 Task: Find connections with filter location Sint-Pieters-Leeuw with filter topic #Investingwith filter profile language German with filter current company GO FIRST with filter school DMI College of Engineering with filter industry Internet Publishing with filter service category Virtual Assistance with filter keywords title School Counselor
Action: Mouse moved to (628, 126)
Screenshot: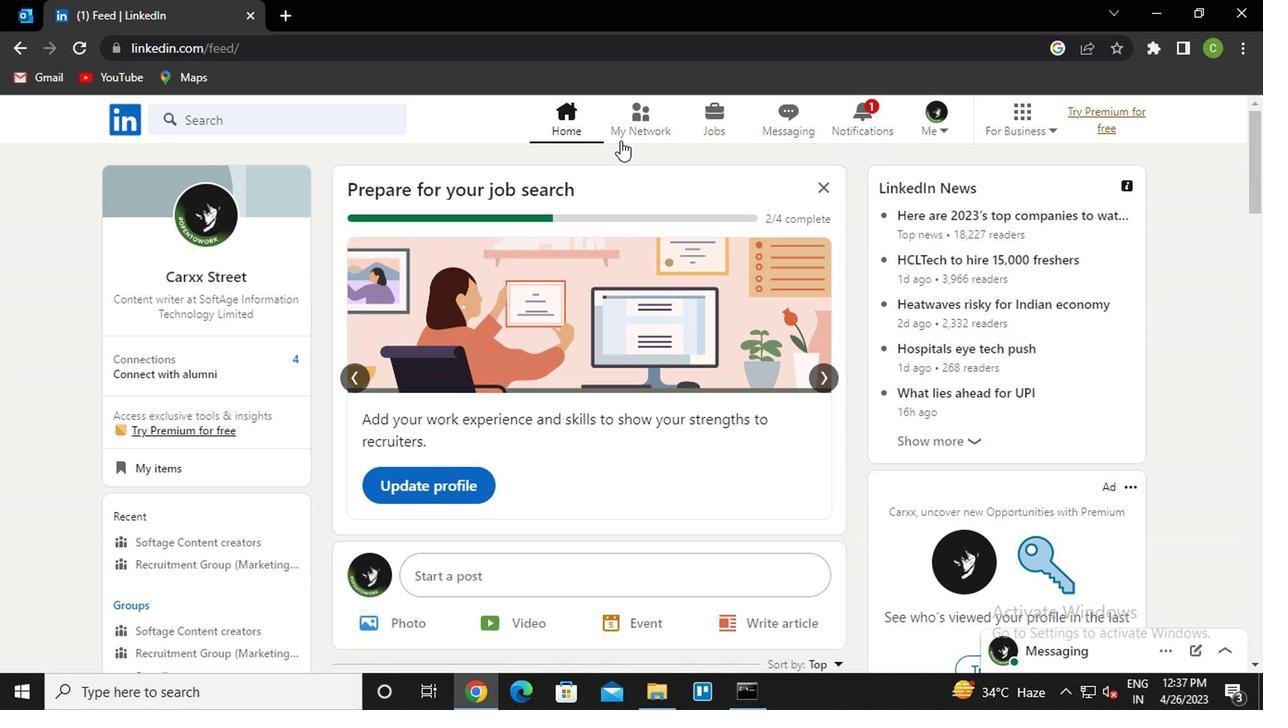 
Action: Mouse pressed left at (628, 126)
Screenshot: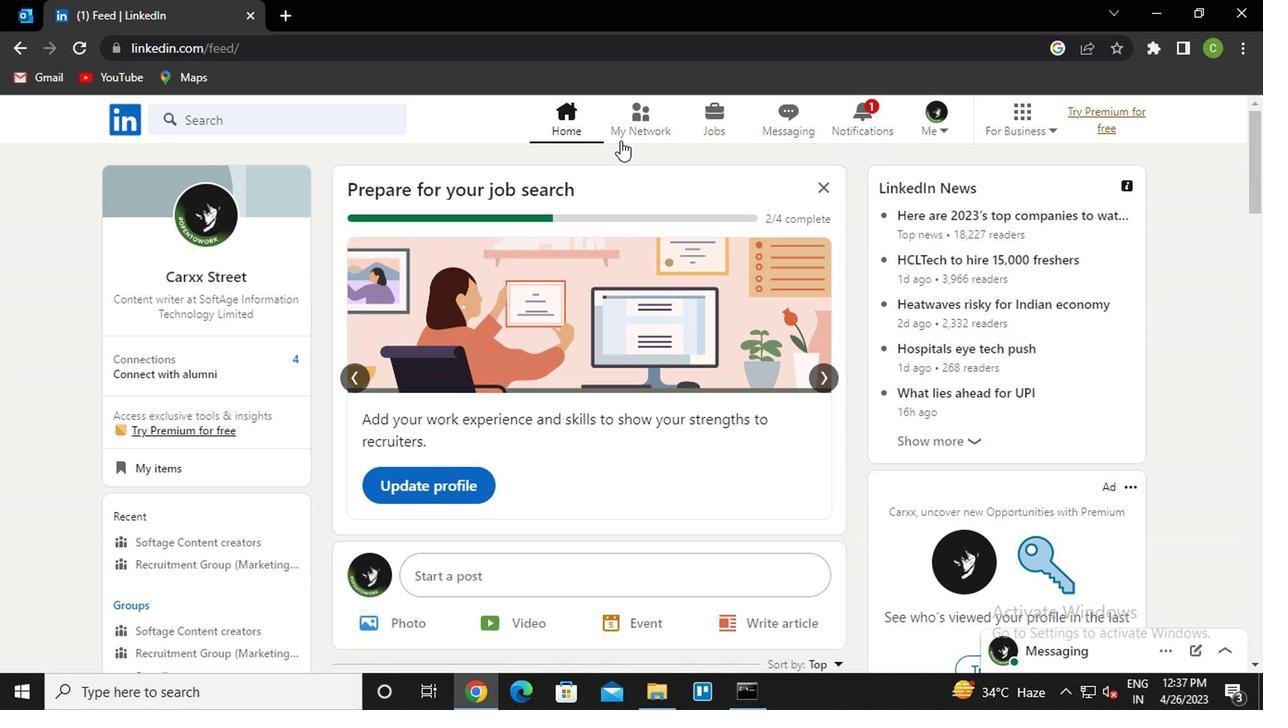 
Action: Mouse moved to (280, 219)
Screenshot: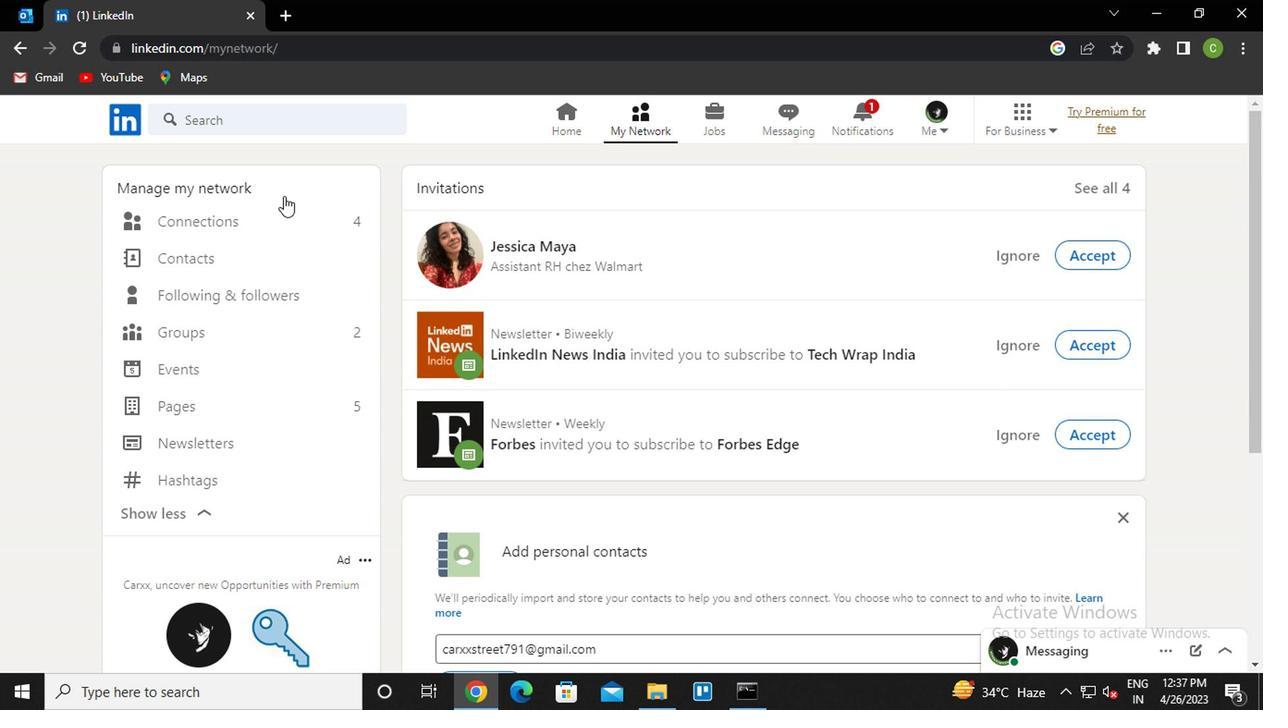 
Action: Mouse pressed left at (280, 219)
Screenshot: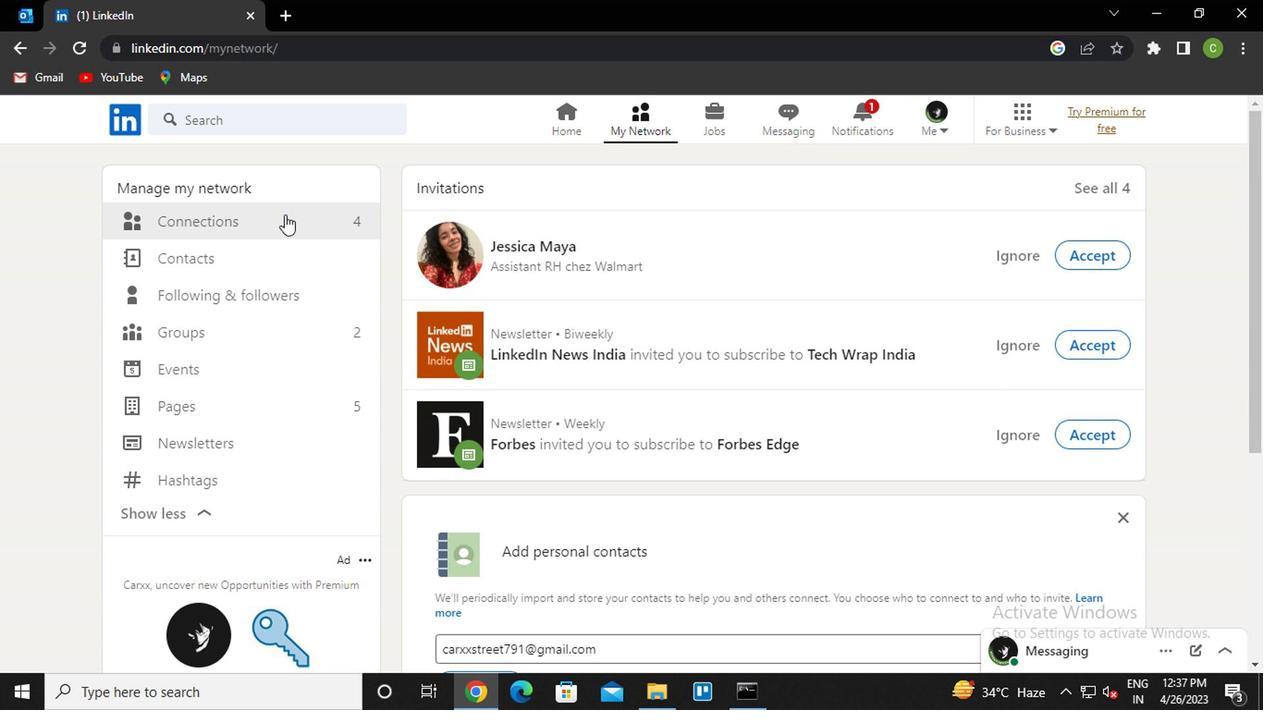
Action: Mouse moved to (752, 224)
Screenshot: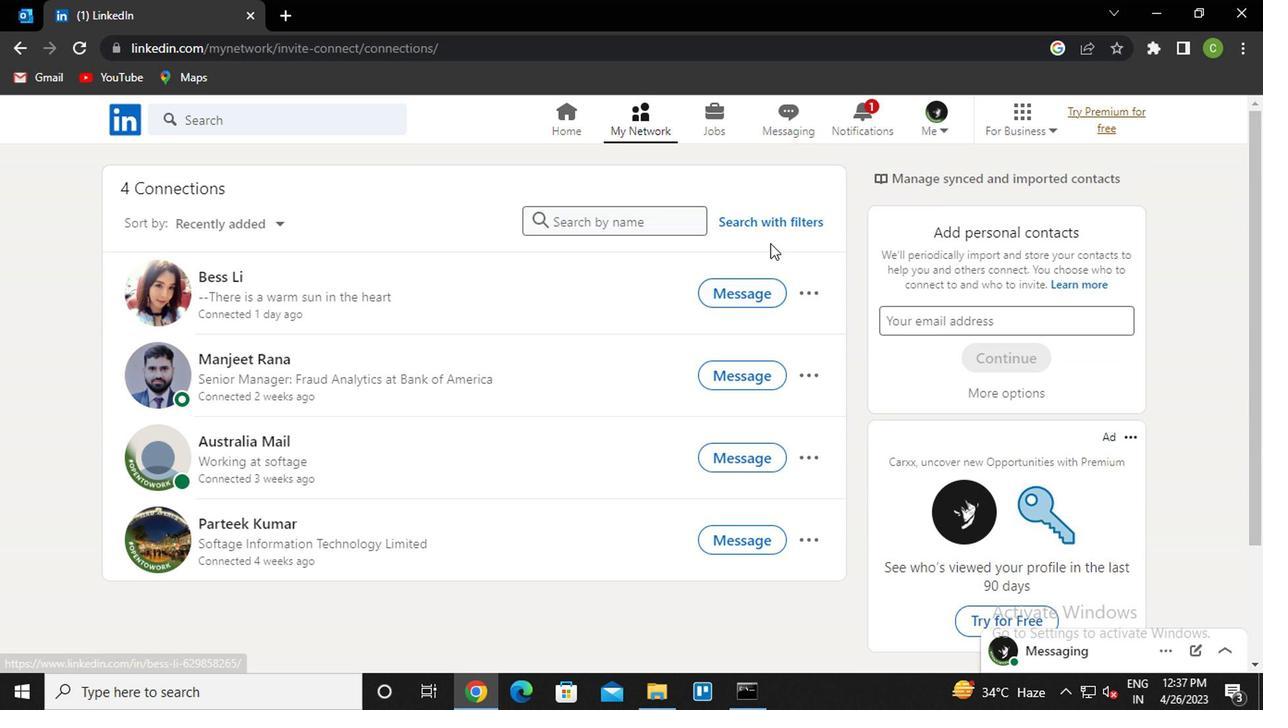 
Action: Mouse pressed left at (752, 224)
Screenshot: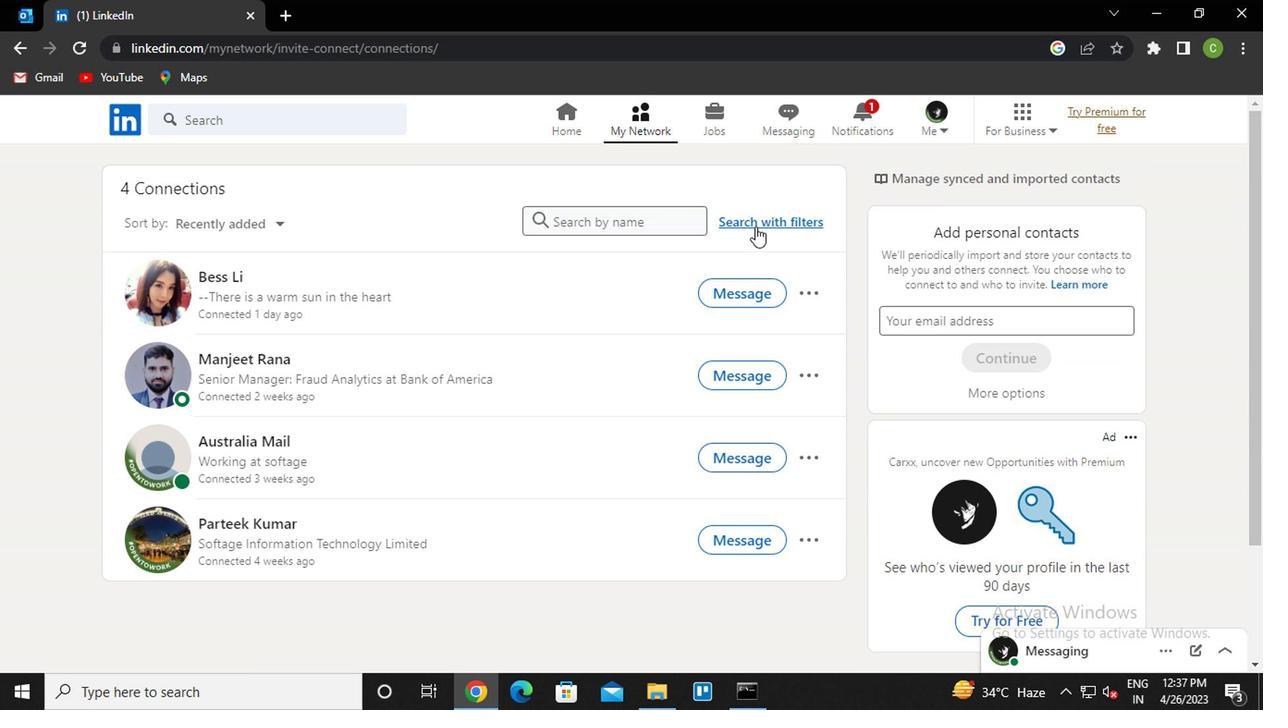 
Action: Mouse moved to (628, 167)
Screenshot: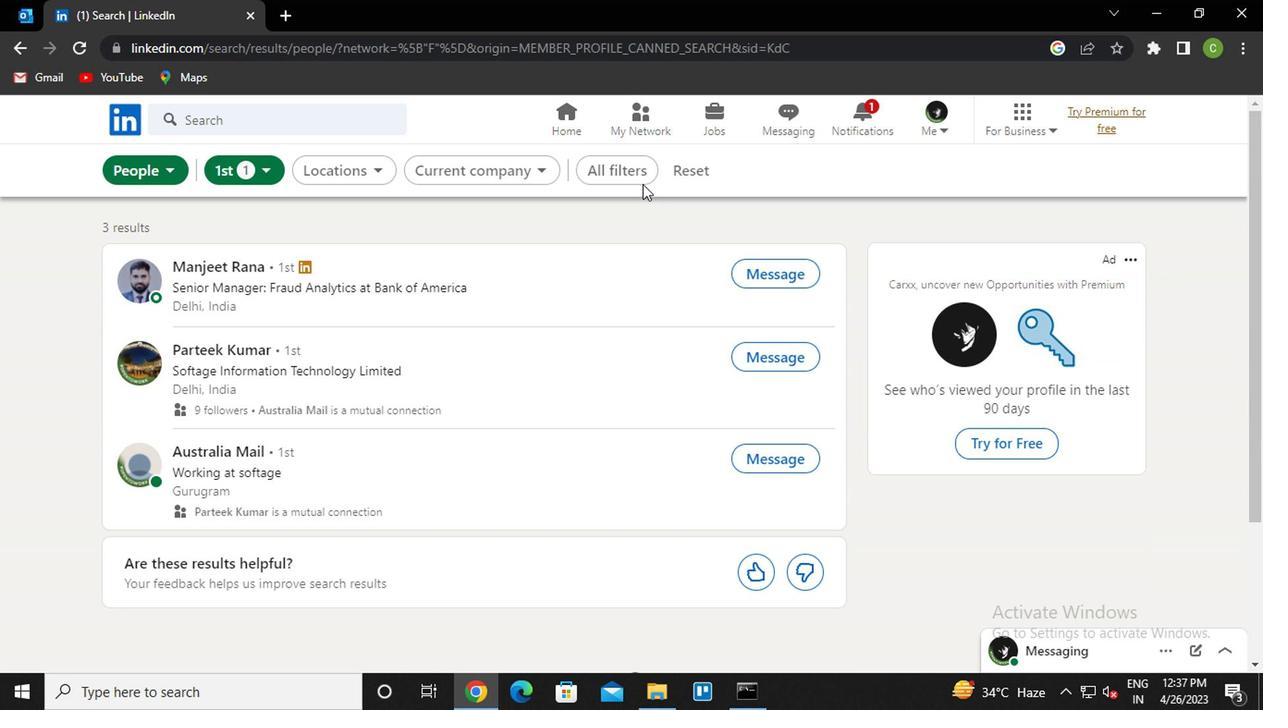
Action: Mouse pressed left at (628, 167)
Screenshot: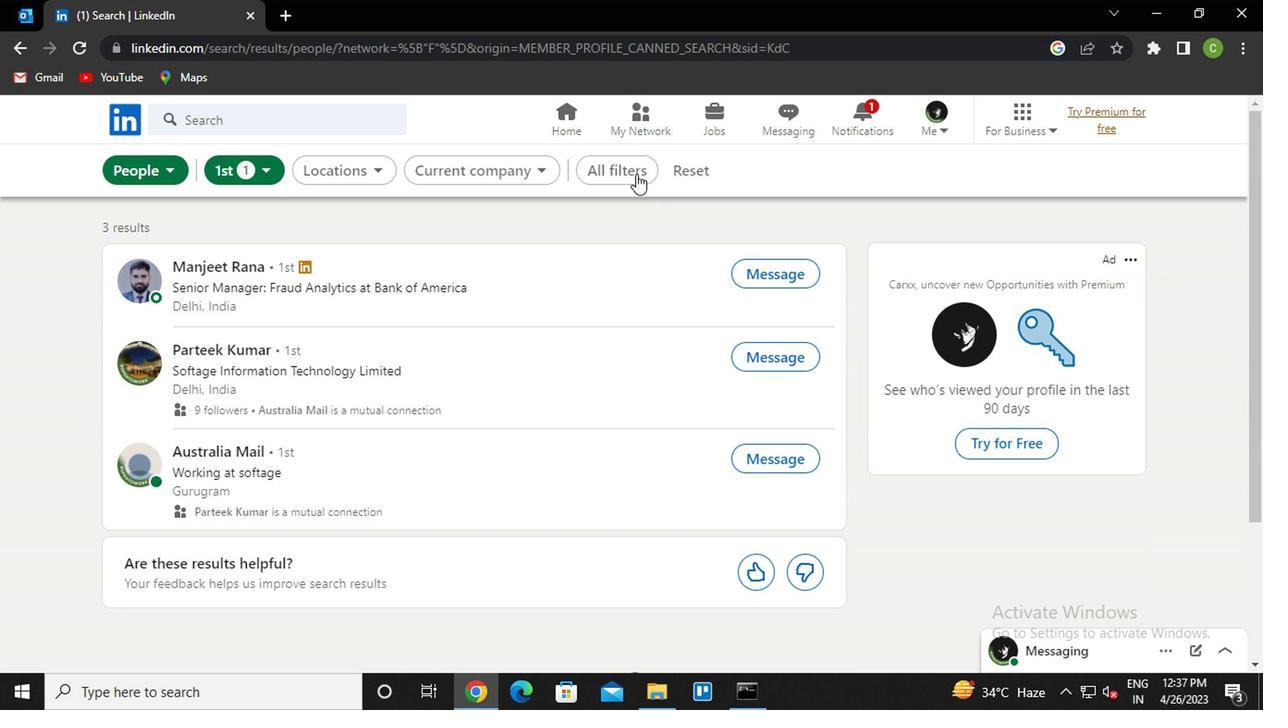 
Action: Mouse moved to (893, 328)
Screenshot: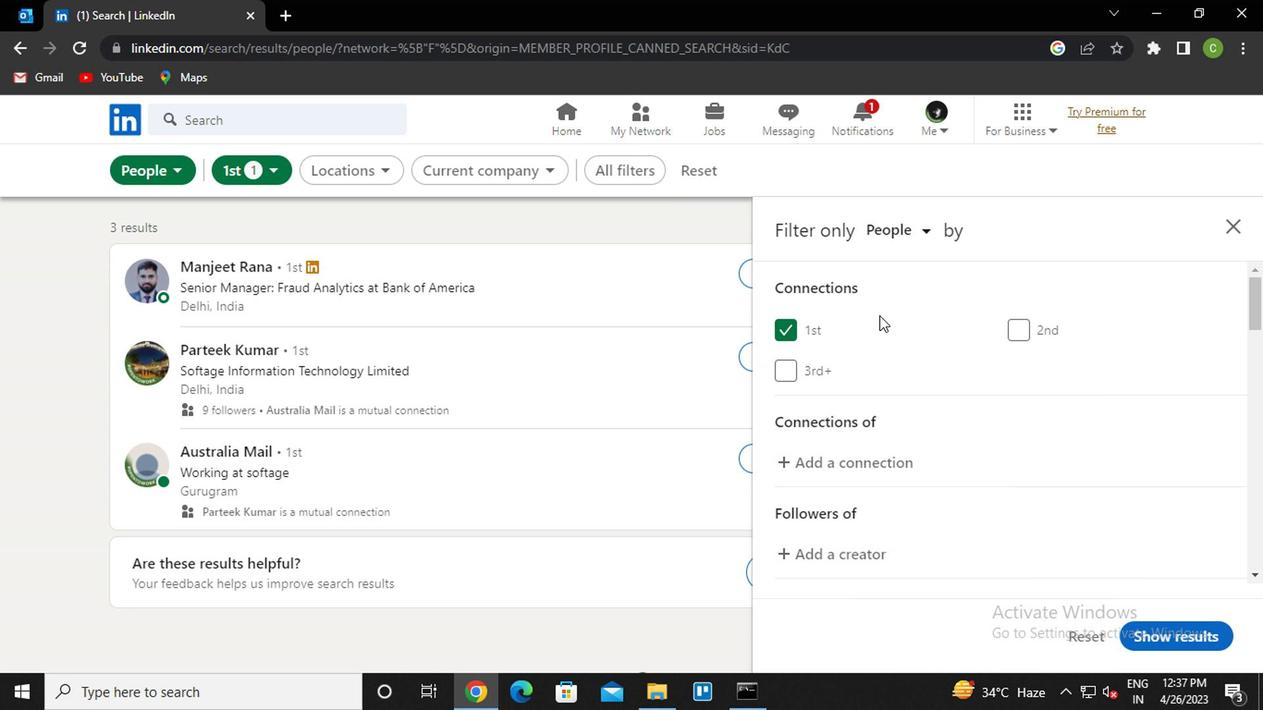 
Action: Mouse scrolled (893, 327) with delta (0, 0)
Screenshot: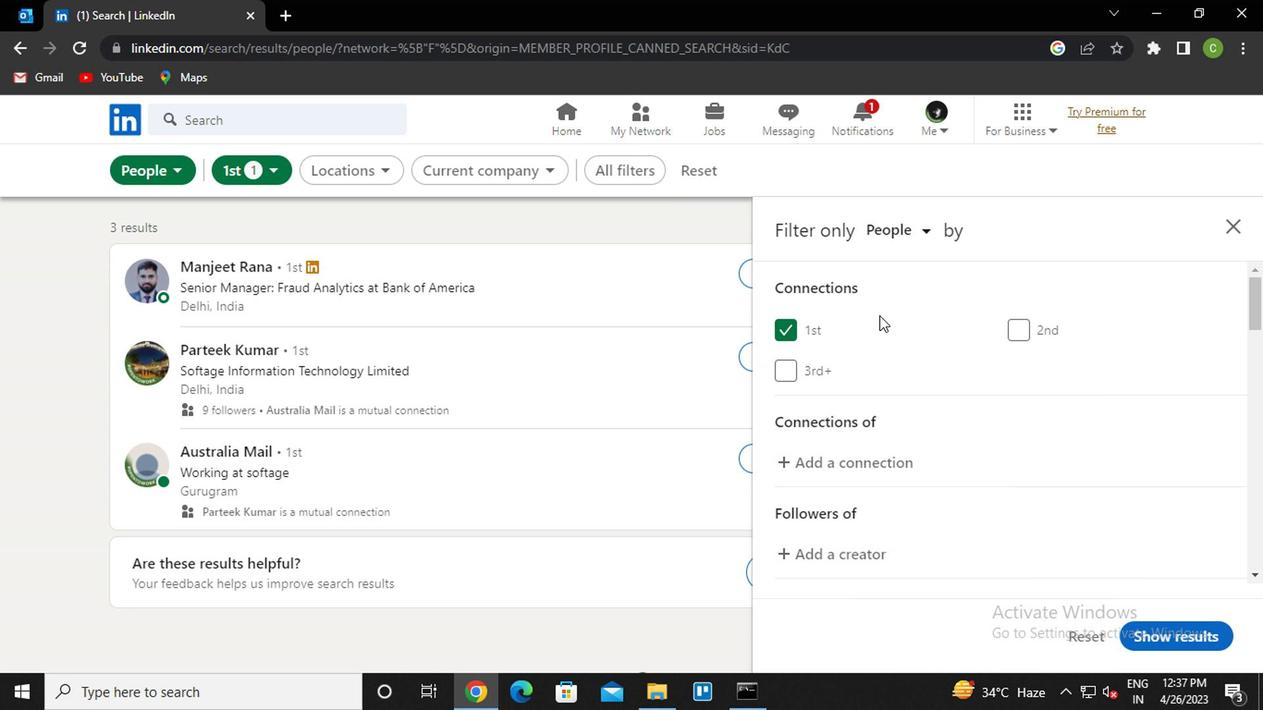
Action: Mouse moved to (903, 341)
Screenshot: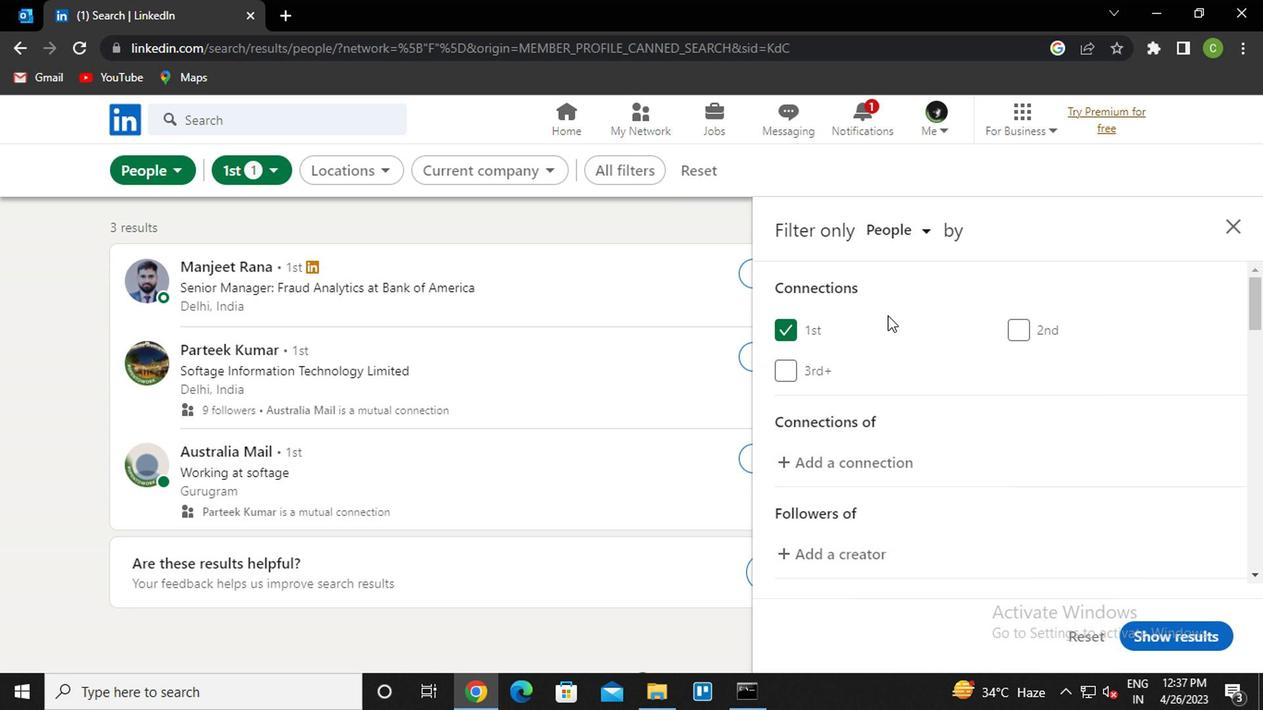 
Action: Mouse scrolled (903, 340) with delta (0, -1)
Screenshot: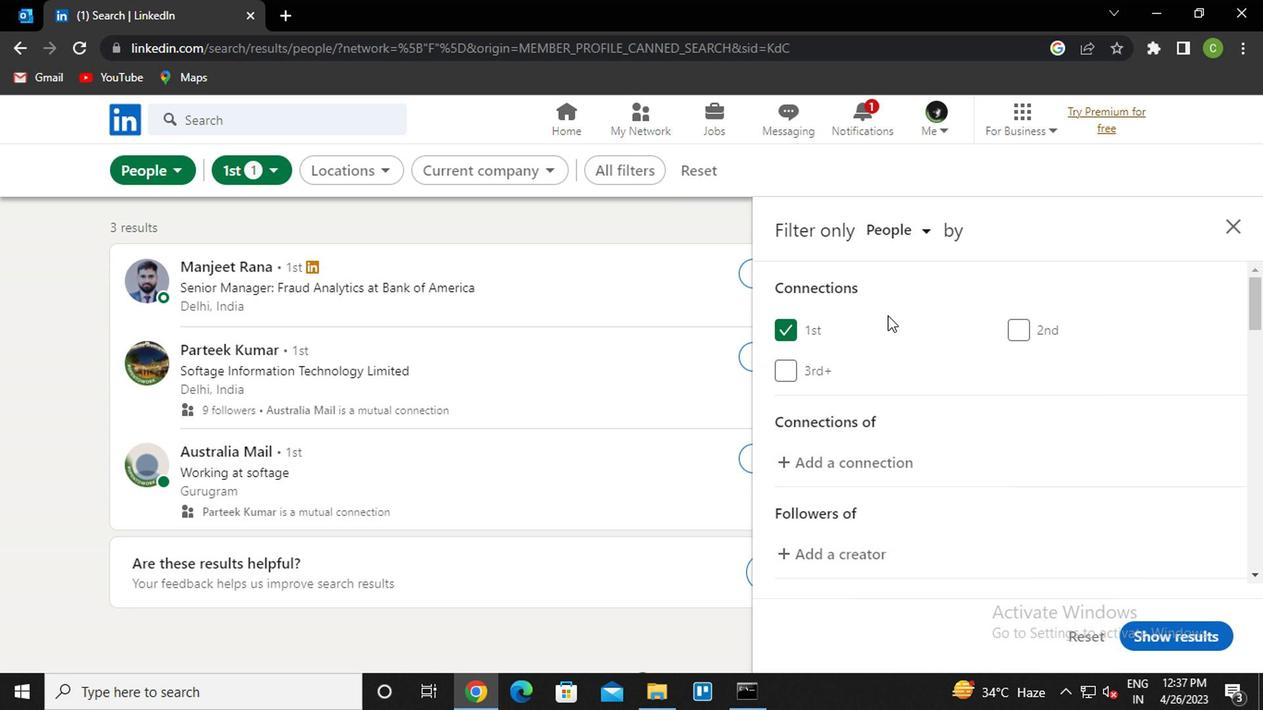 
Action: Mouse moved to (903, 344)
Screenshot: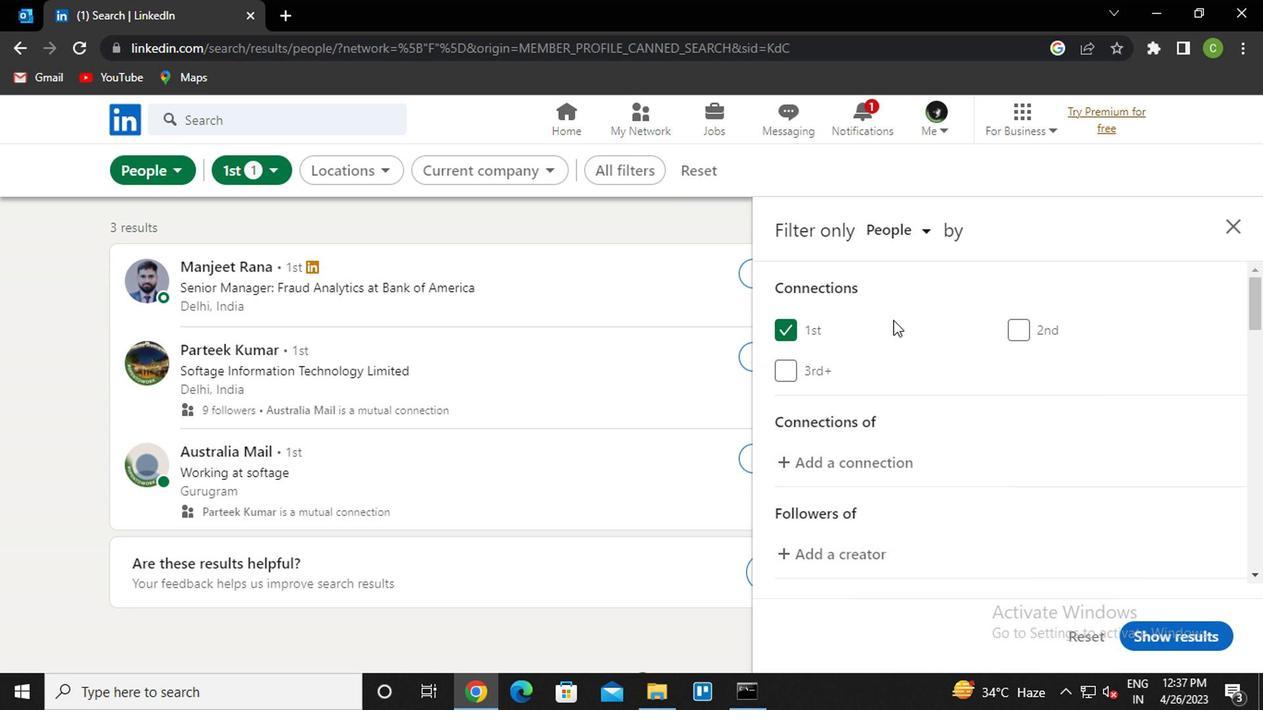 
Action: Mouse scrolled (903, 342) with delta (0, -1)
Screenshot: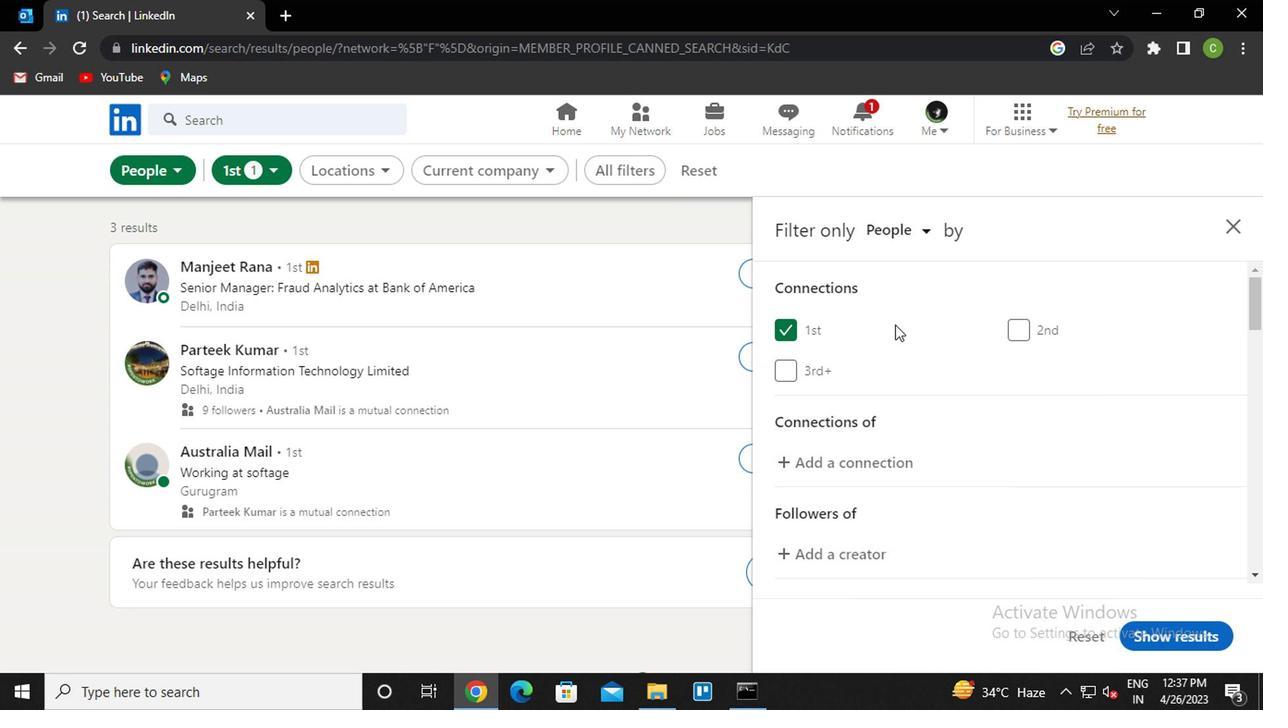 
Action: Mouse scrolled (903, 342) with delta (0, -1)
Screenshot: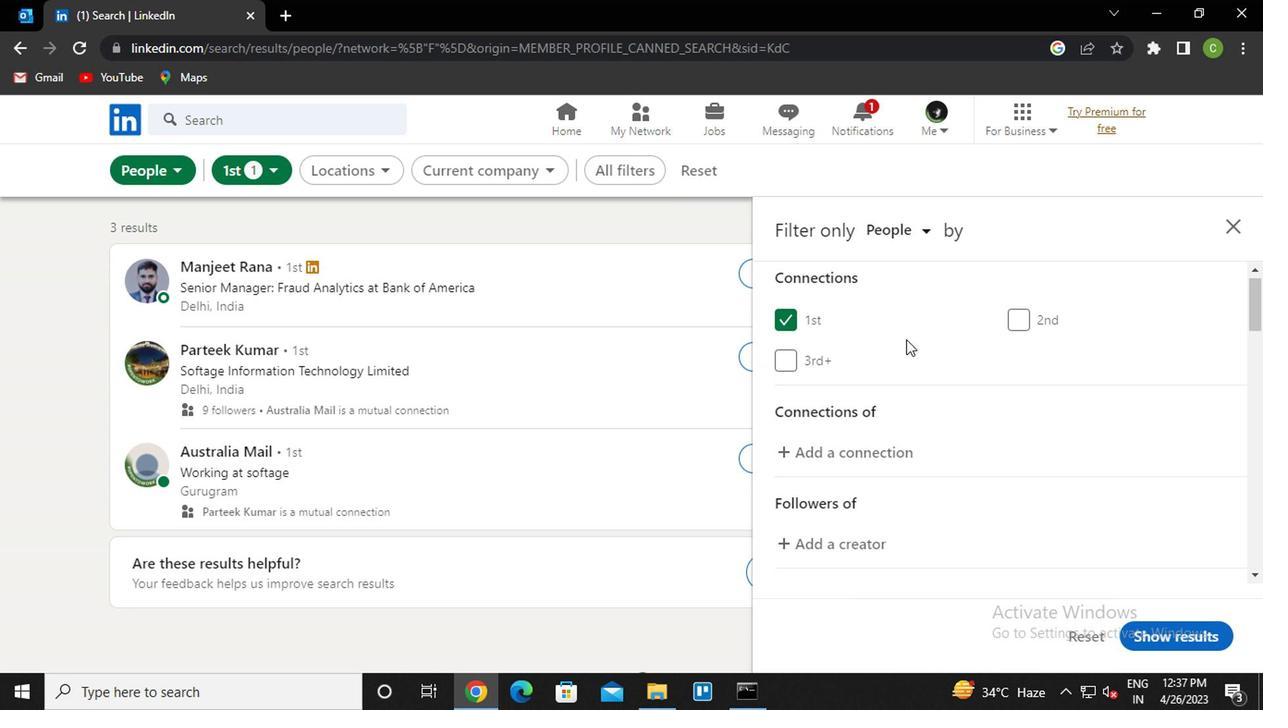 
Action: Mouse moved to (903, 373)
Screenshot: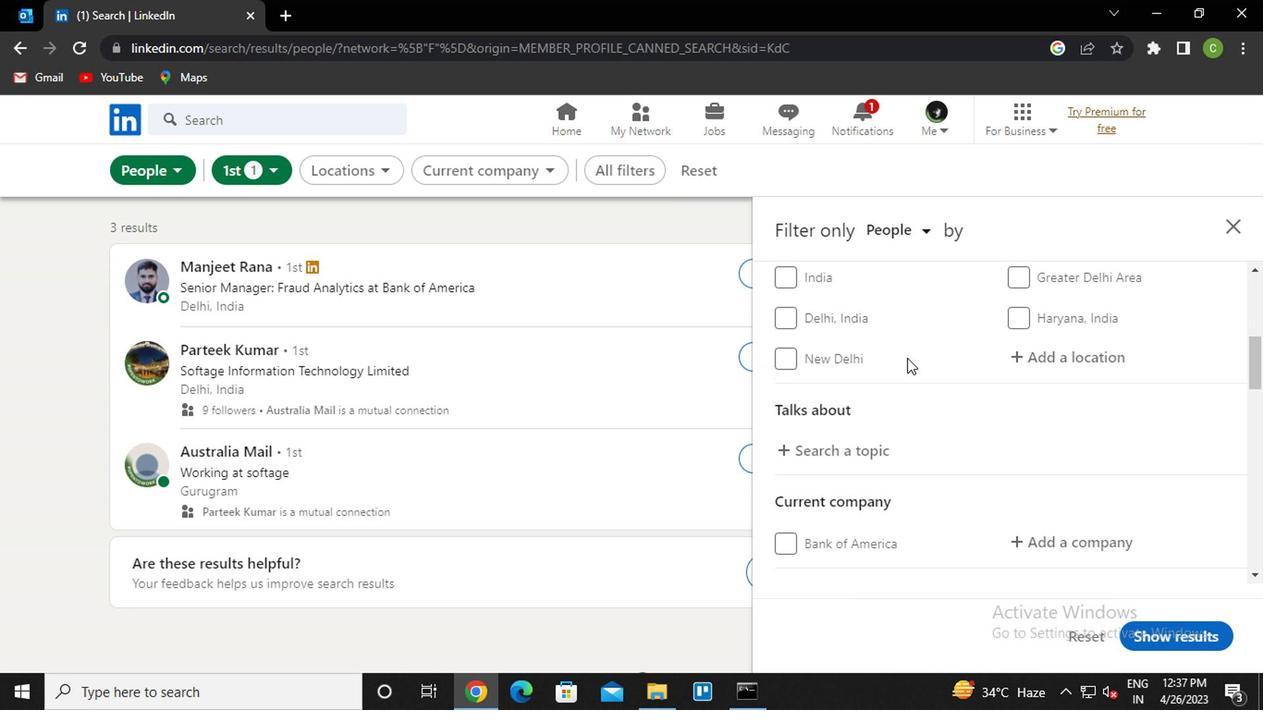 
Action: Mouse scrolled (903, 374) with delta (0, 0)
Screenshot: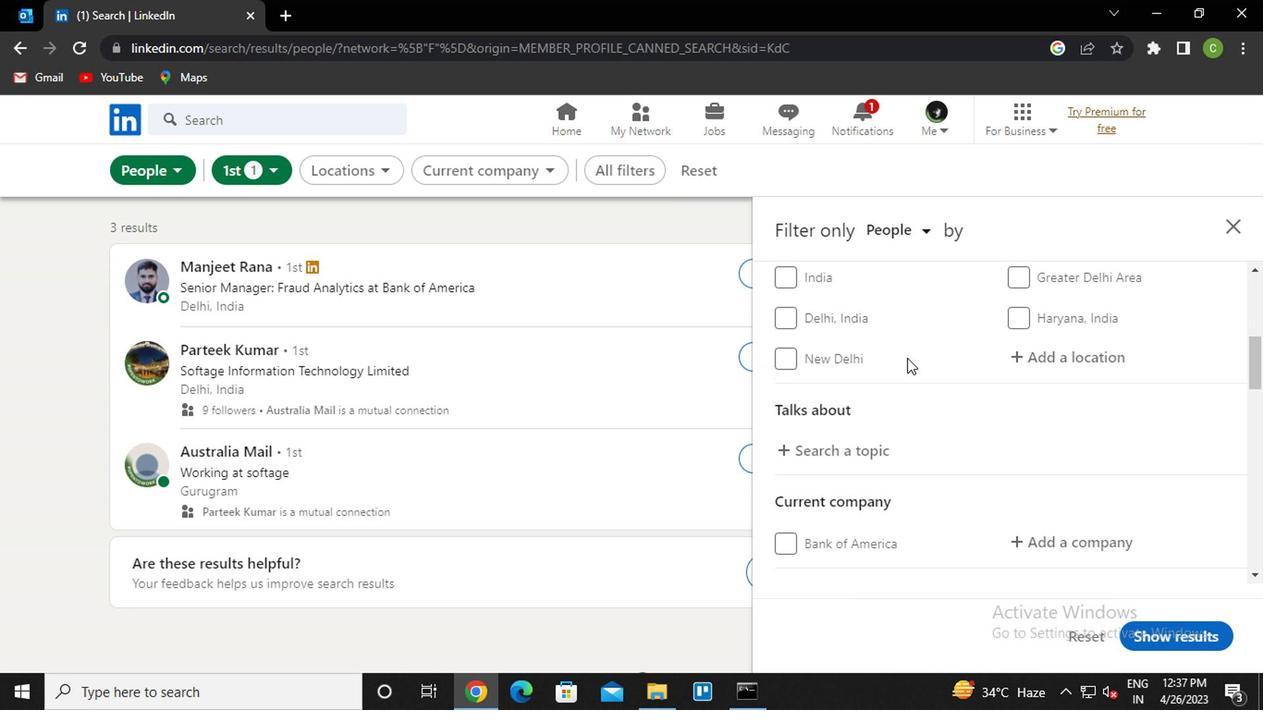 
Action: Mouse moved to (1040, 459)
Screenshot: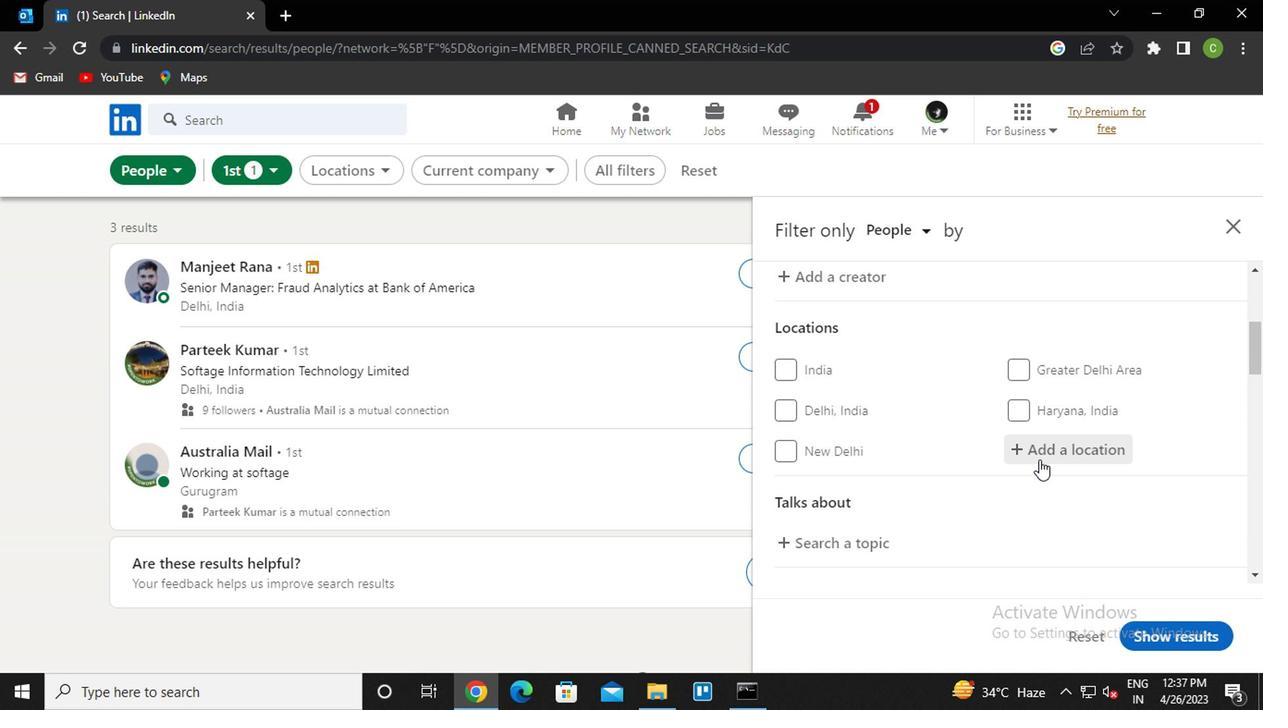 
Action: Mouse pressed left at (1040, 459)
Screenshot: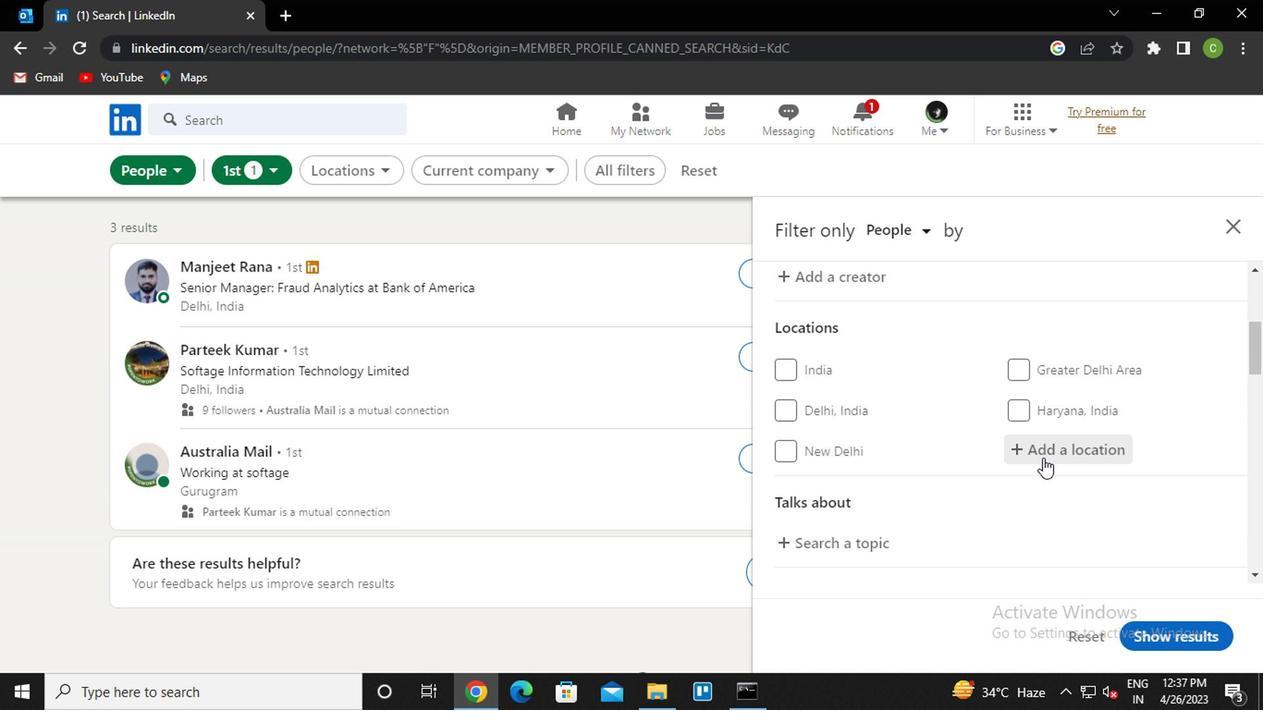 
Action: Key pressed <Key.caps_lock><Key.caps_lock>s<Key.caps_lock>int-<Key.caps_lock>p<Key.caps_lock>ei<Key.backspace><Key.backspace>ie<Key.down><Key.down><Key.enter>
Screenshot: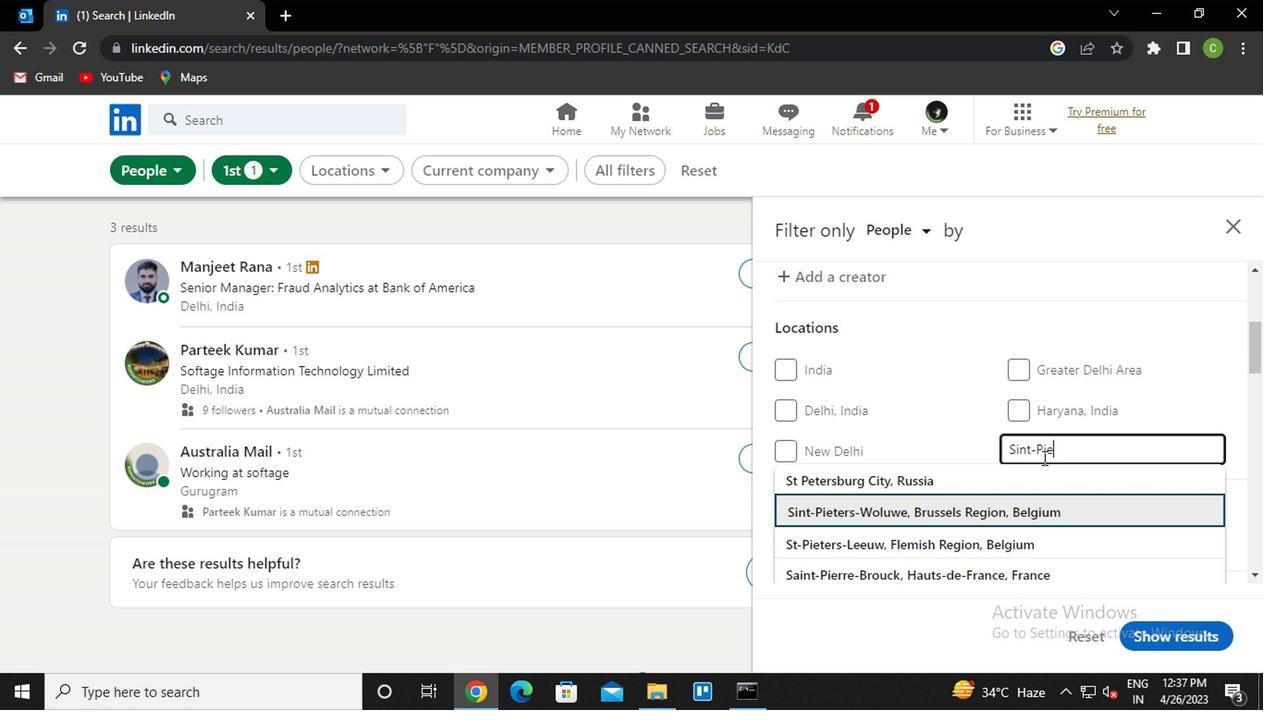 
Action: Mouse moved to (1098, 393)
Screenshot: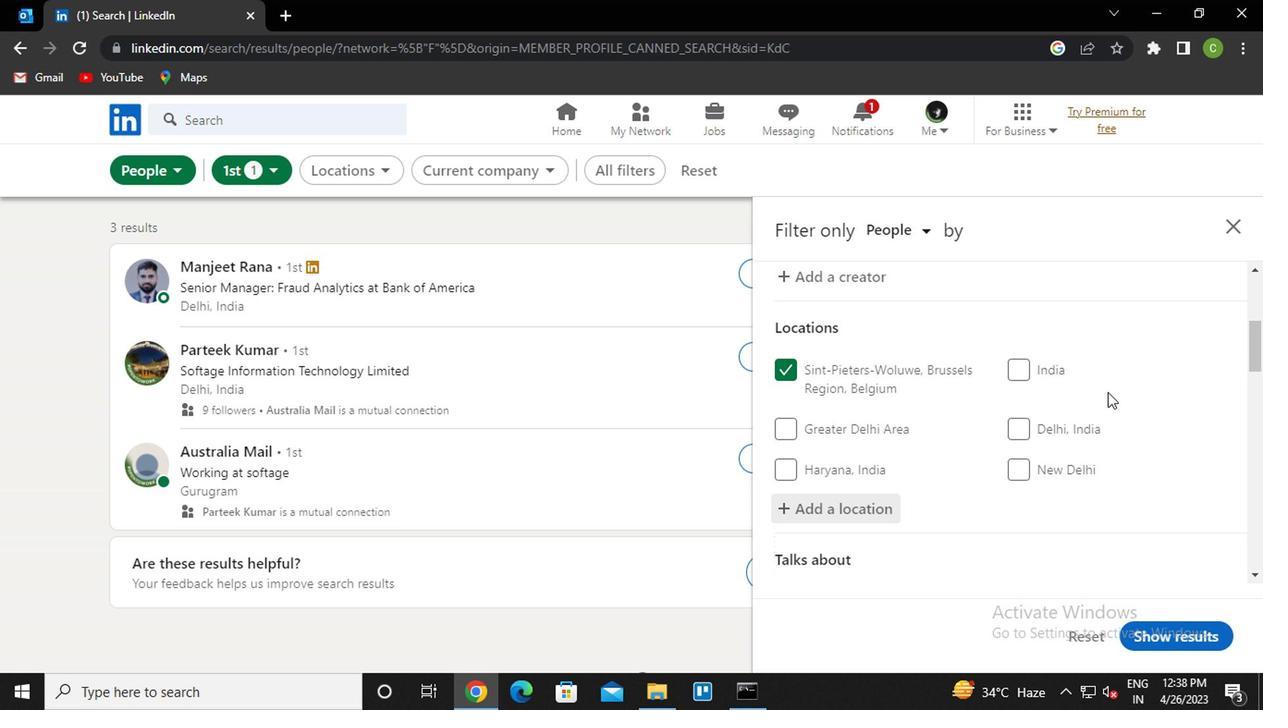 
Action: Mouse scrolled (1098, 392) with delta (0, 0)
Screenshot: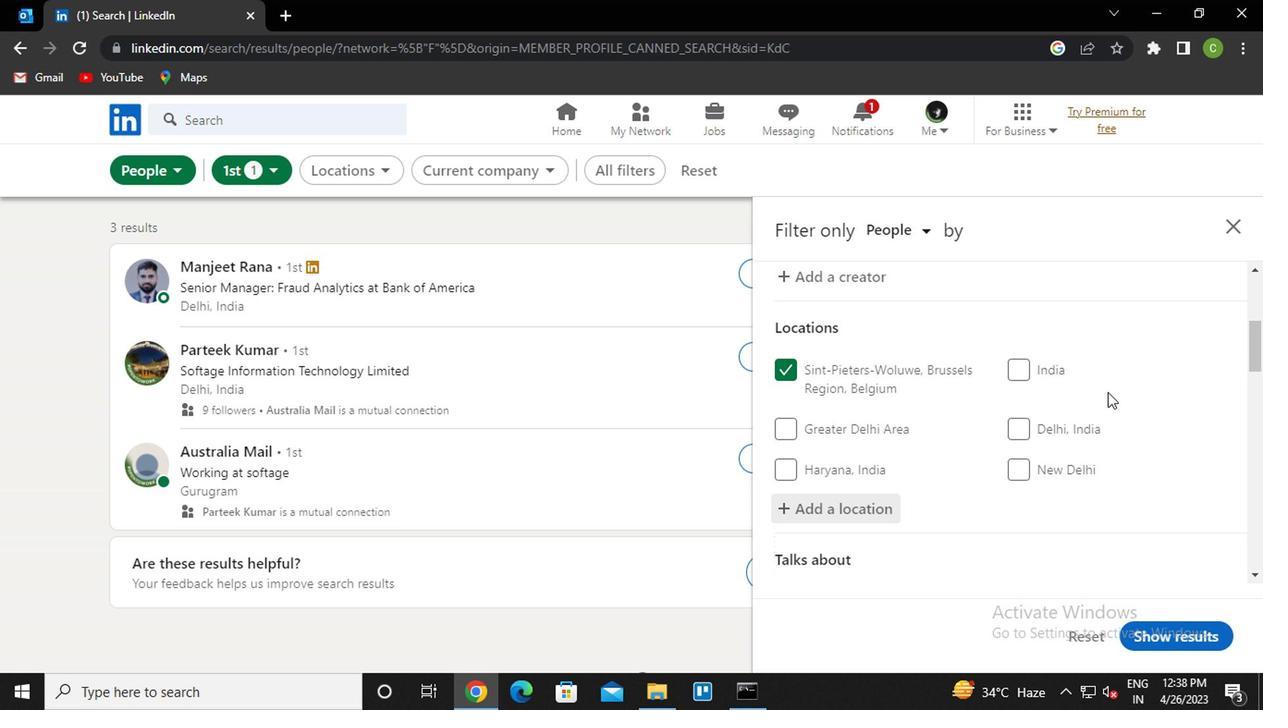 
Action: Mouse moved to (862, 418)
Screenshot: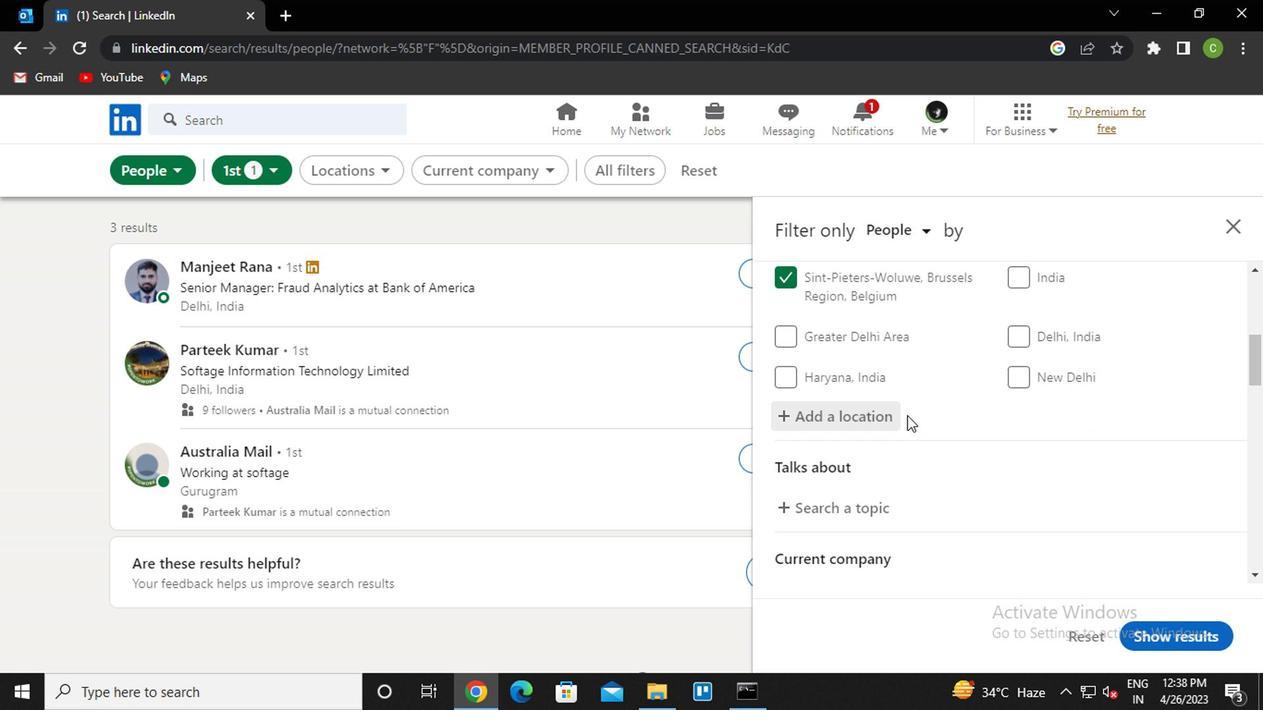 
Action: Mouse pressed left at (862, 418)
Screenshot: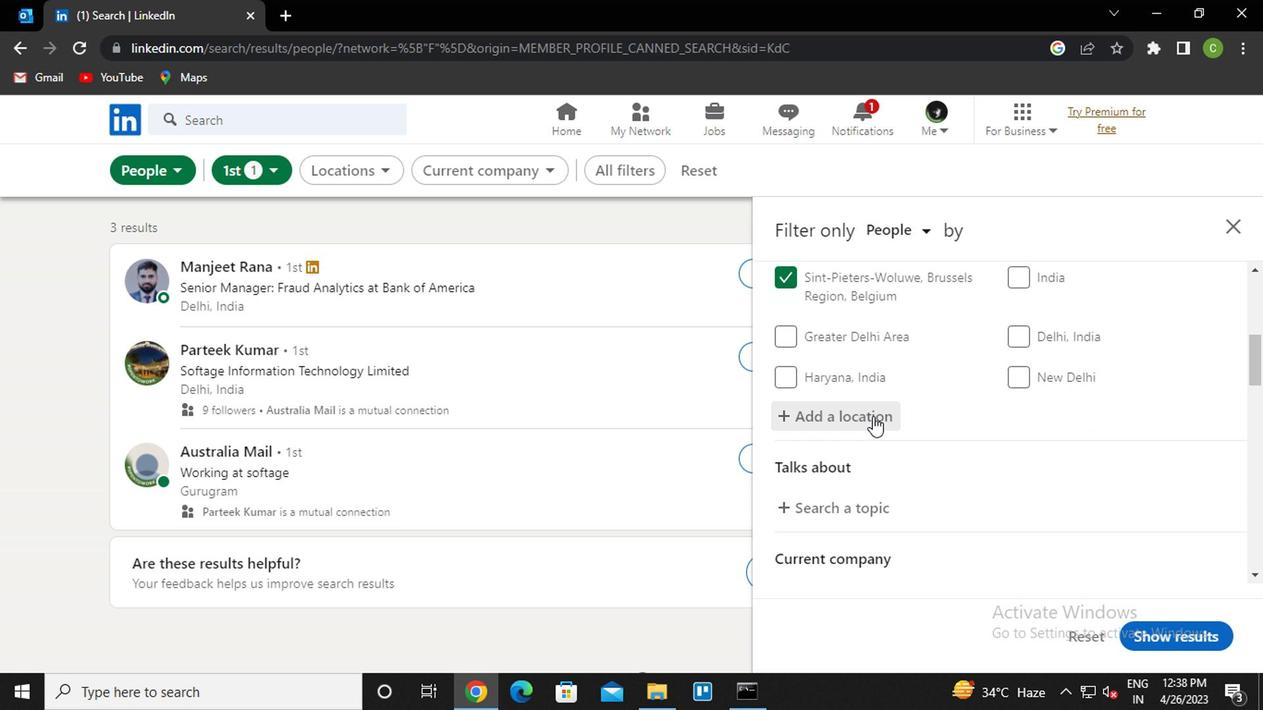
Action: Key pressed <Key.caps_lock>i<Key.caps_lock>nvest
Screenshot: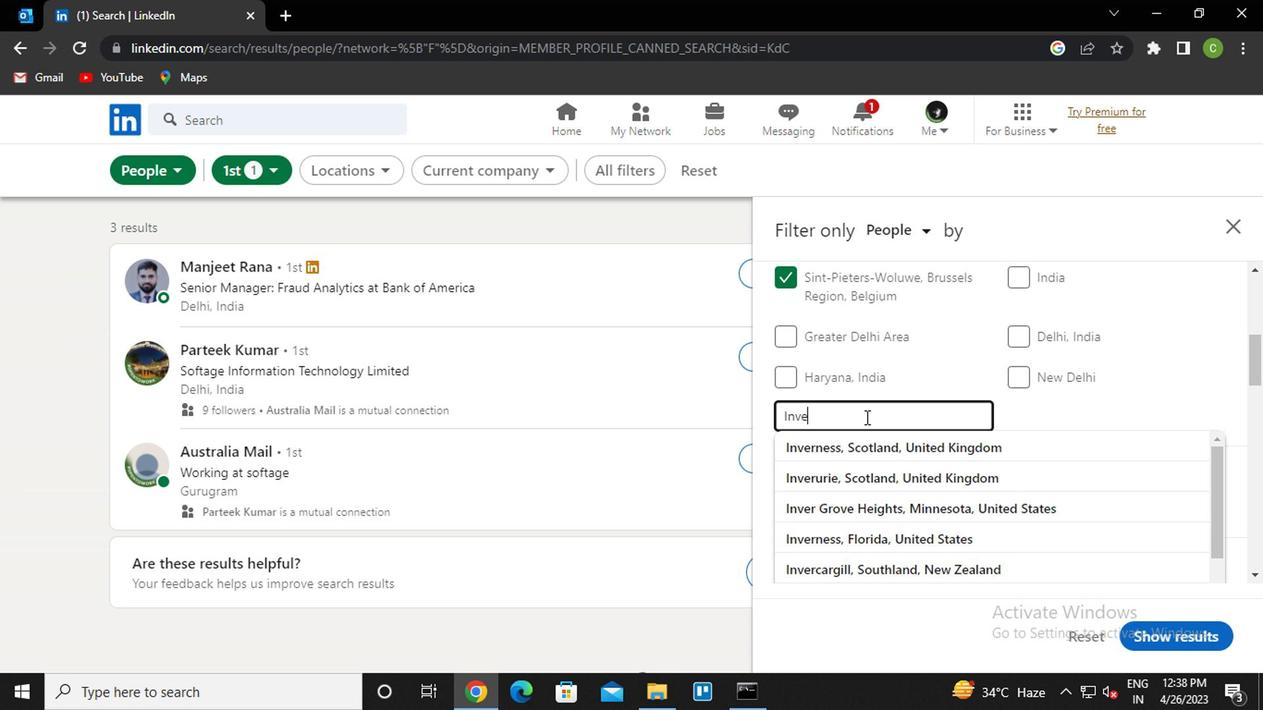 
Action: Mouse moved to (970, 454)
Screenshot: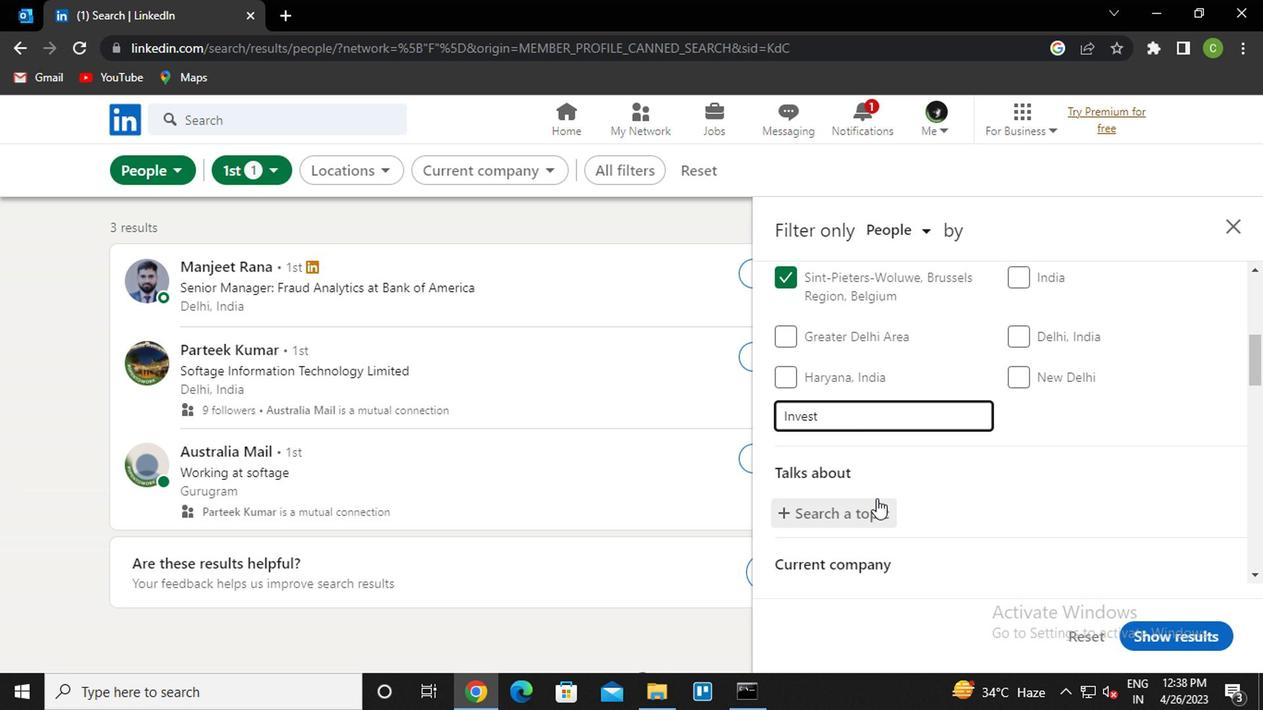 
Action: Mouse pressed left at (970, 454)
Screenshot: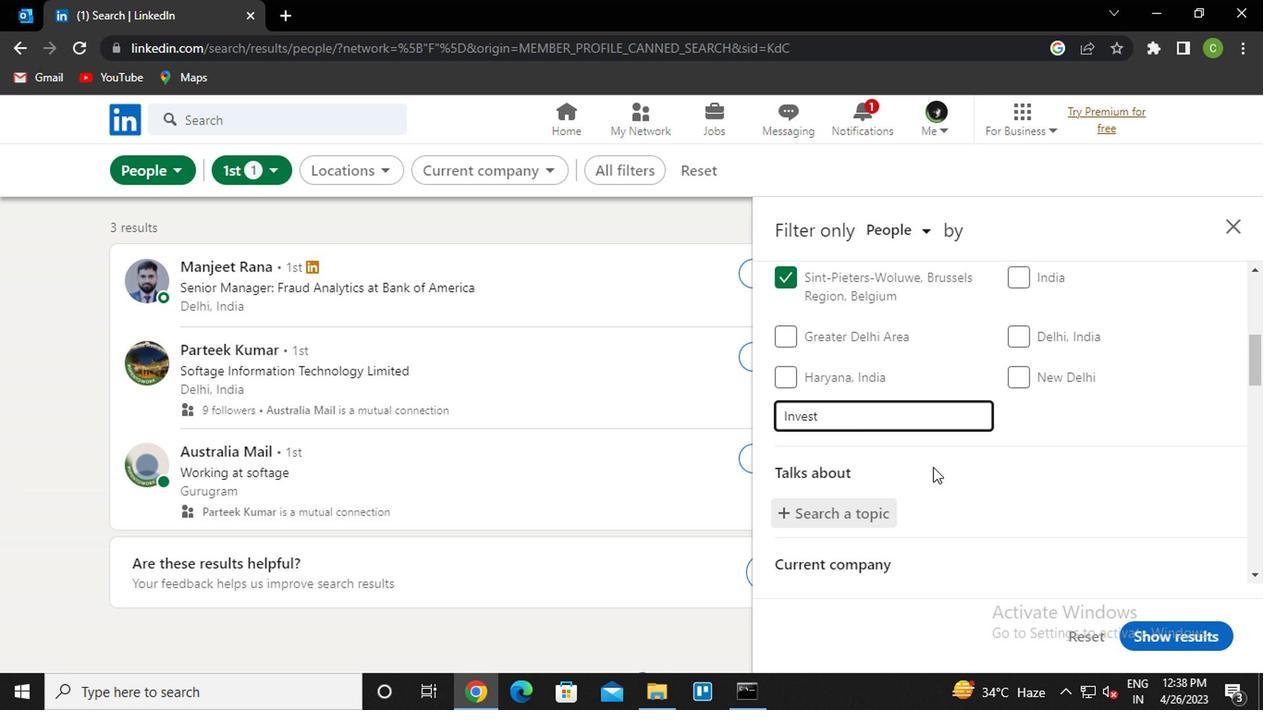 
Action: Mouse moved to (985, 467)
Screenshot: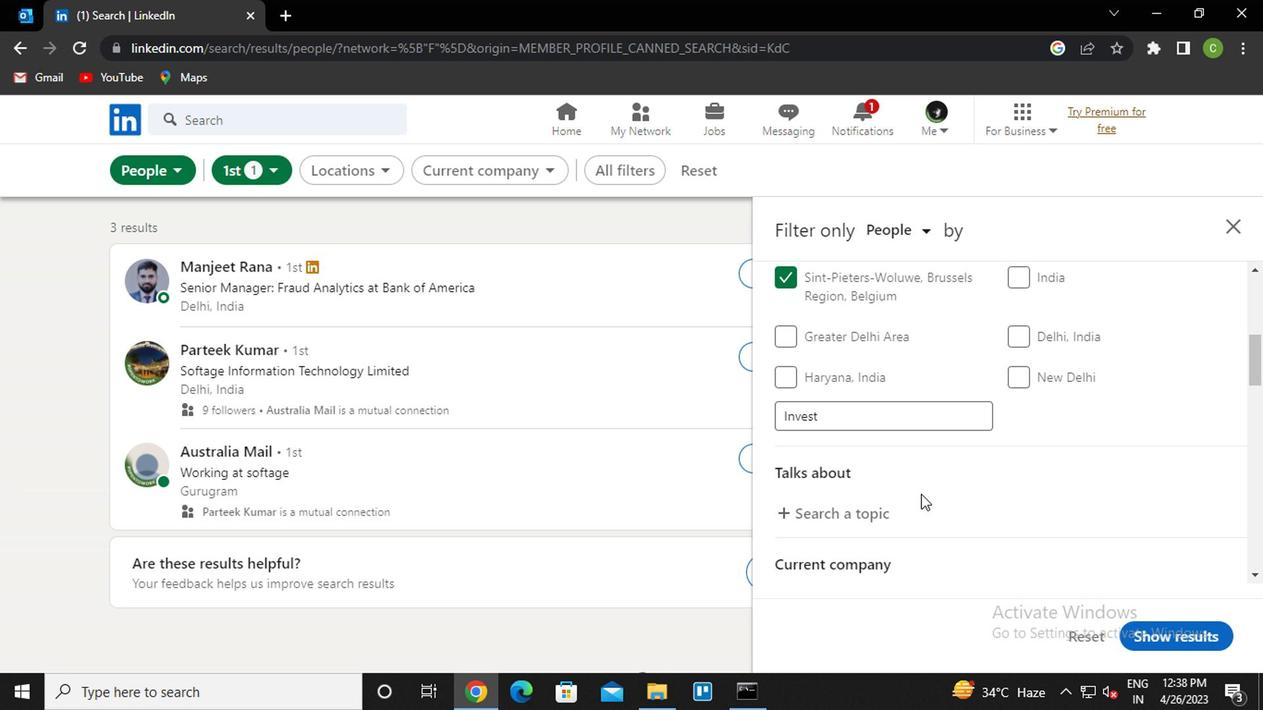 
Action: Mouse pressed left at (985, 467)
Screenshot: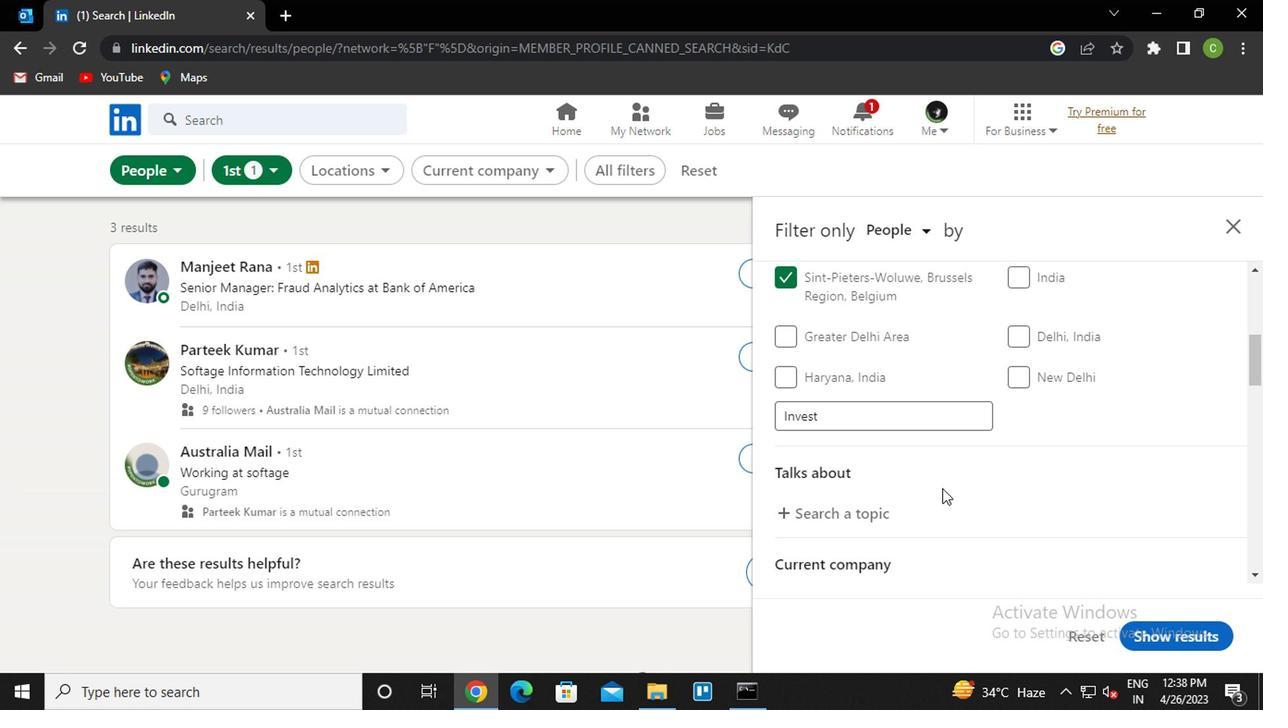 
Action: Mouse moved to (1007, 458)
Screenshot: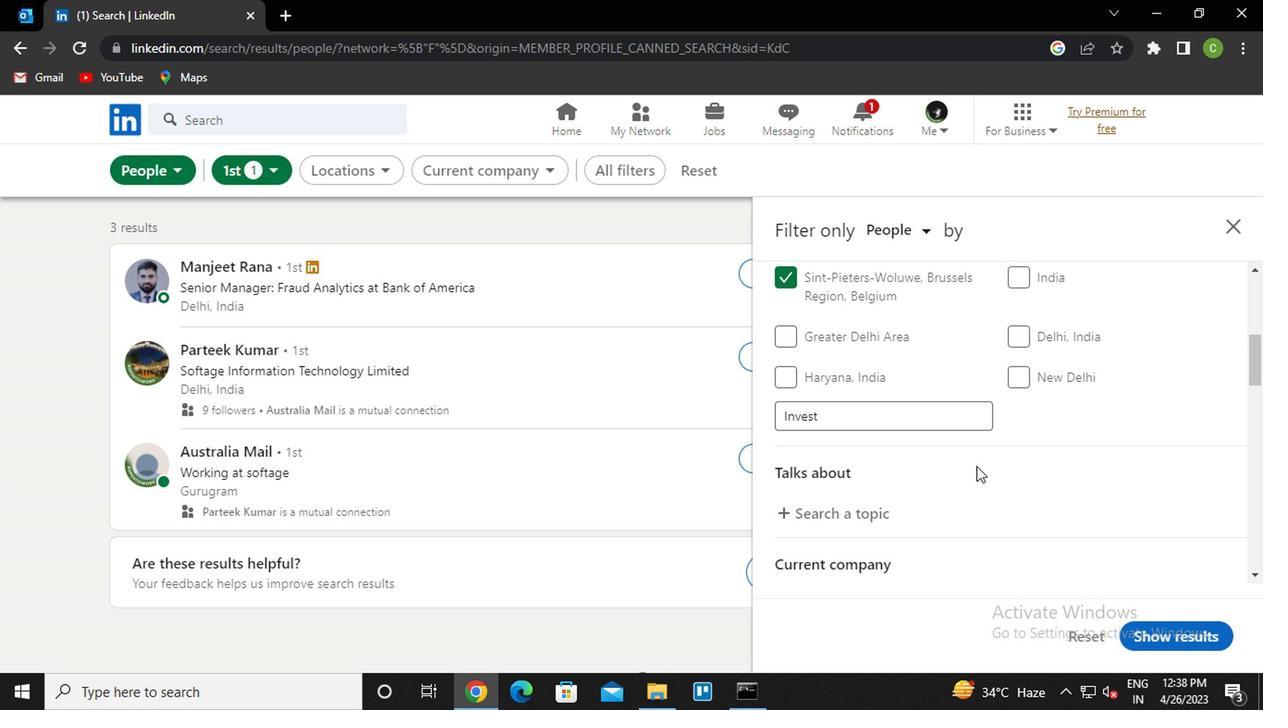 
Action: Mouse pressed left at (1007, 458)
Screenshot: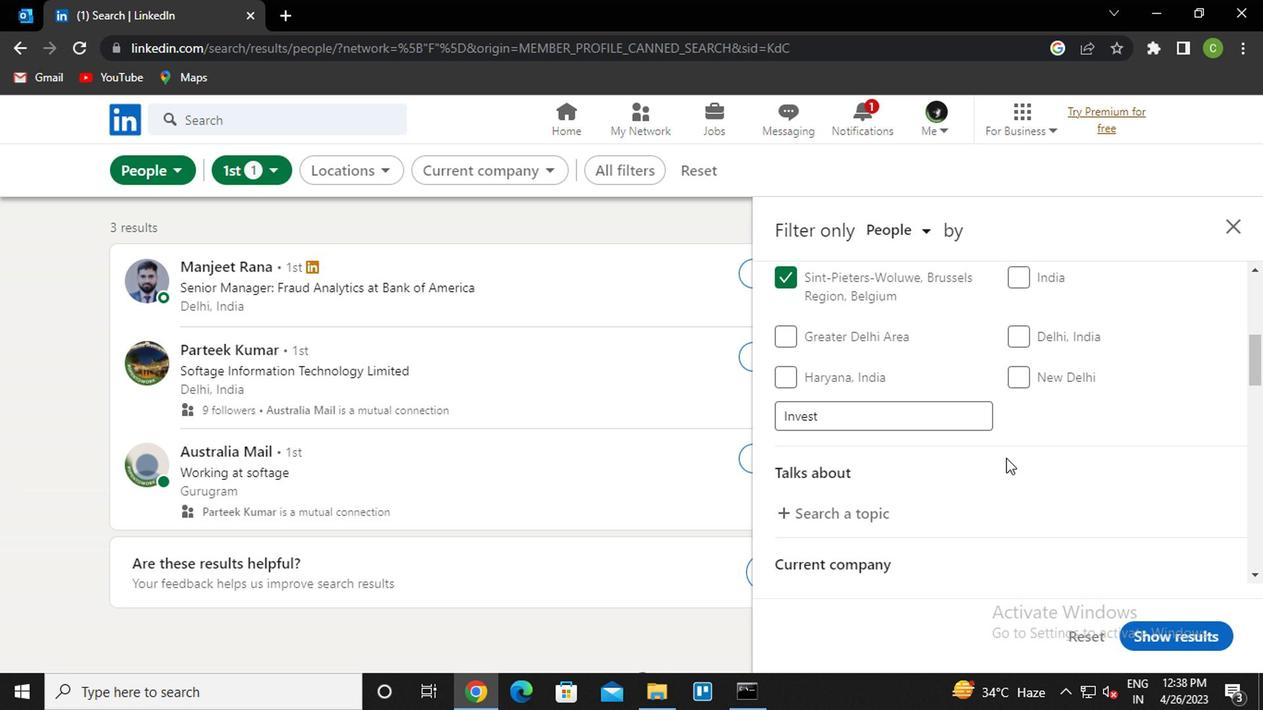 
Action: Mouse moved to (861, 508)
Screenshot: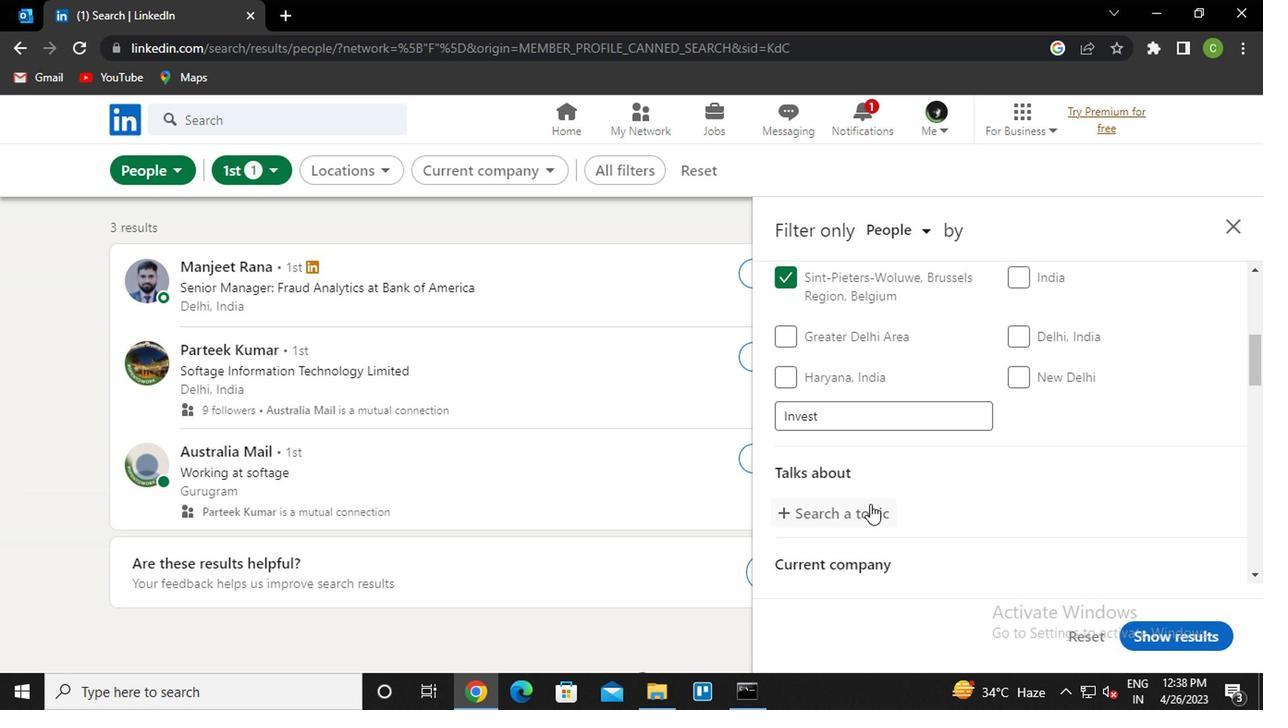 
Action: Mouse pressed left at (861, 508)
Screenshot: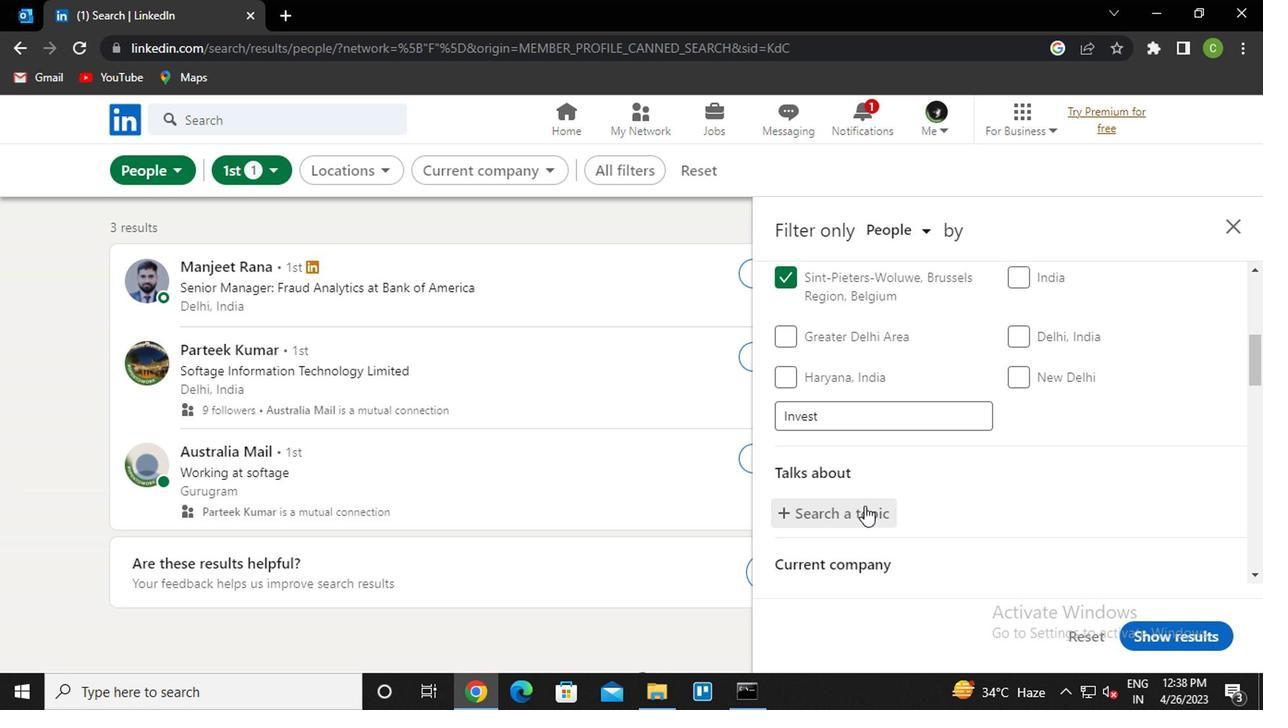 
Action: Key pressed <Key.caps_lock>i<Key.caps_lock>nvest<Key.down><Key.enter>
Screenshot: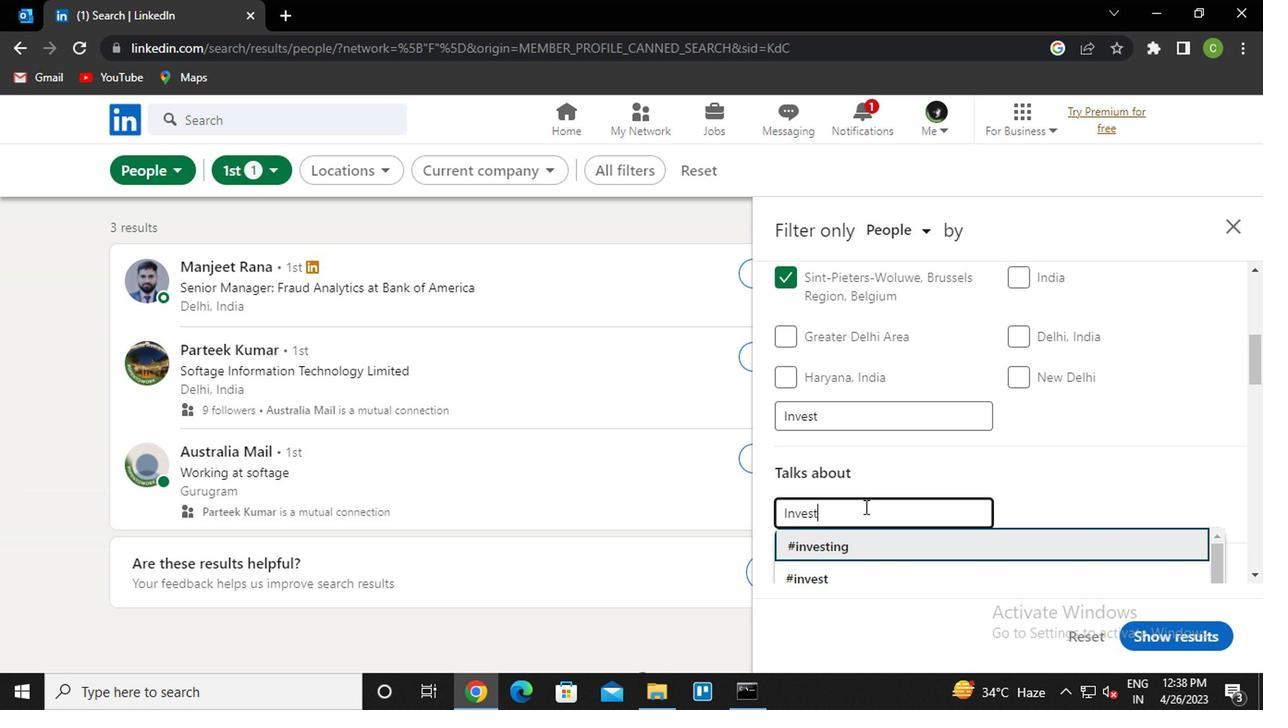 
Action: Mouse moved to (897, 505)
Screenshot: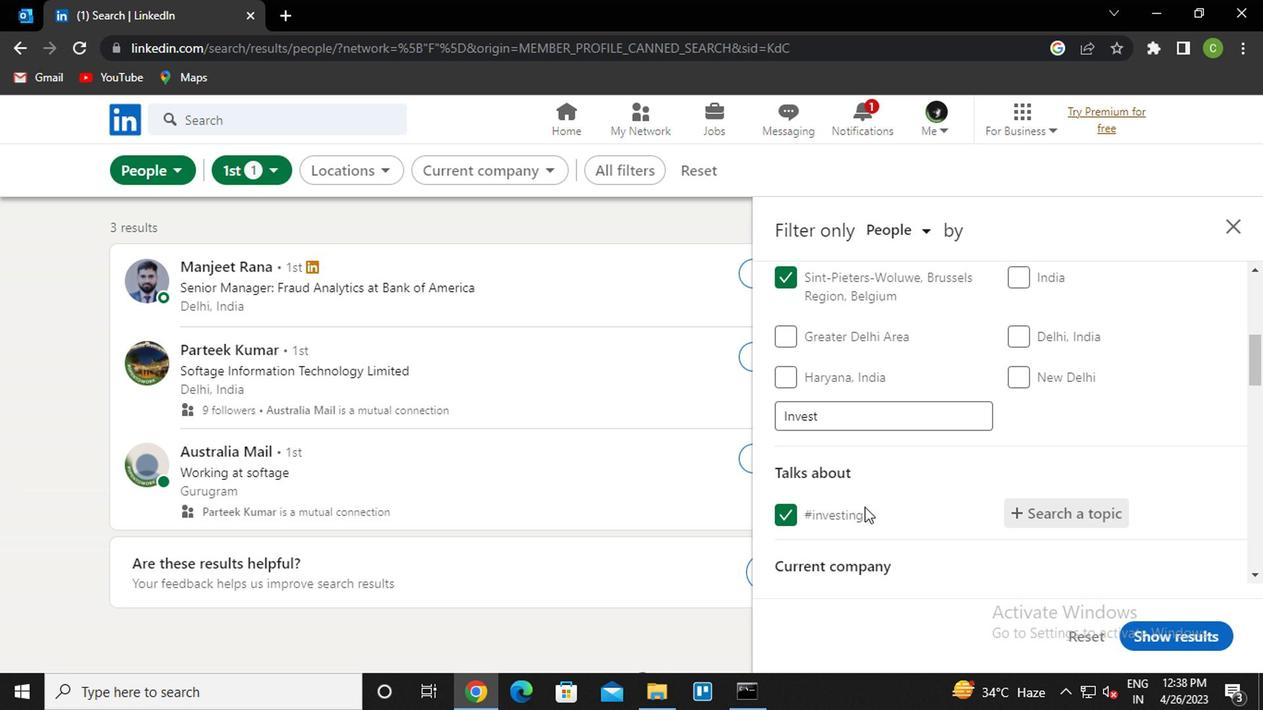 
Action: Mouse scrolled (897, 504) with delta (0, -1)
Screenshot: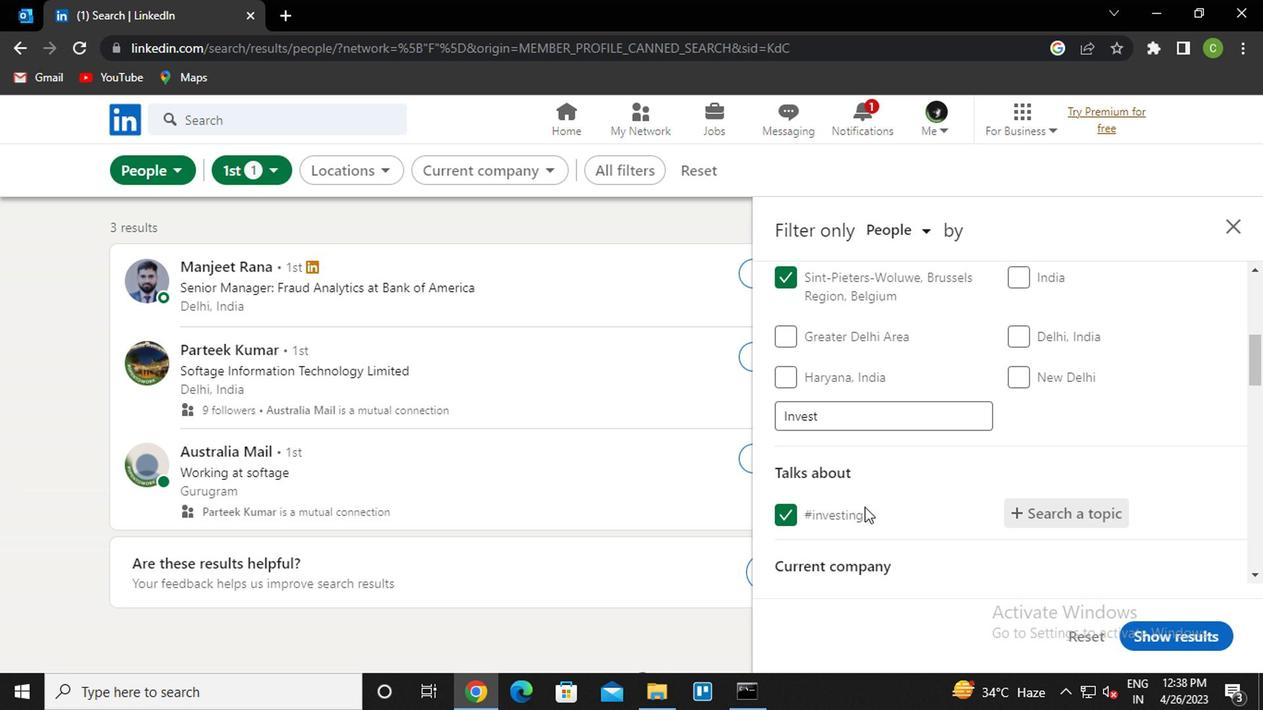 
Action: Mouse moved to (924, 495)
Screenshot: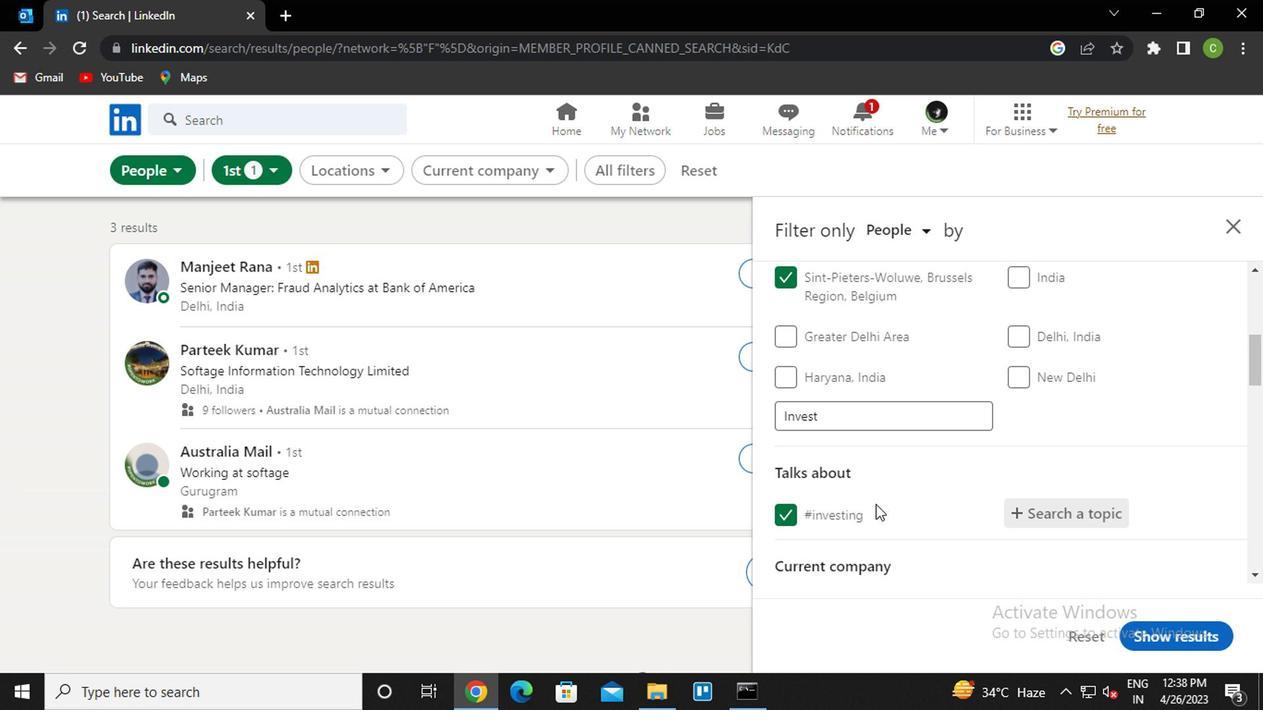 
Action: Mouse scrolled (924, 494) with delta (0, 0)
Screenshot: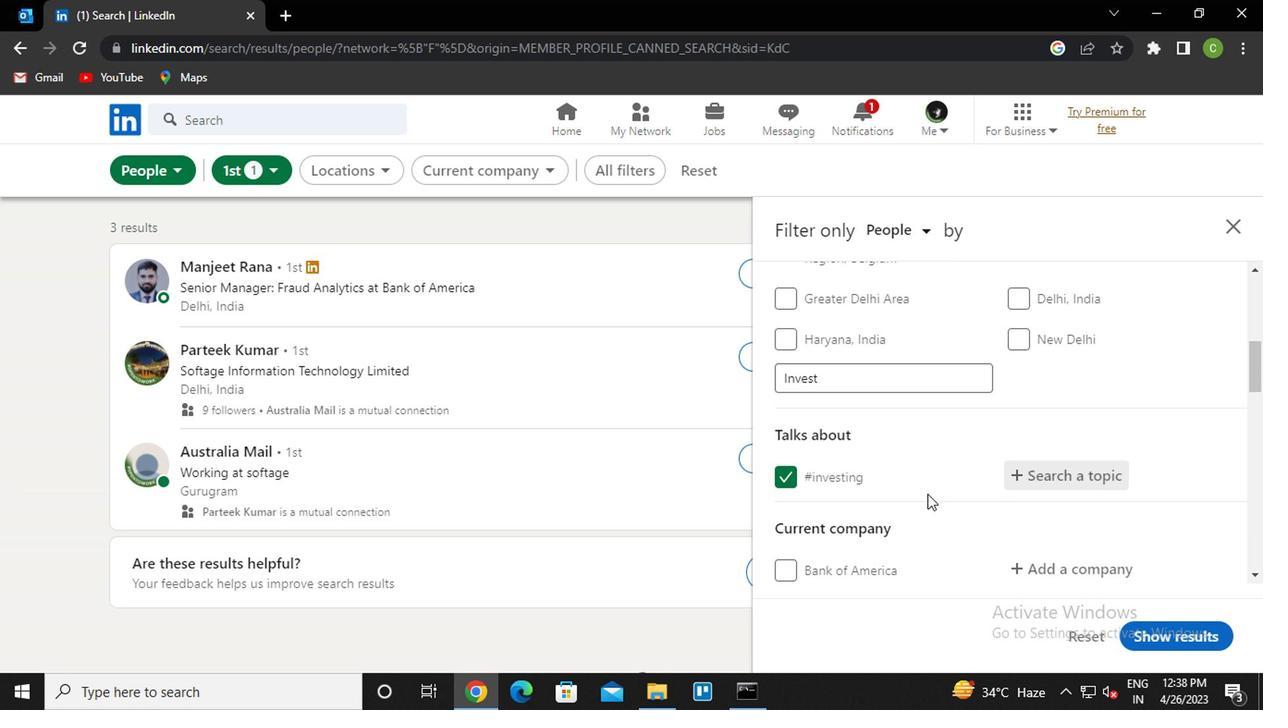 
Action: Mouse moved to (918, 484)
Screenshot: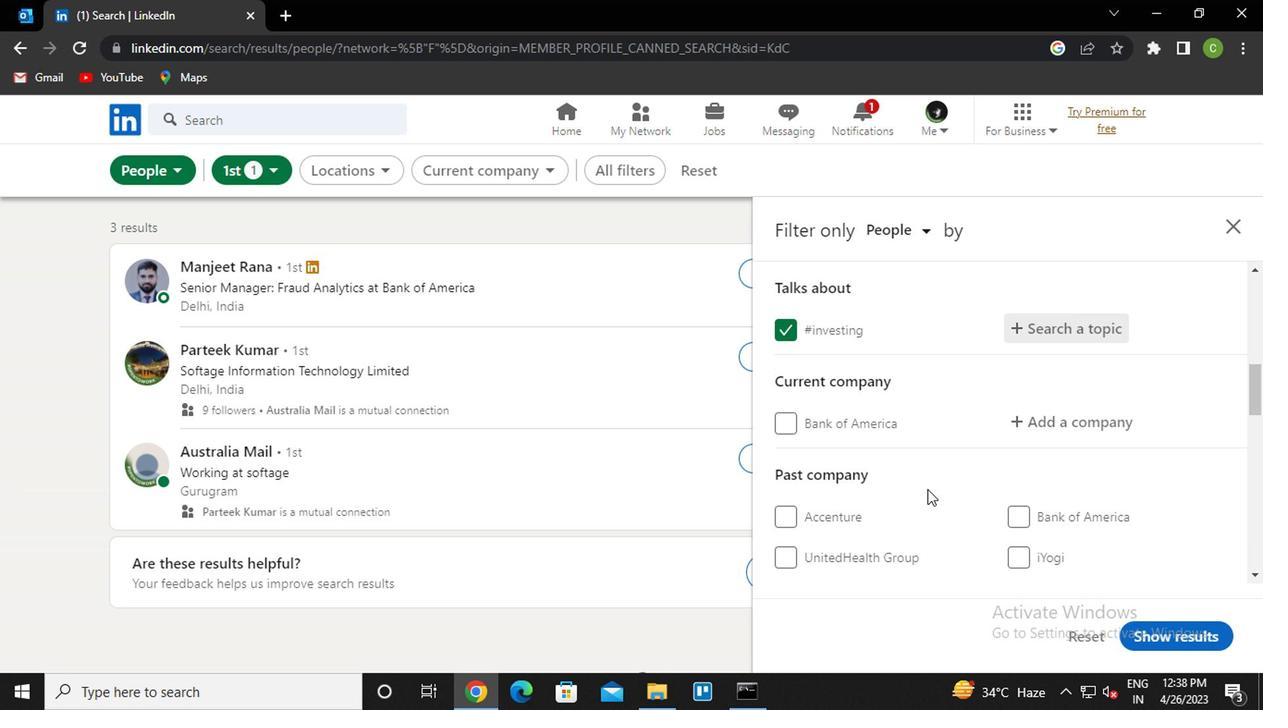 
Action: Mouse scrolled (918, 483) with delta (0, -1)
Screenshot: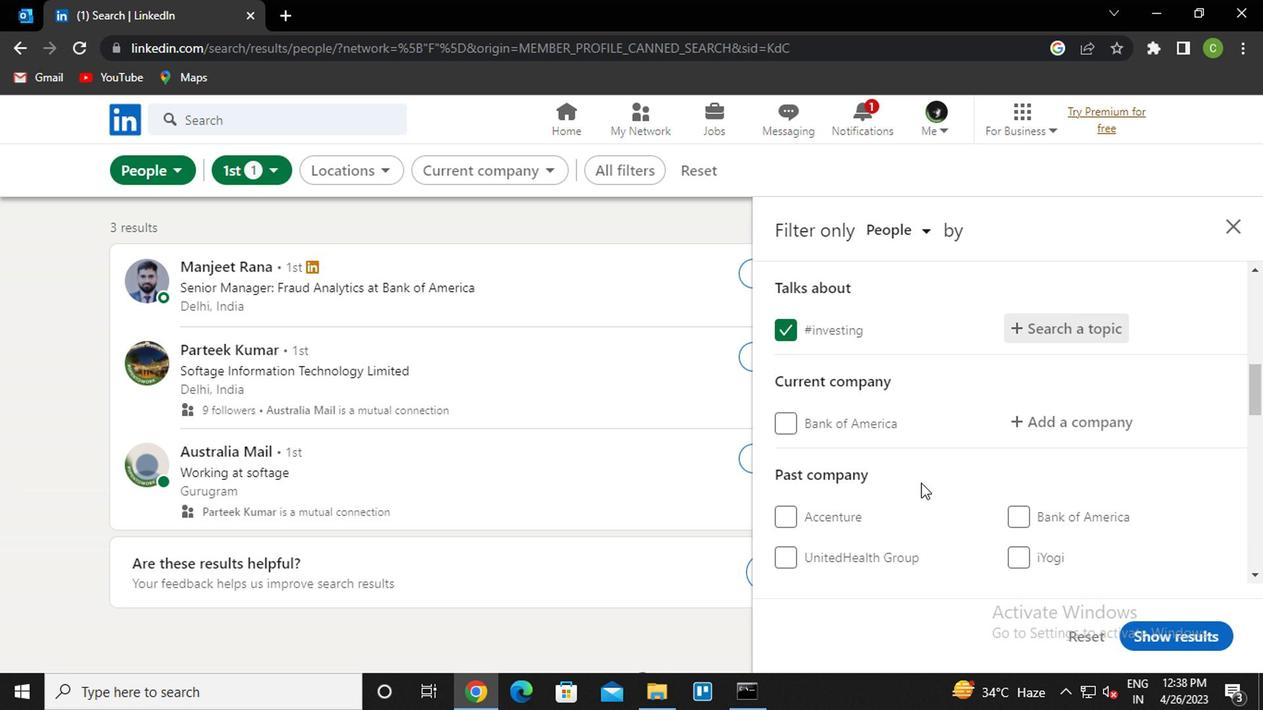 
Action: Mouse moved to (1050, 324)
Screenshot: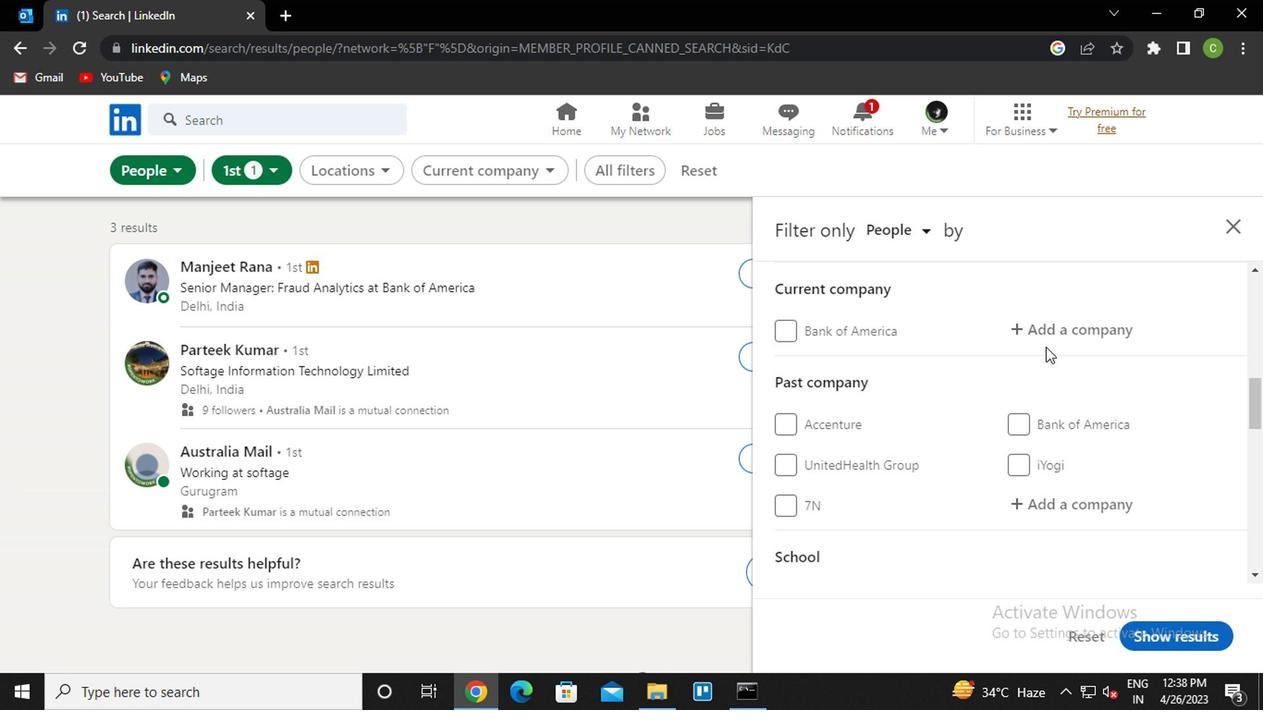 
Action: Mouse pressed left at (1050, 324)
Screenshot: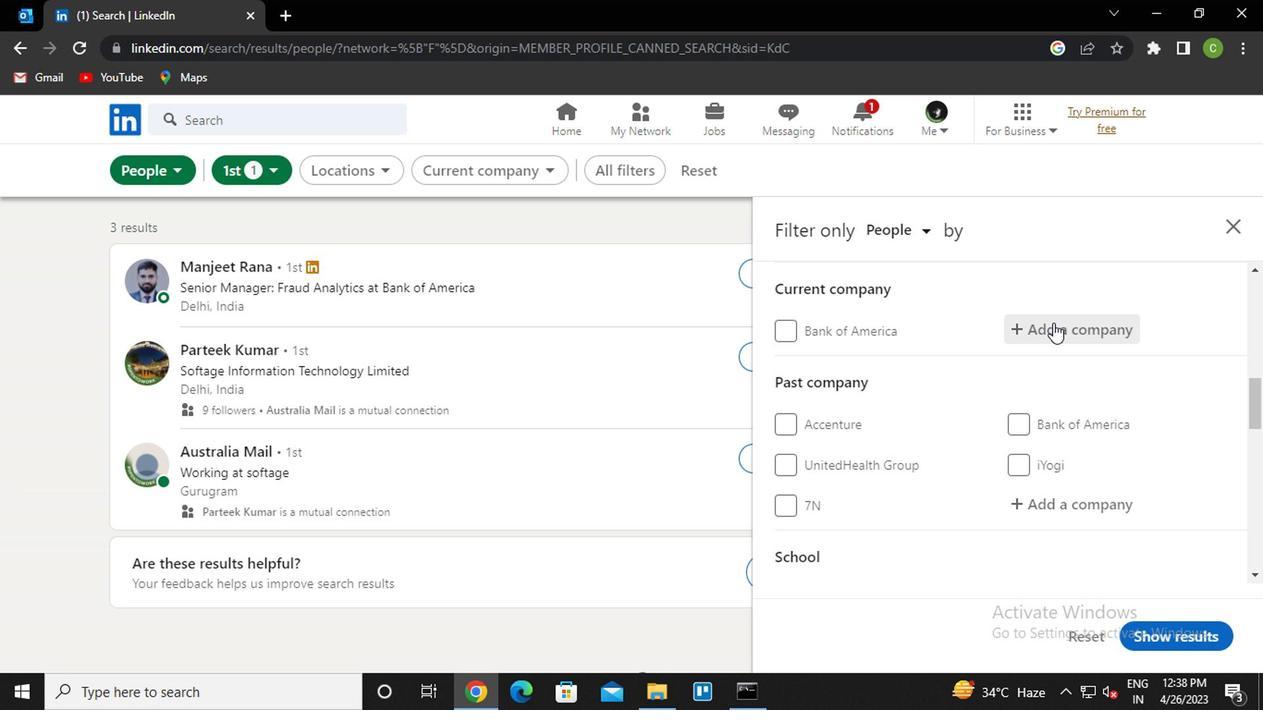 
Action: Key pressed <Key.caps_lock>s<Key.caps_lock>eagull<Key.backspace><Key.backspace><Key.backspace><Key.backspace><Key.backspace><Key.backspace><Key.backspace><Key.backspace><Key.caps_lock>g<Key.caps_lock>o<Key.space>first<Key.down><Key.enter>
Screenshot: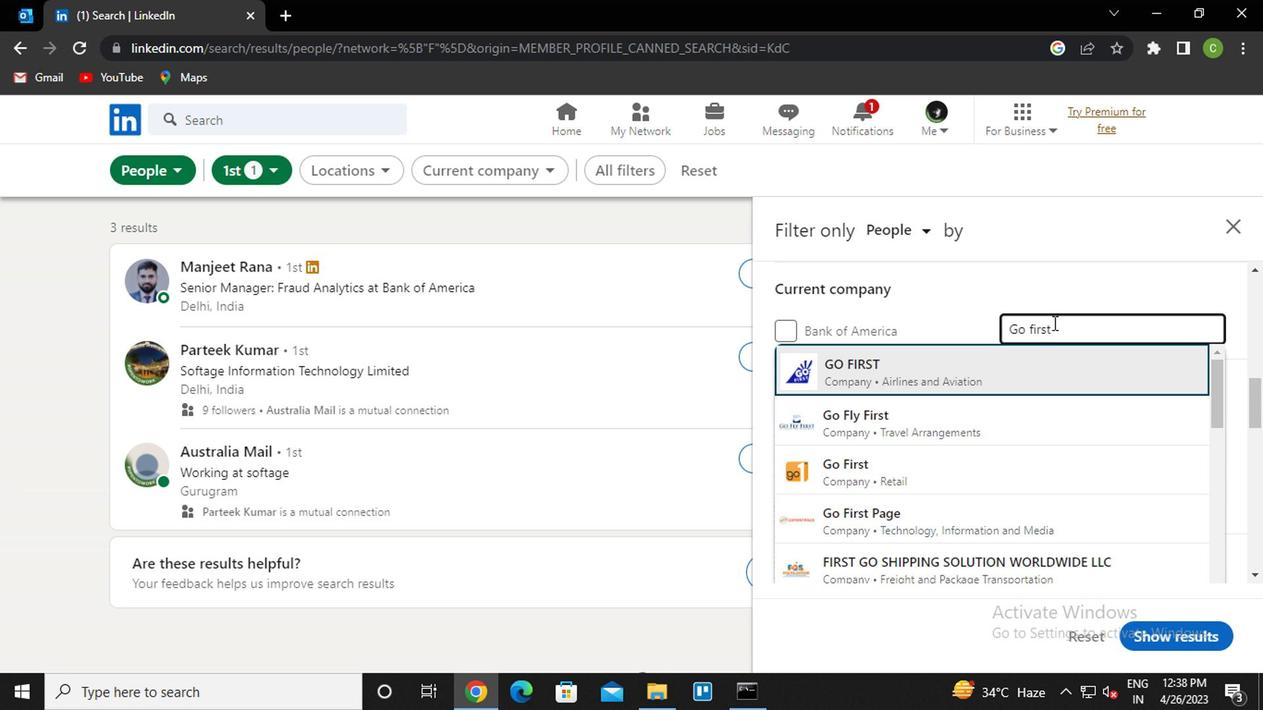 
Action: Mouse moved to (1050, 324)
Screenshot: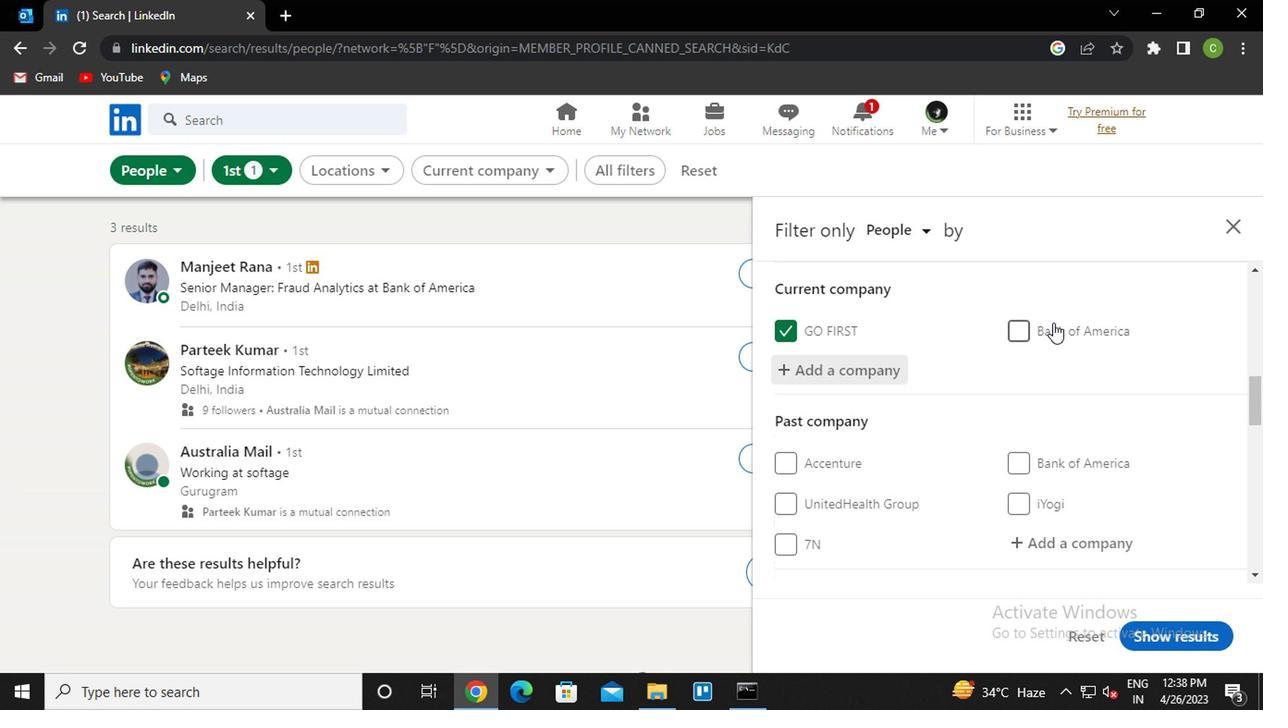 
Action: Mouse scrolled (1050, 323) with delta (0, 0)
Screenshot: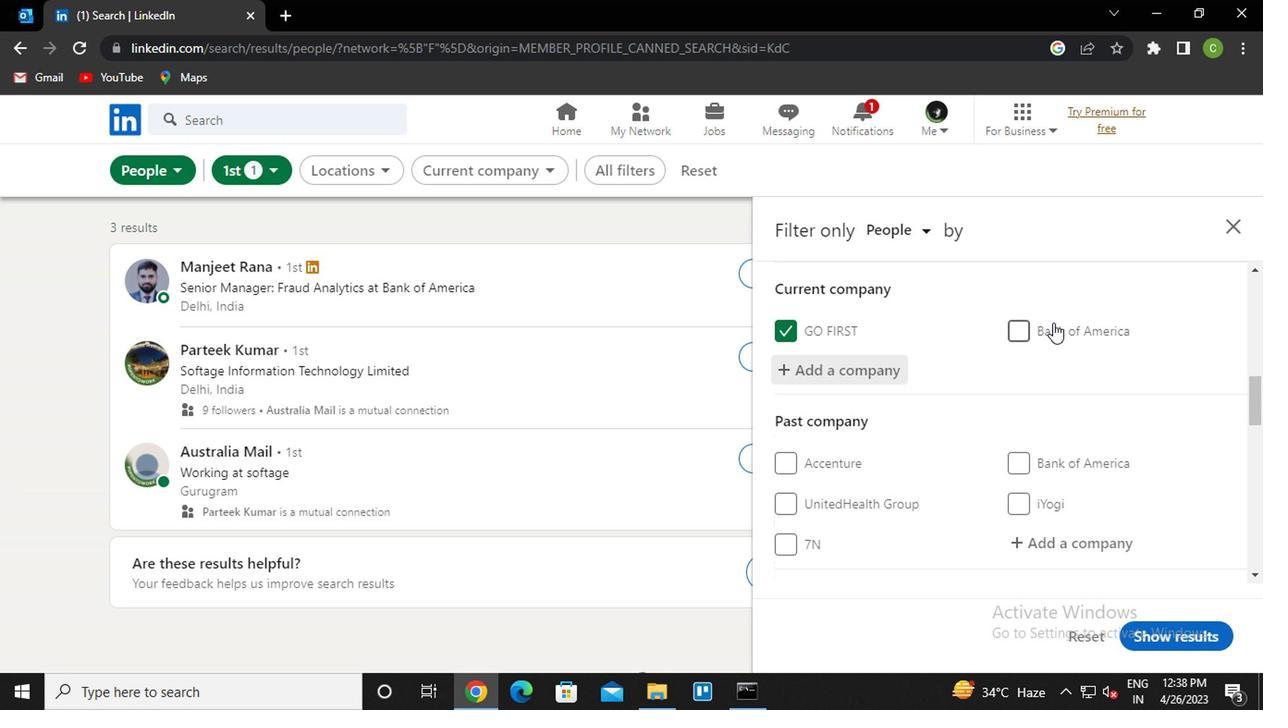
Action: Mouse moved to (1050, 324)
Screenshot: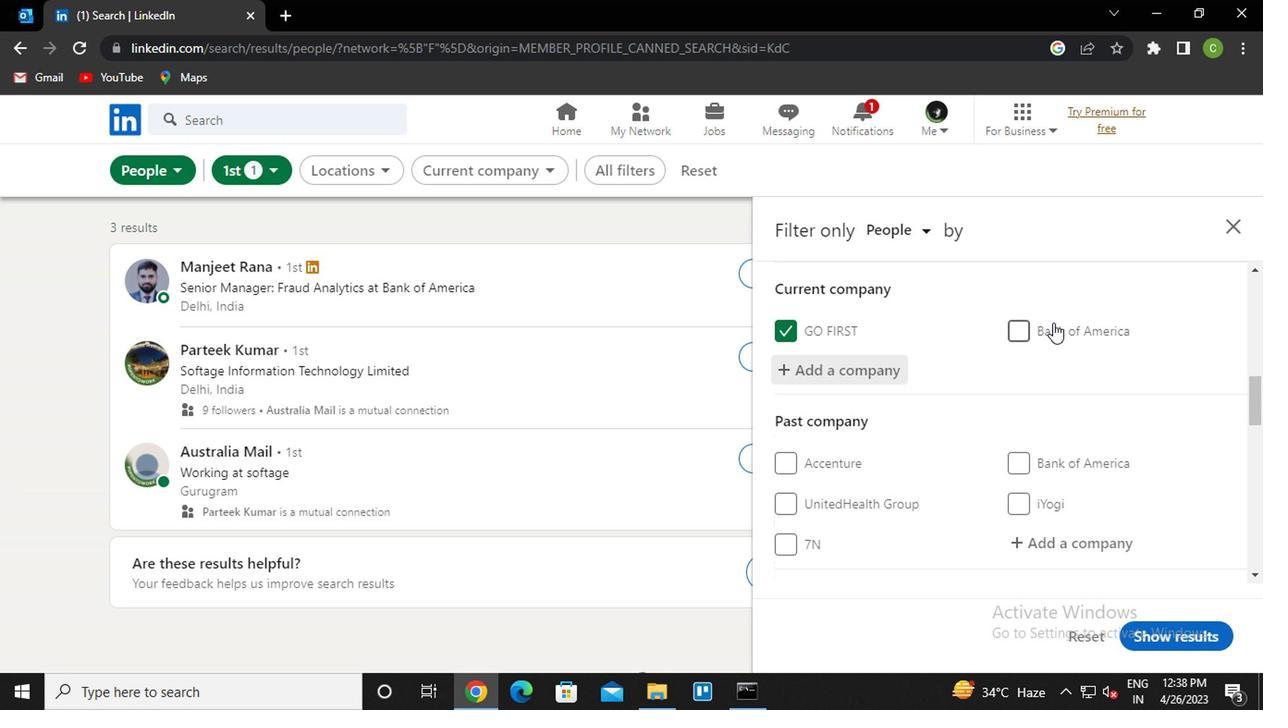 
Action: Mouse scrolled (1050, 323) with delta (0, 0)
Screenshot: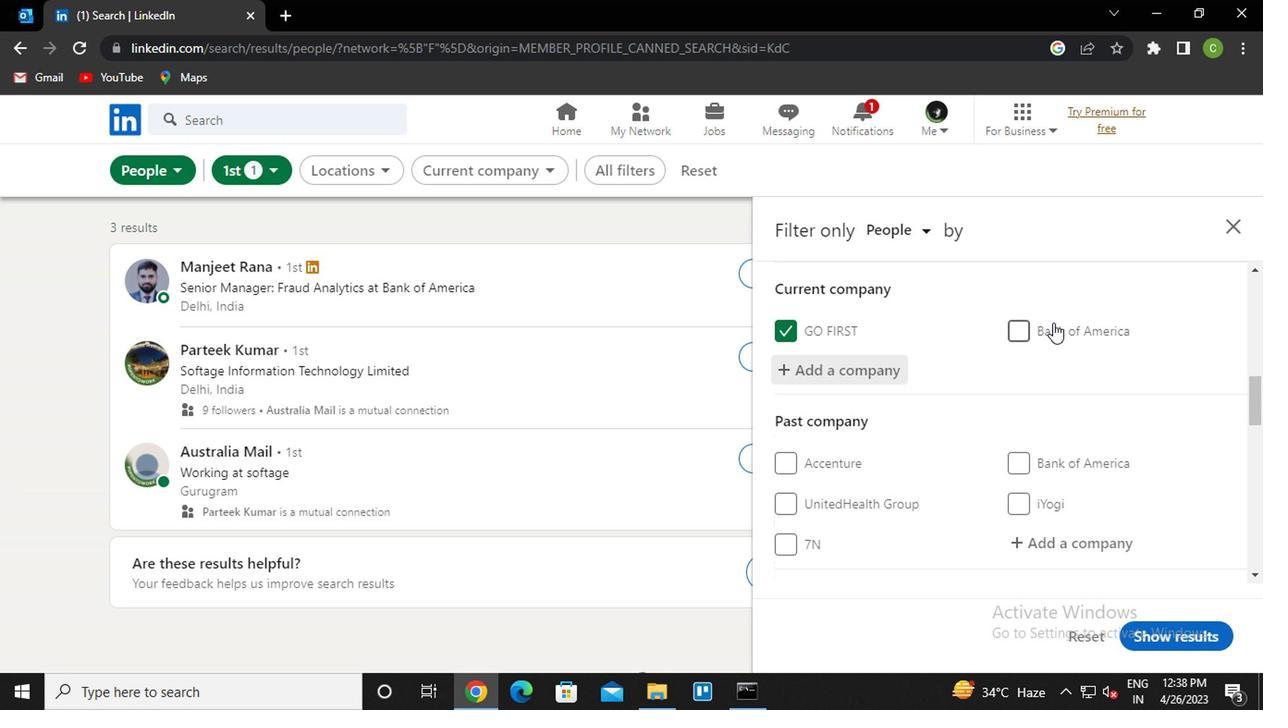 
Action: Mouse scrolled (1050, 323) with delta (0, 0)
Screenshot: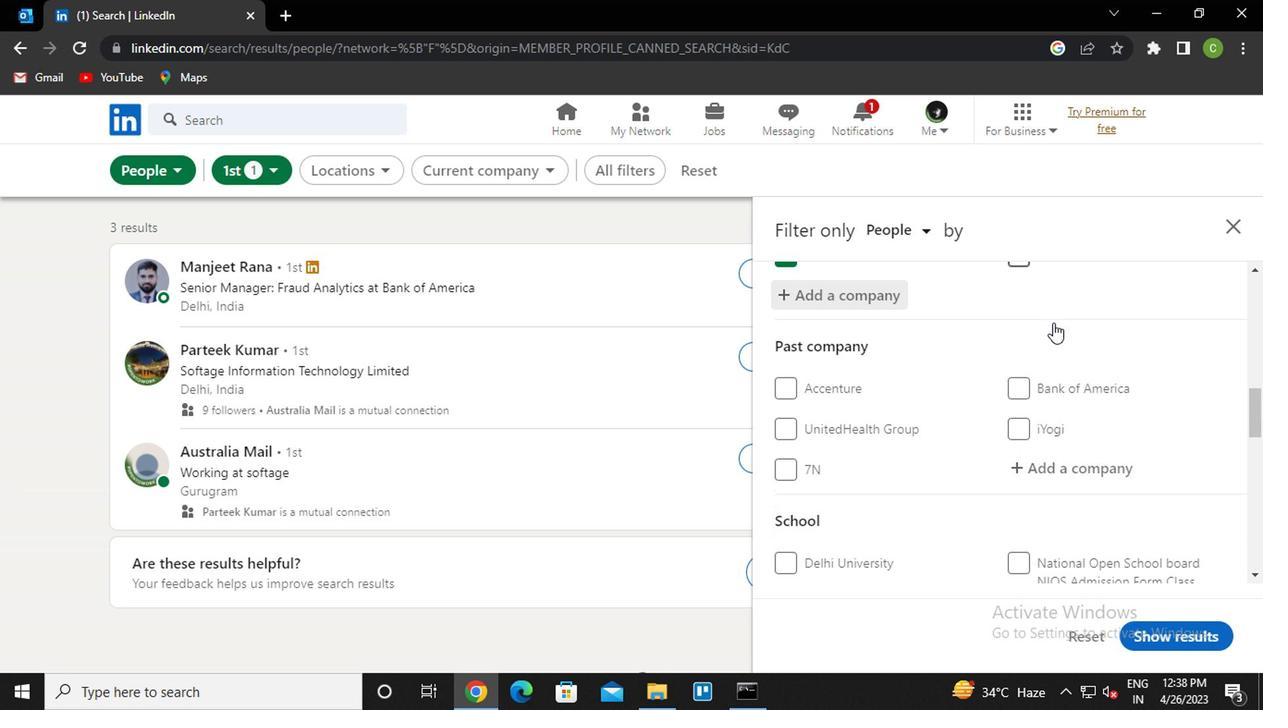 
Action: Mouse moved to (866, 493)
Screenshot: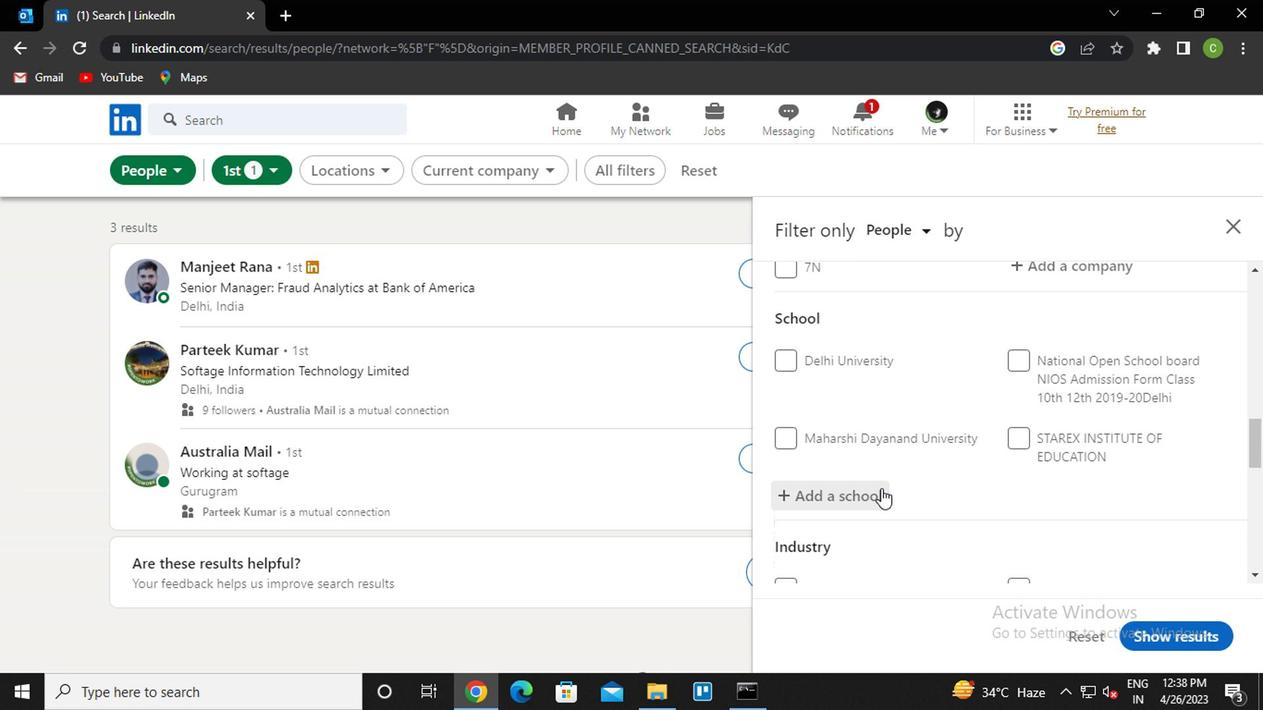 
Action: Mouse pressed left at (866, 493)
Screenshot: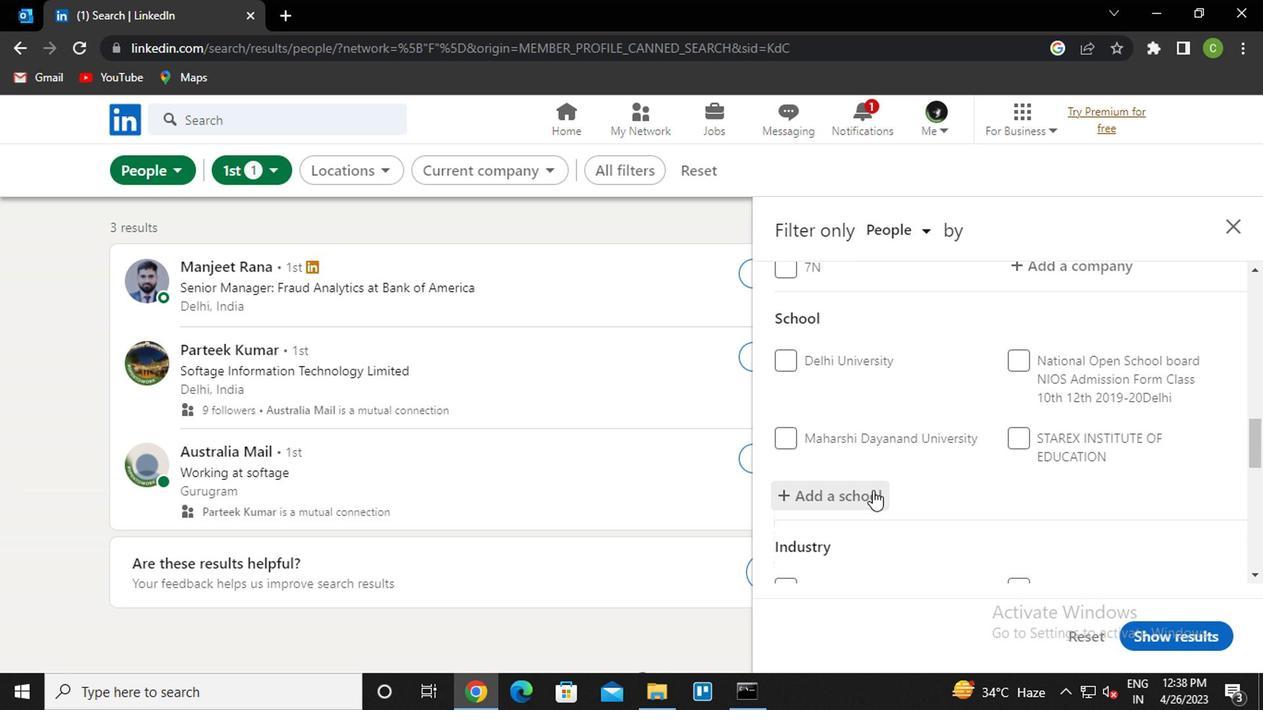 
Action: Key pressed <Key.caps_lock>dmi<Key.space>c<Key.caps_lock>oll<Key.down><Key.enter>
Screenshot: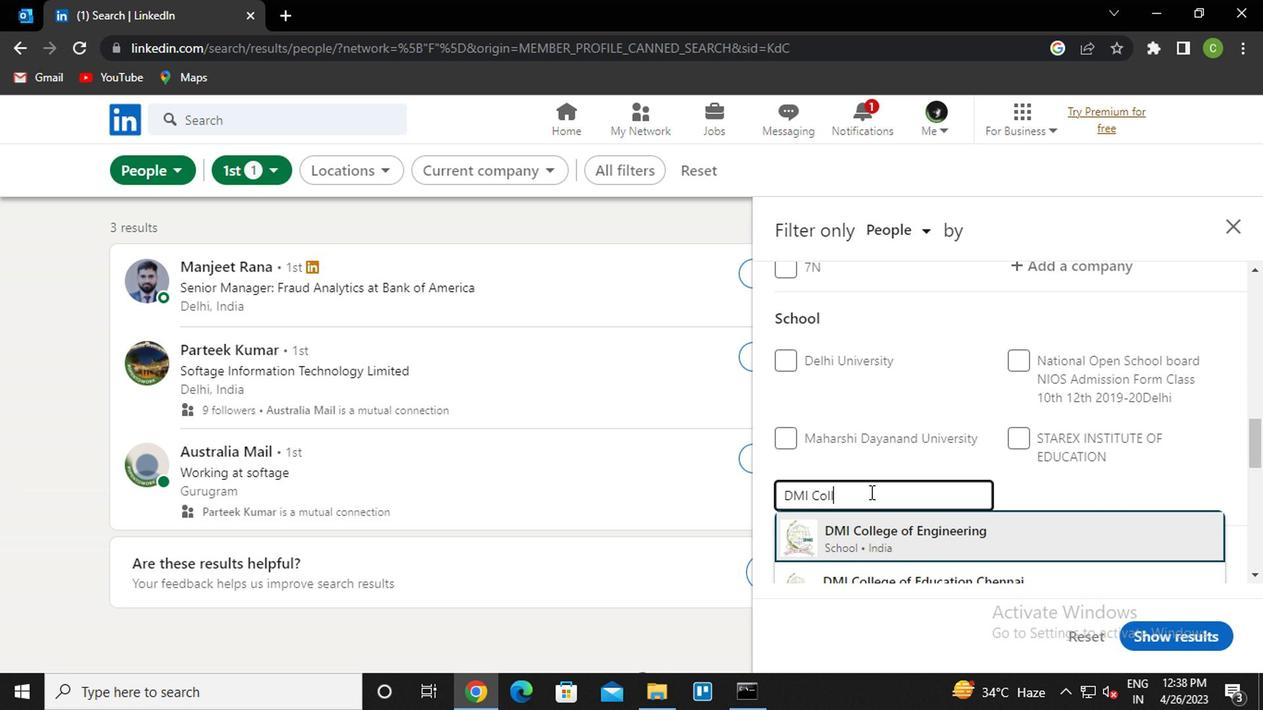 
Action: Mouse moved to (952, 470)
Screenshot: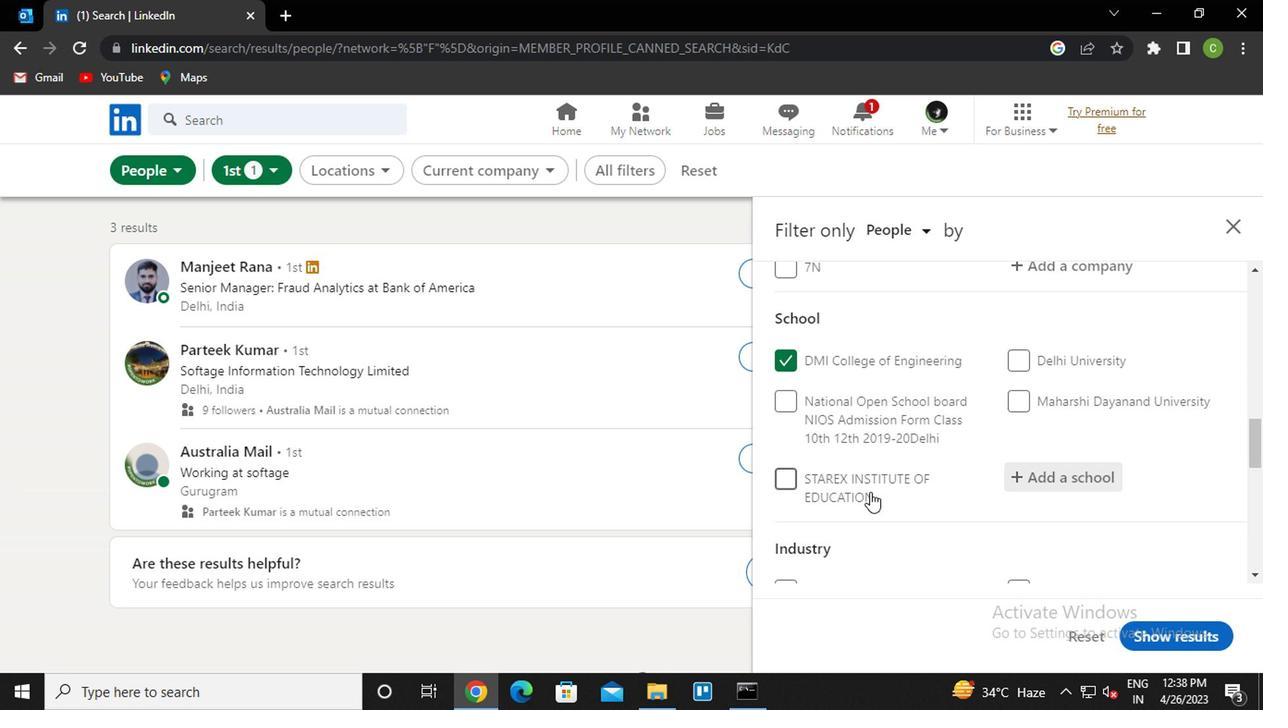 
Action: Mouse scrolled (952, 469) with delta (0, -1)
Screenshot: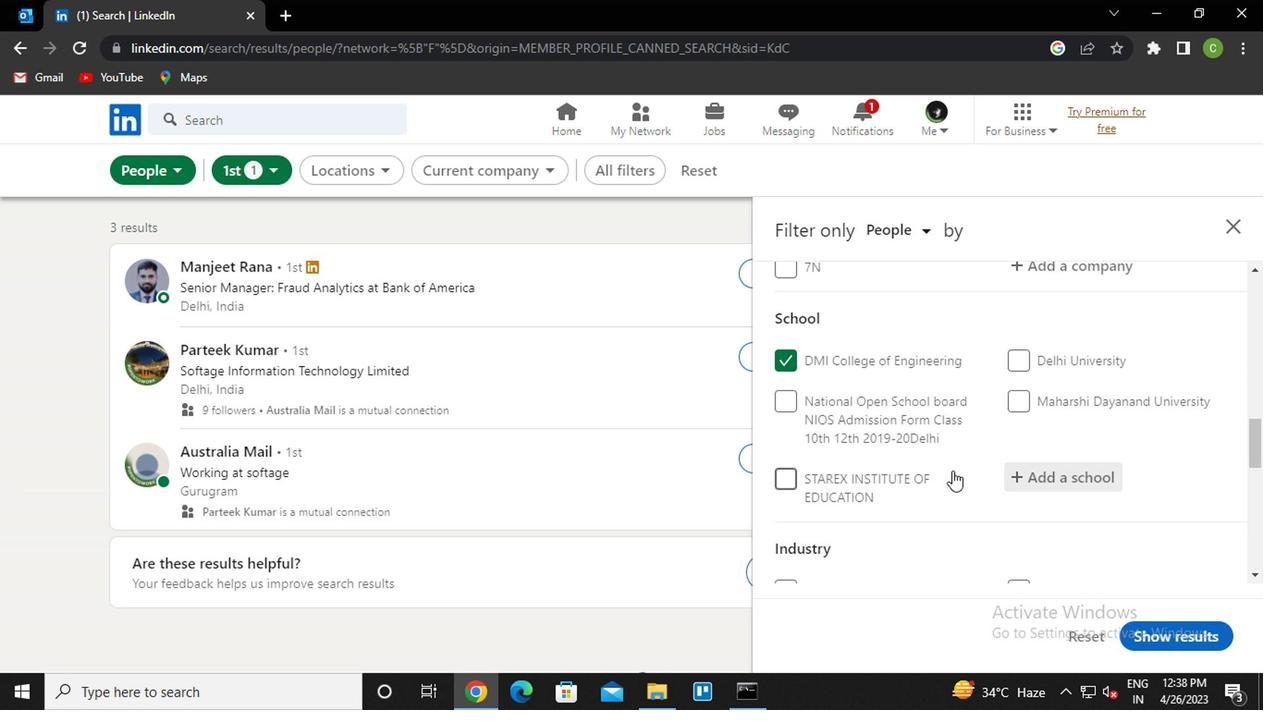 
Action: Mouse moved to (952, 469)
Screenshot: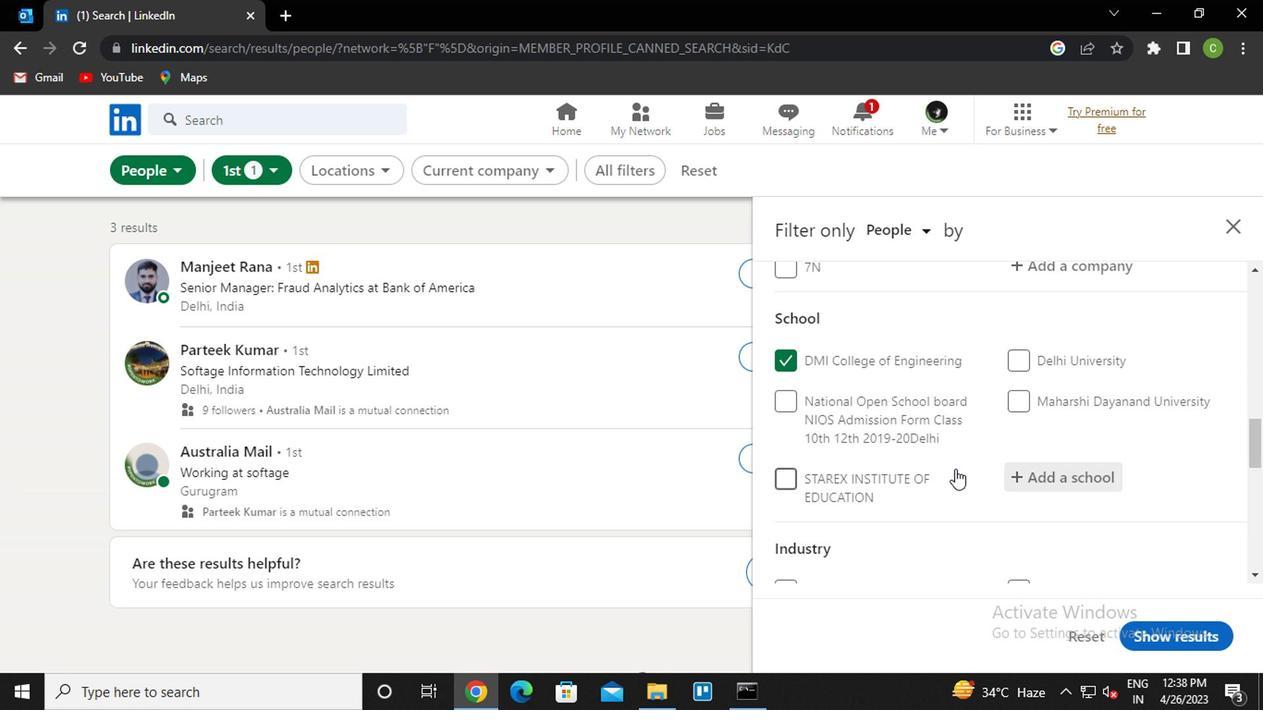 
Action: Mouse scrolled (952, 468) with delta (0, 0)
Screenshot: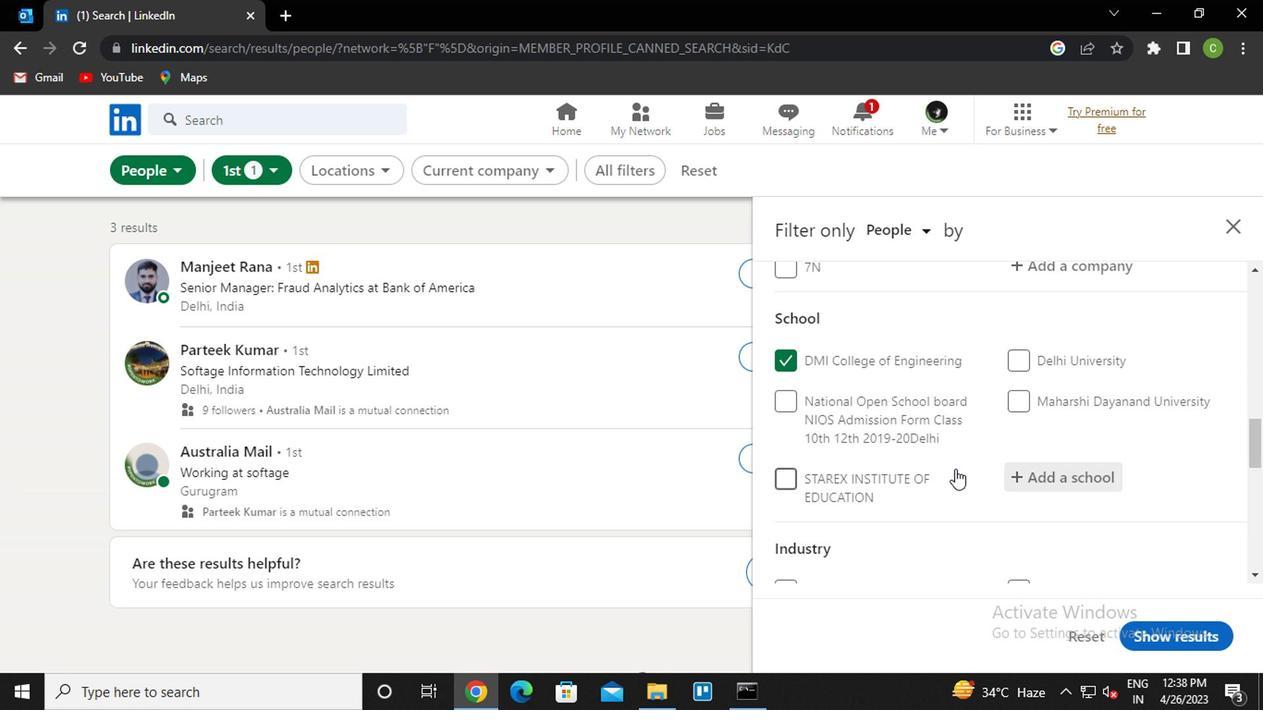 
Action: Mouse moved to (955, 467)
Screenshot: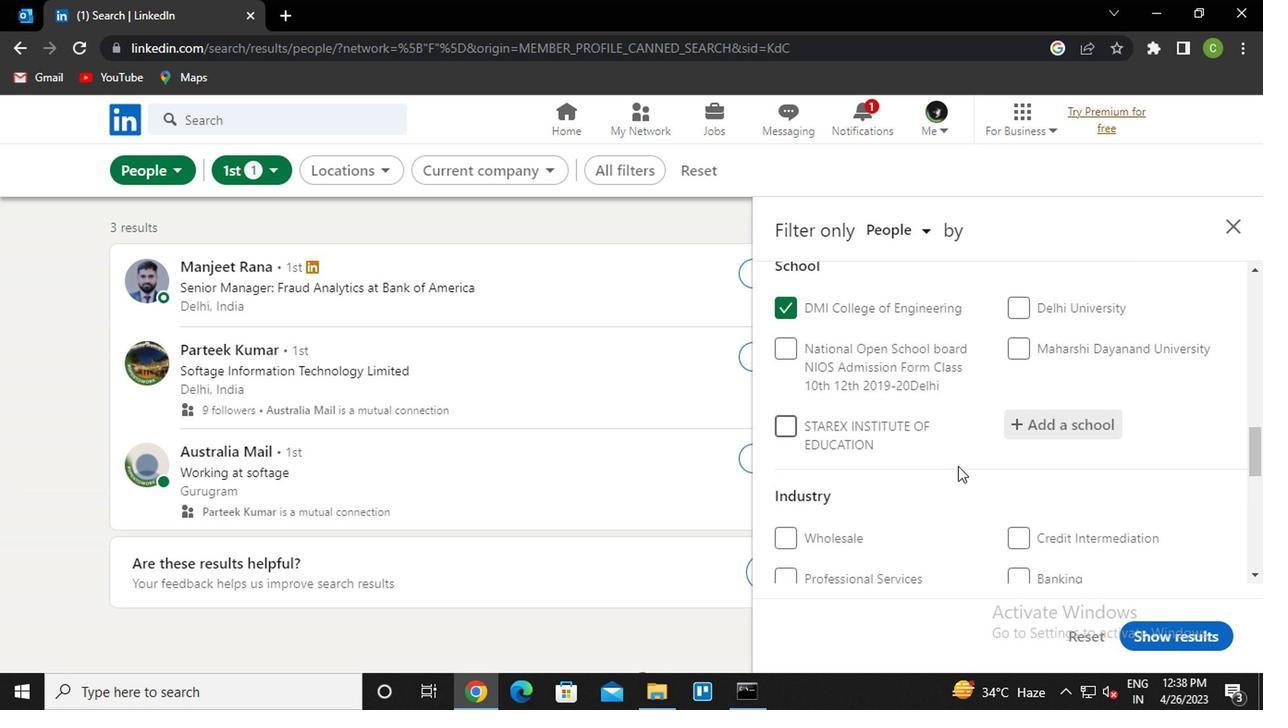 
Action: Mouse scrolled (955, 466) with delta (0, 0)
Screenshot: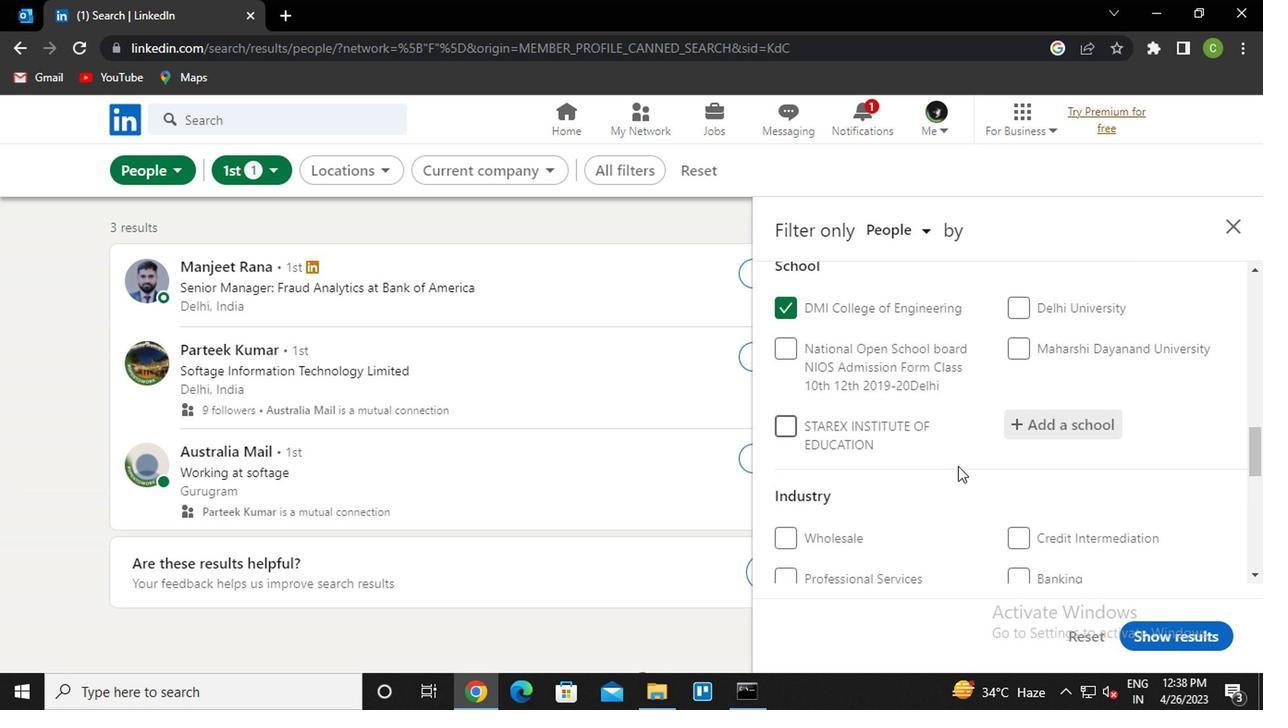 
Action: Mouse moved to (1049, 397)
Screenshot: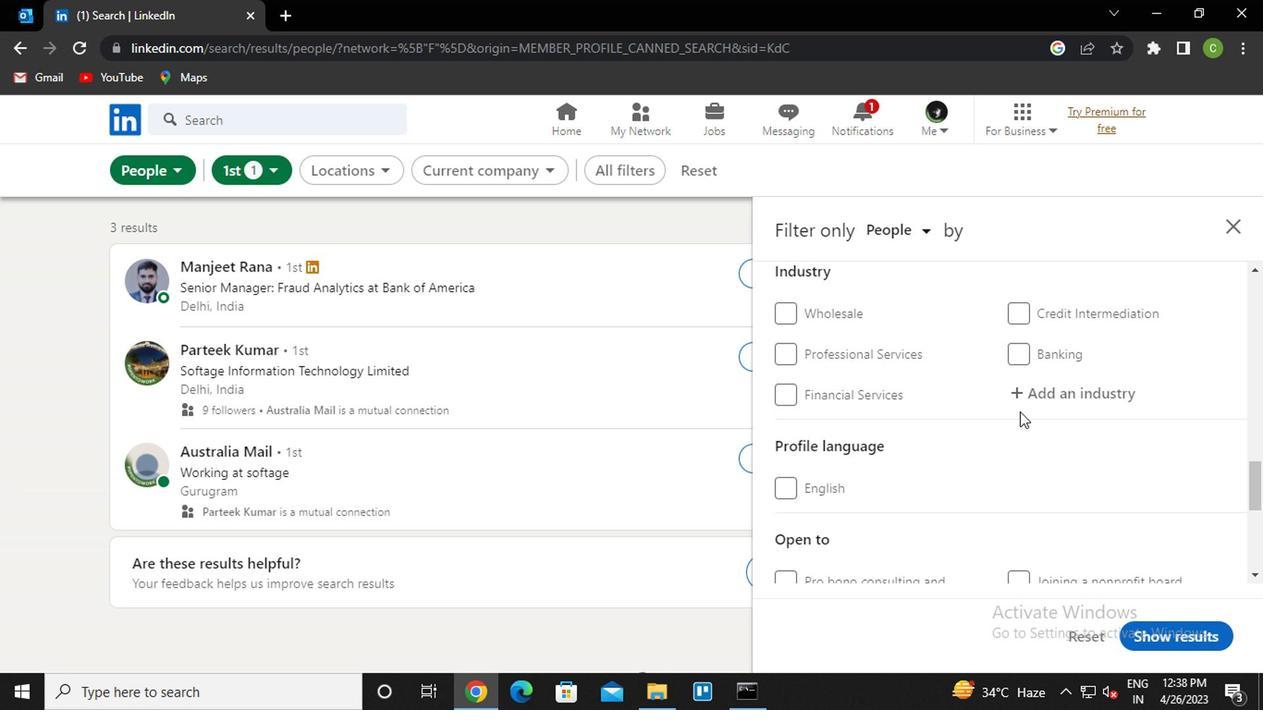 
Action: Mouse pressed left at (1049, 397)
Screenshot: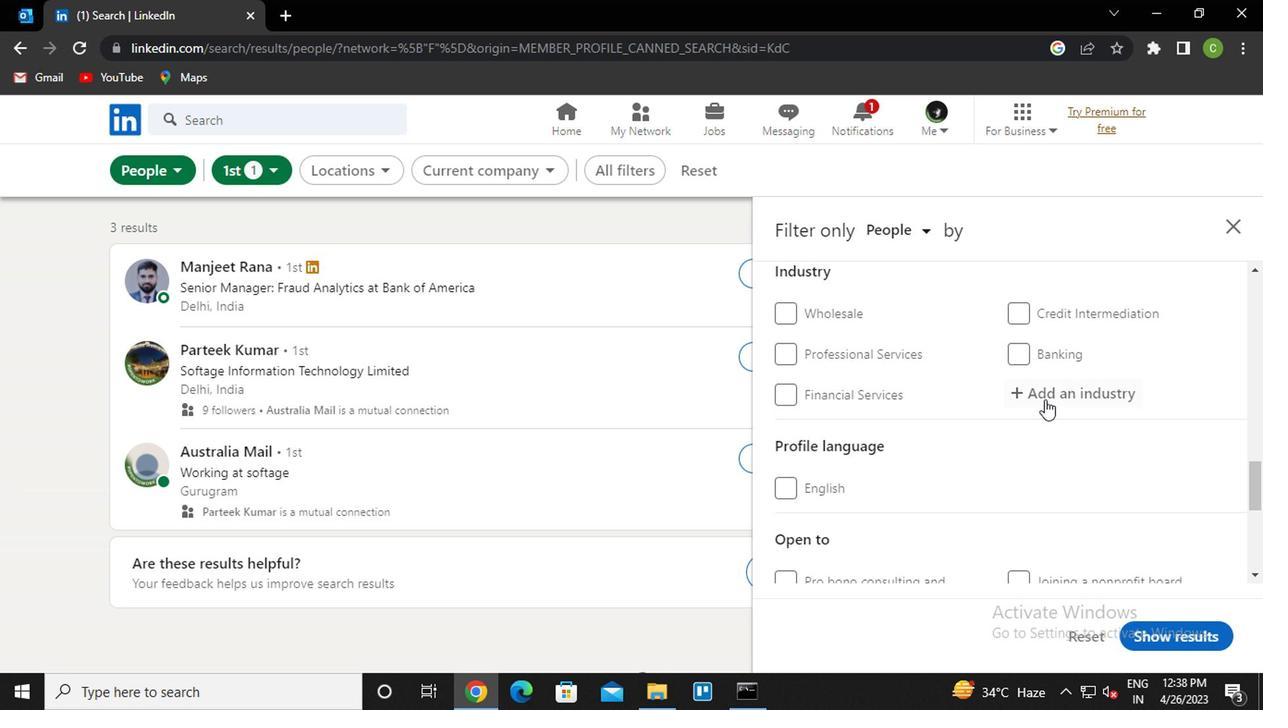
Action: Key pressed <Key.caps_lock>i<Key.caps_lock>Nternet<Key.down><Key.down><Key.enter>
Screenshot: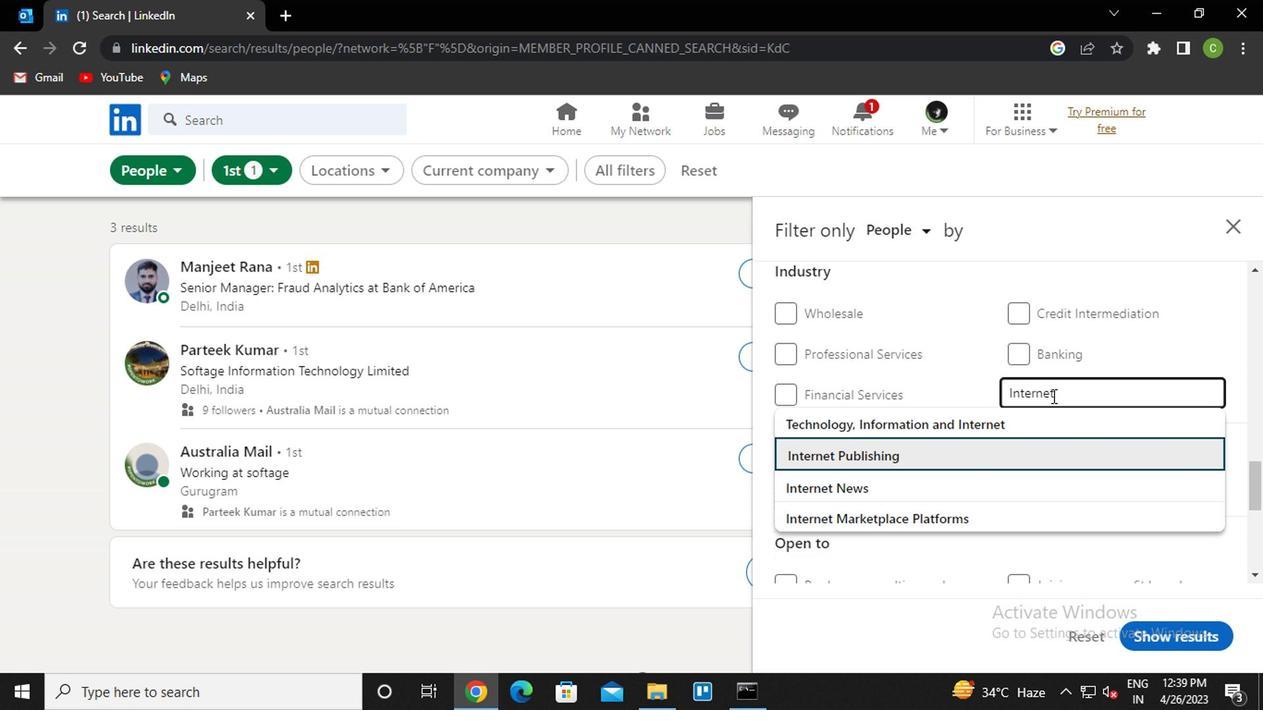 
Action: Mouse moved to (1092, 441)
Screenshot: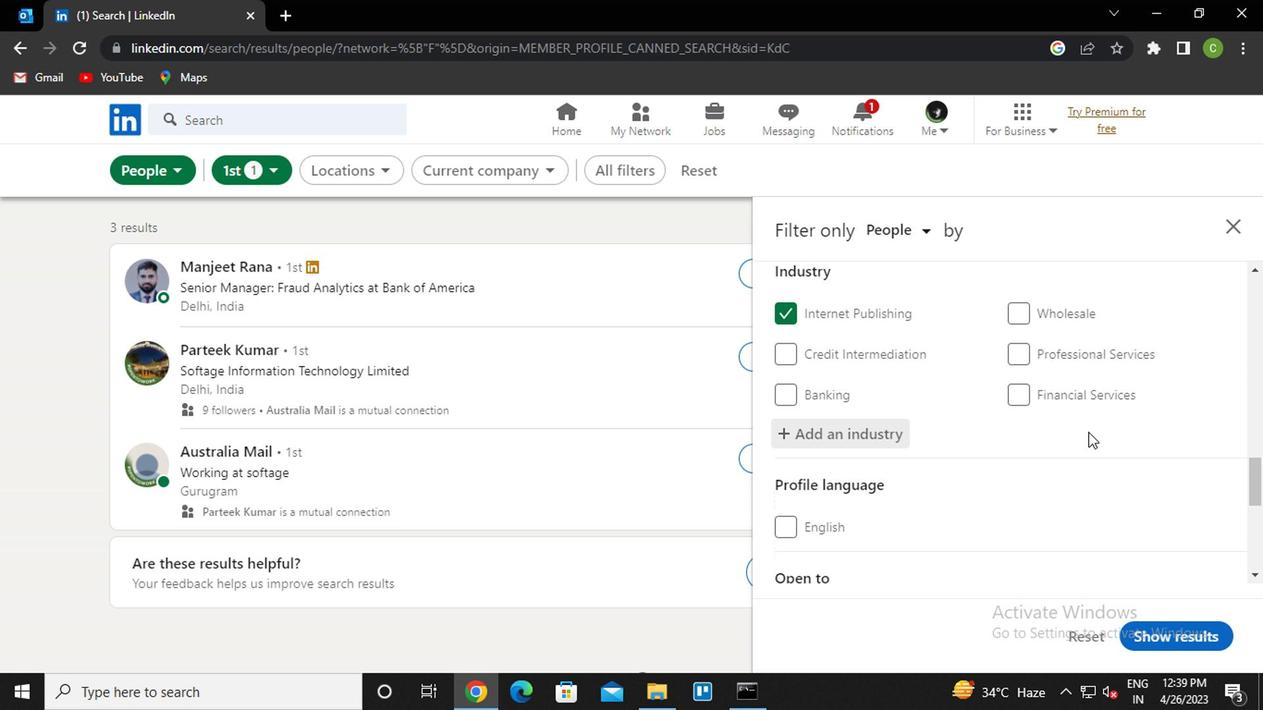 
Action: Mouse scrolled (1092, 441) with delta (0, 0)
Screenshot: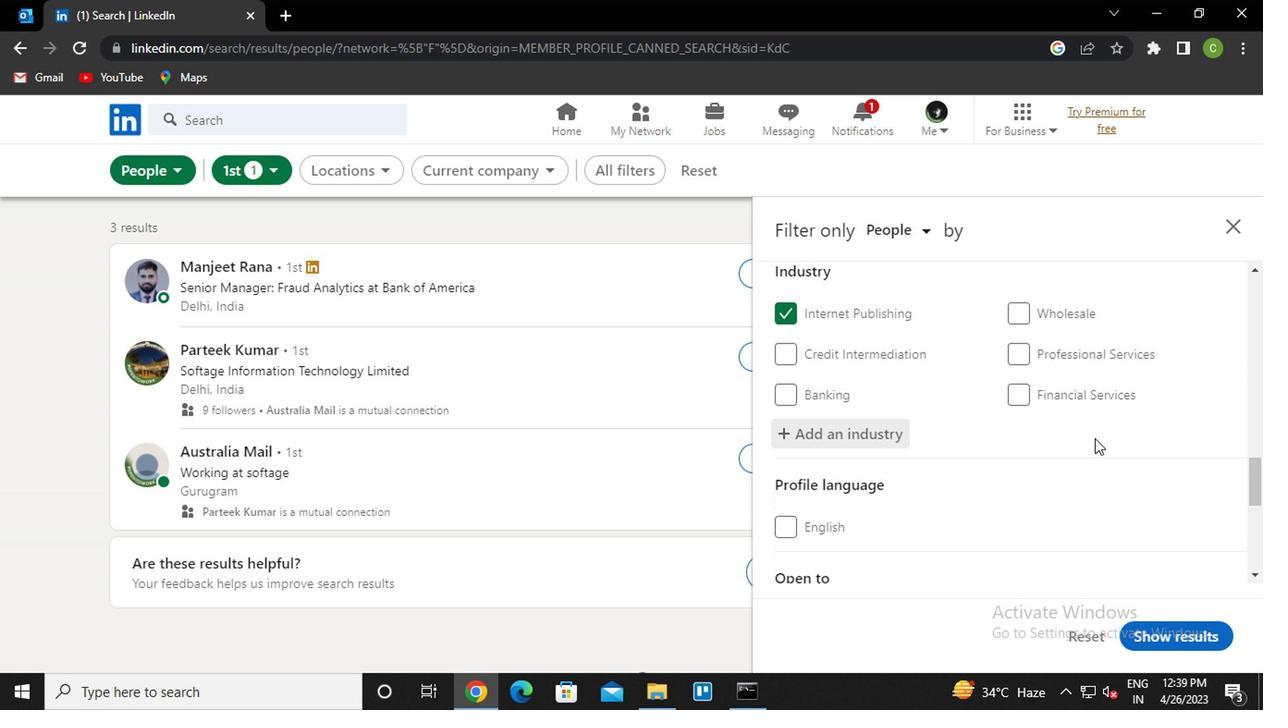
Action: Mouse moved to (1084, 445)
Screenshot: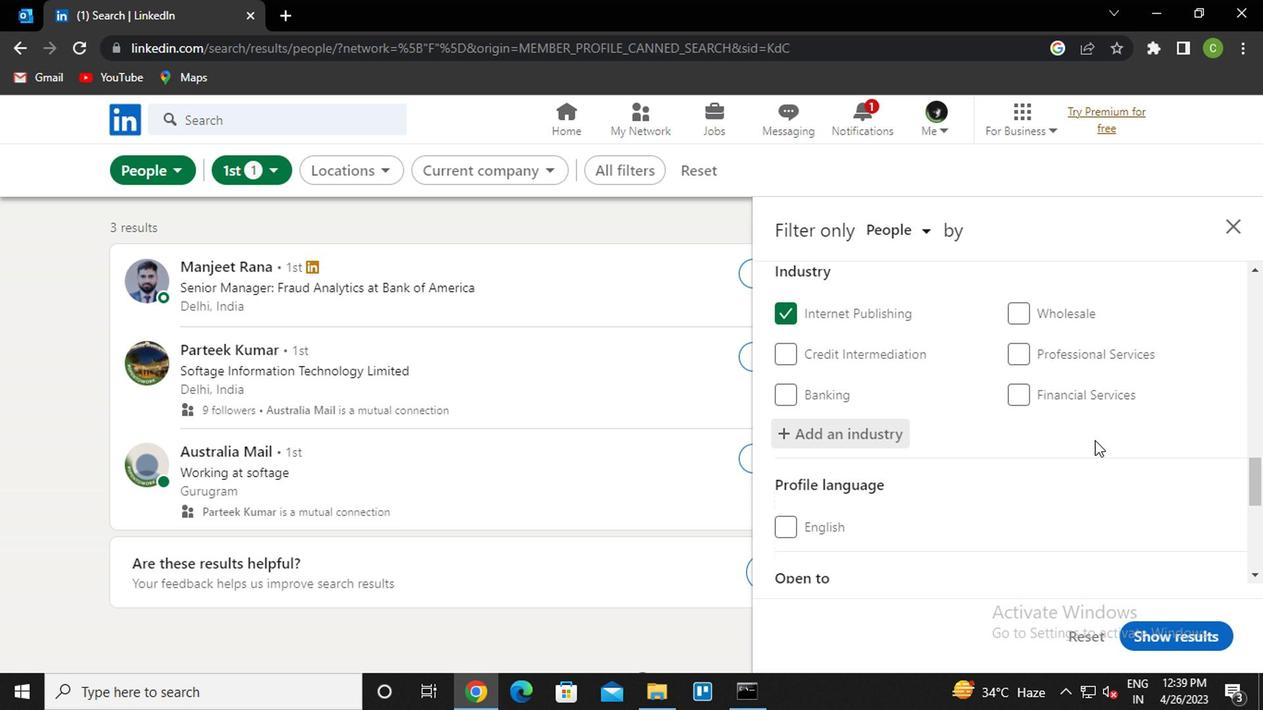 
Action: Mouse scrolled (1084, 444) with delta (0, -1)
Screenshot: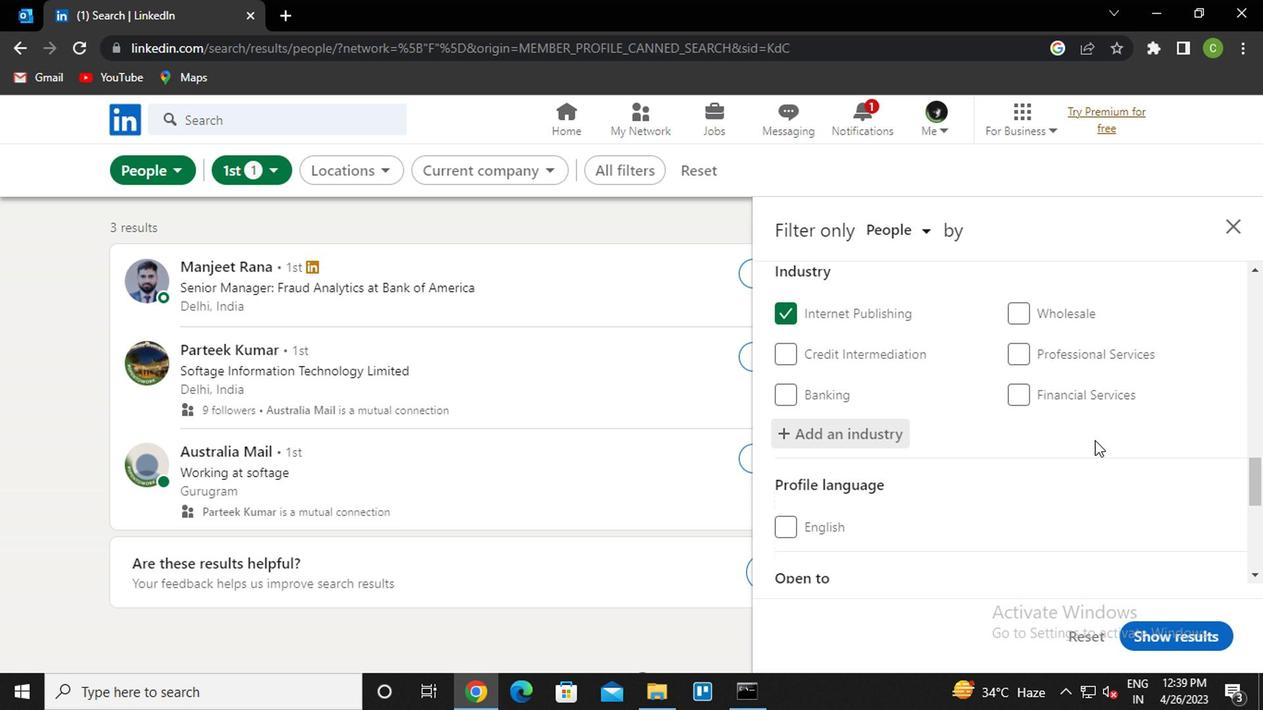 
Action: Mouse moved to (1066, 443)
Screenshot: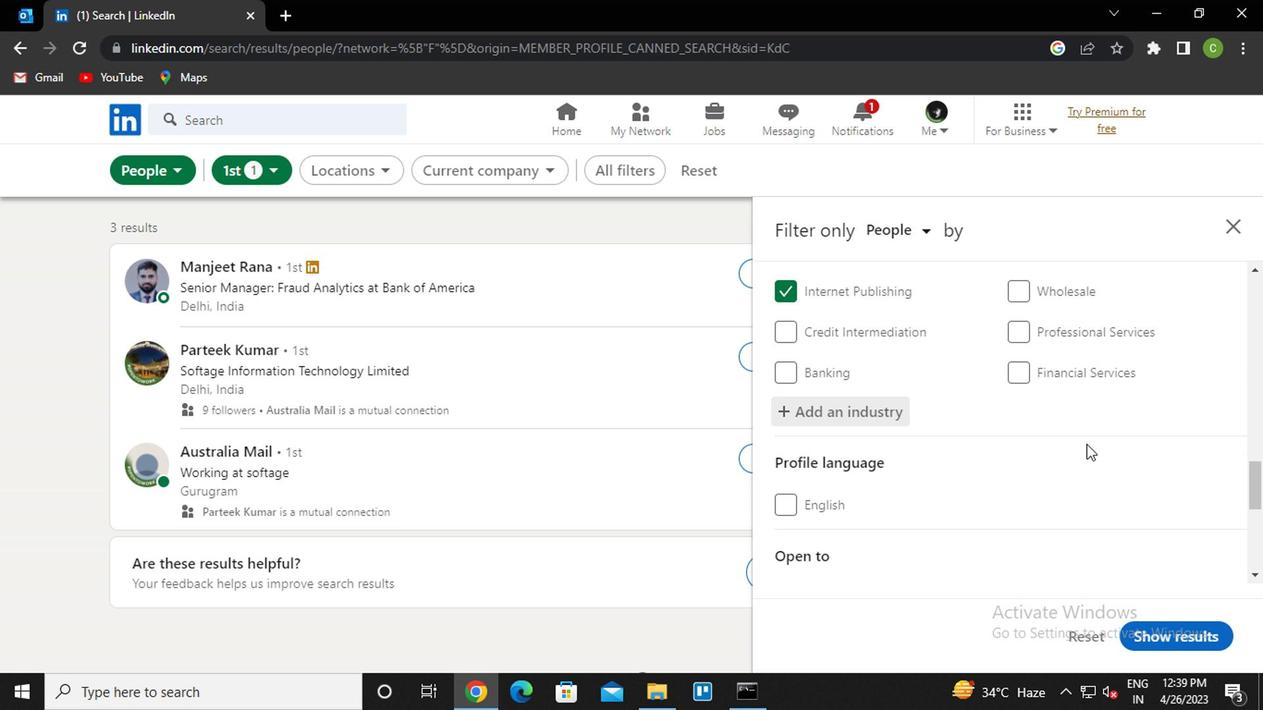 
Action: Mouse scrolled (1066, 441) with delta (0, -1)
Screenshot: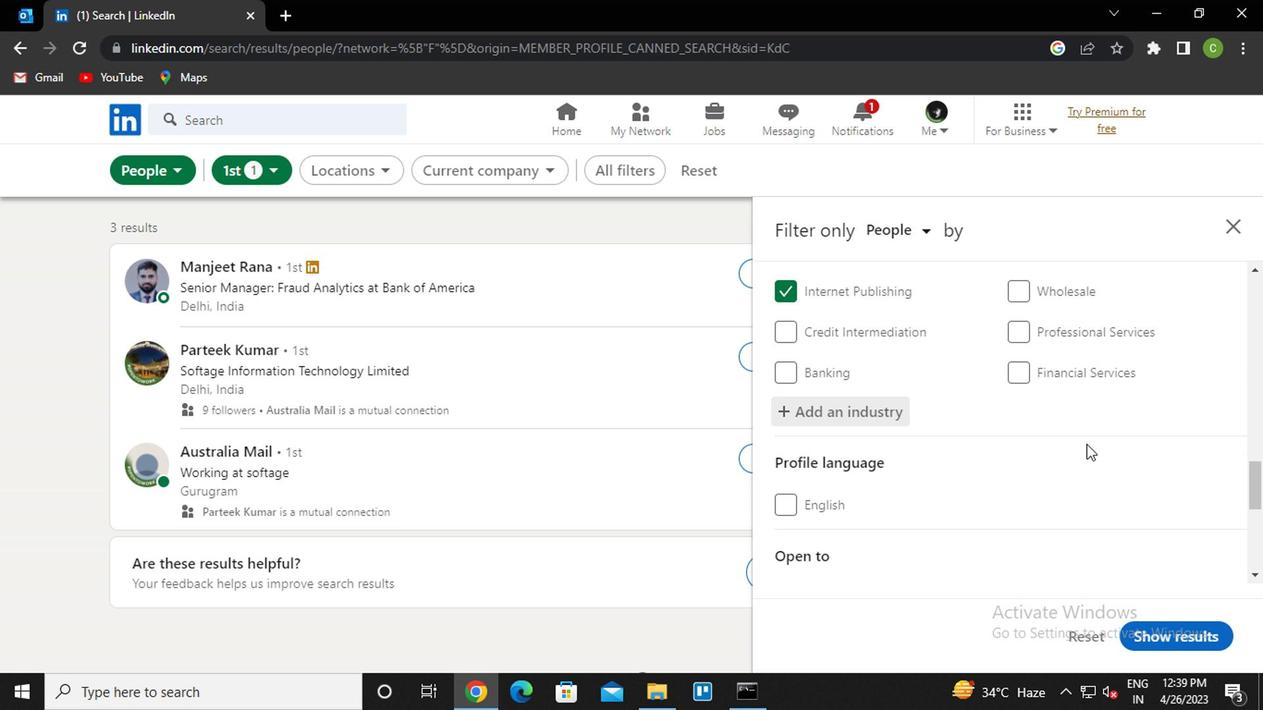 
Action: Mouse moved to (968, 443)
Screenshot: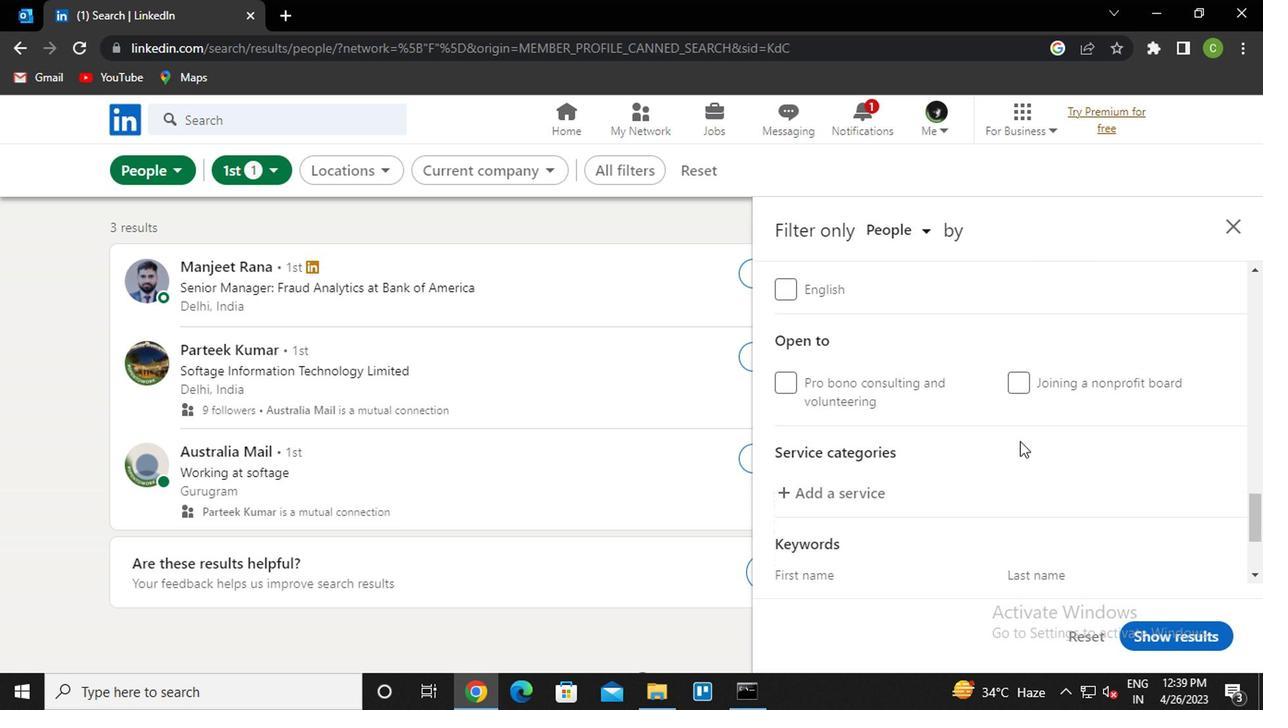 
Action: Mouse scrolled (968, 441) with delta (0, -1)
Screenshot: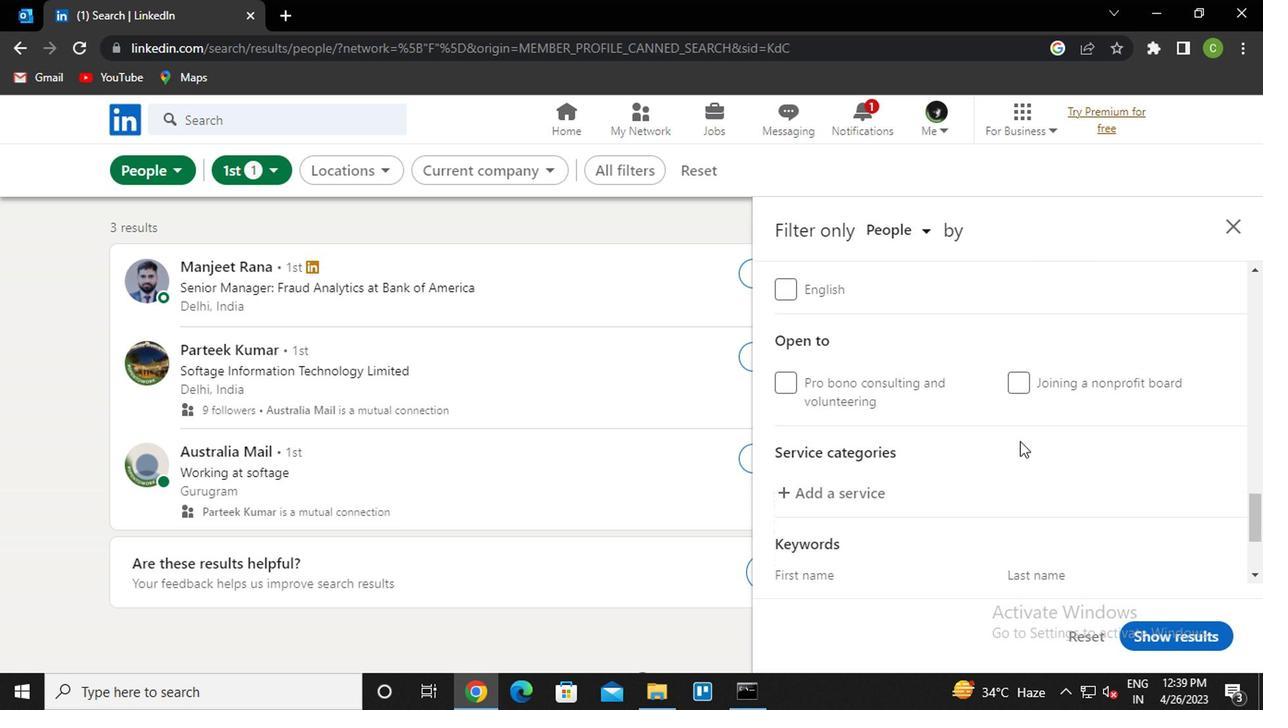
Action: Mouse moved to (843, 370)
Screenshot: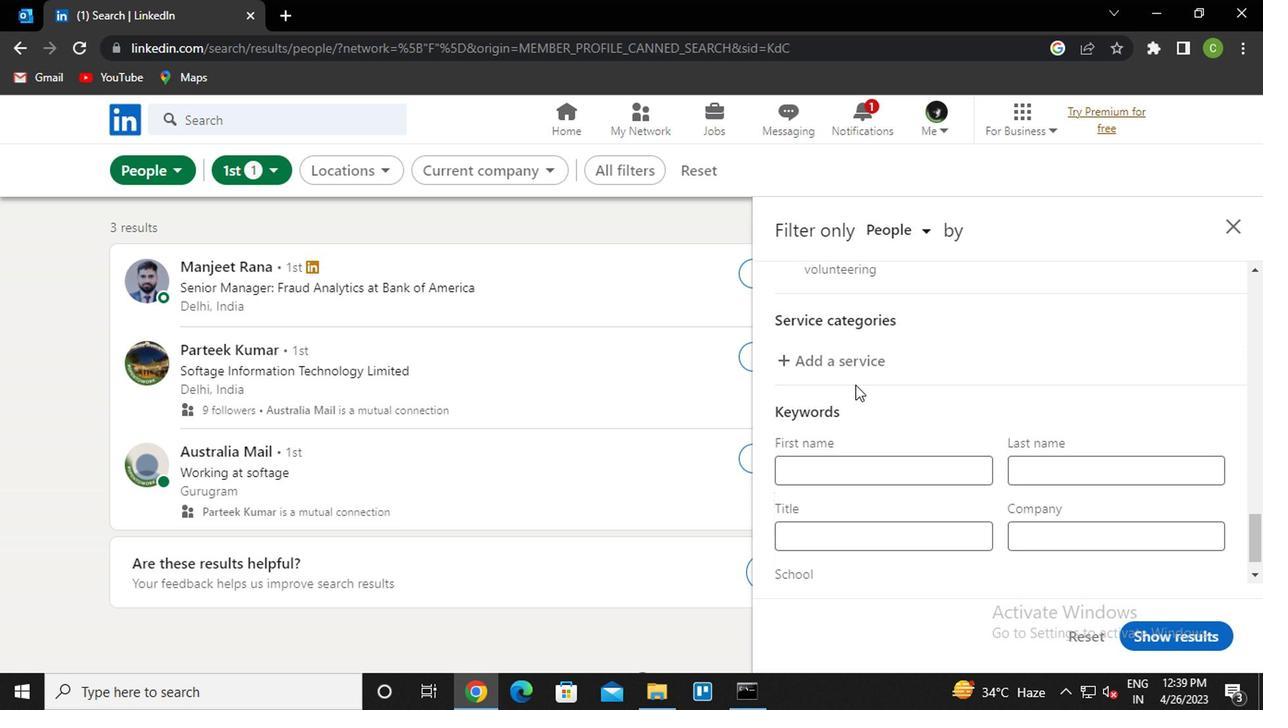 
Action: Mouse pressed left at (843, 370)
Screenshot: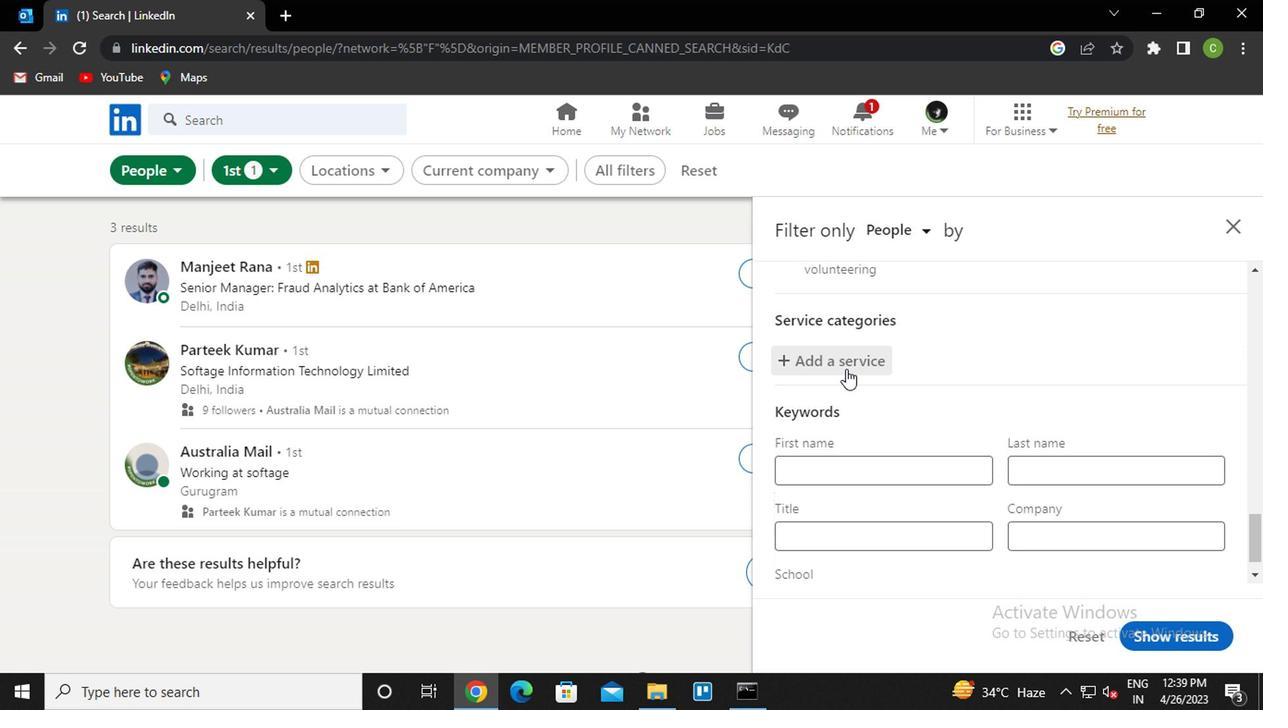 
Action: Key pressed <Key.caps_lock>v<Key.caps_lock>irtual<Key.space><Key.down><Key.enter>
Screenshot: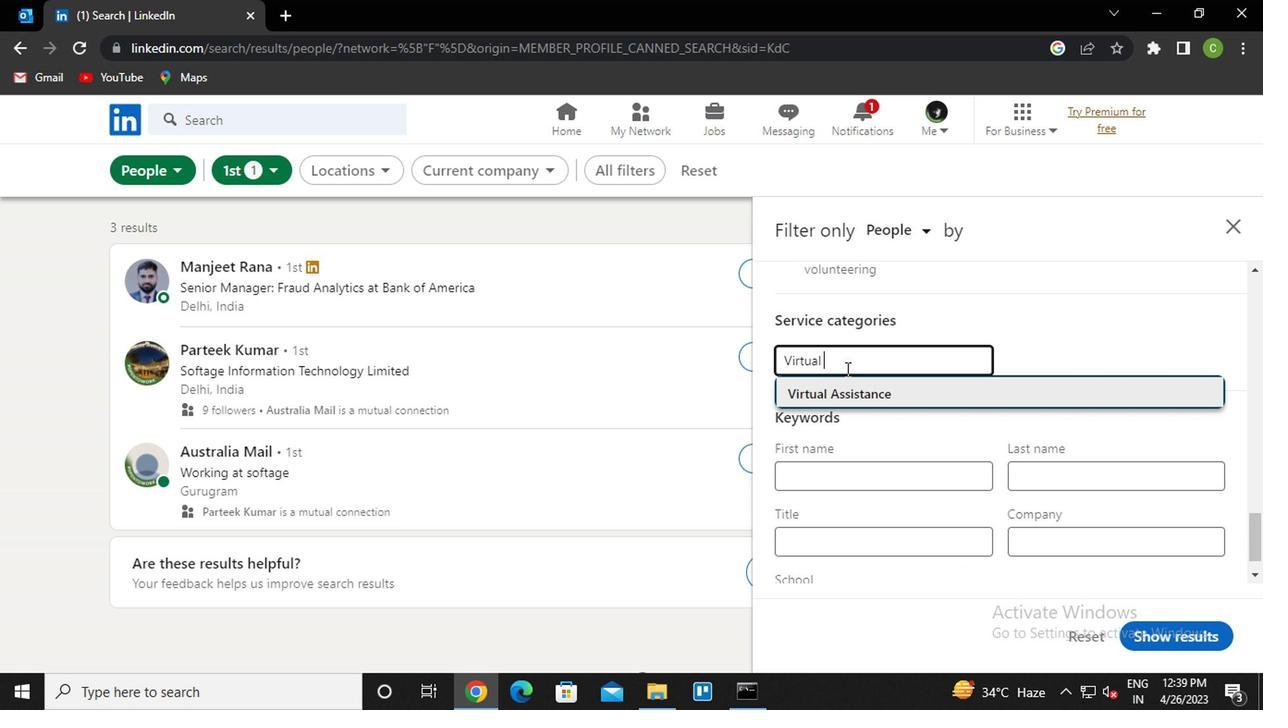 
Action: Mouse scrolled (843, 369) with delta (0, 0)
Screenshot: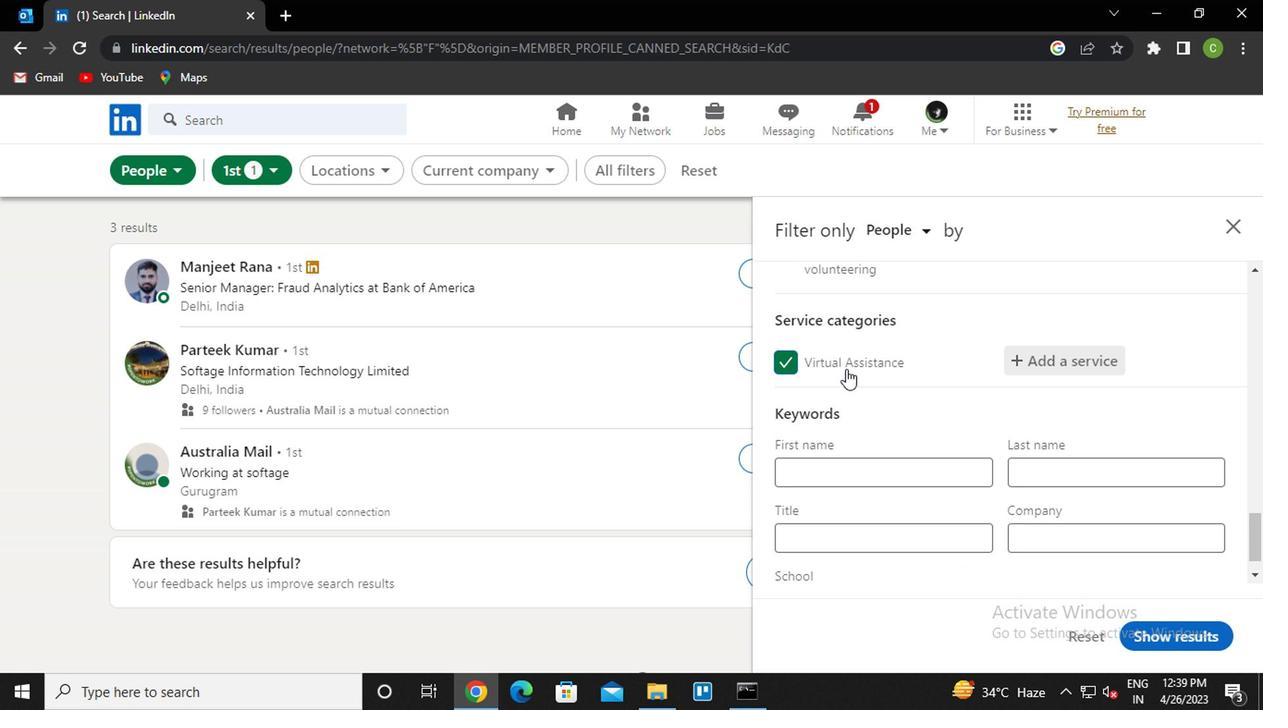 
Action: Mouse moved to (839, 369)
Screenshot: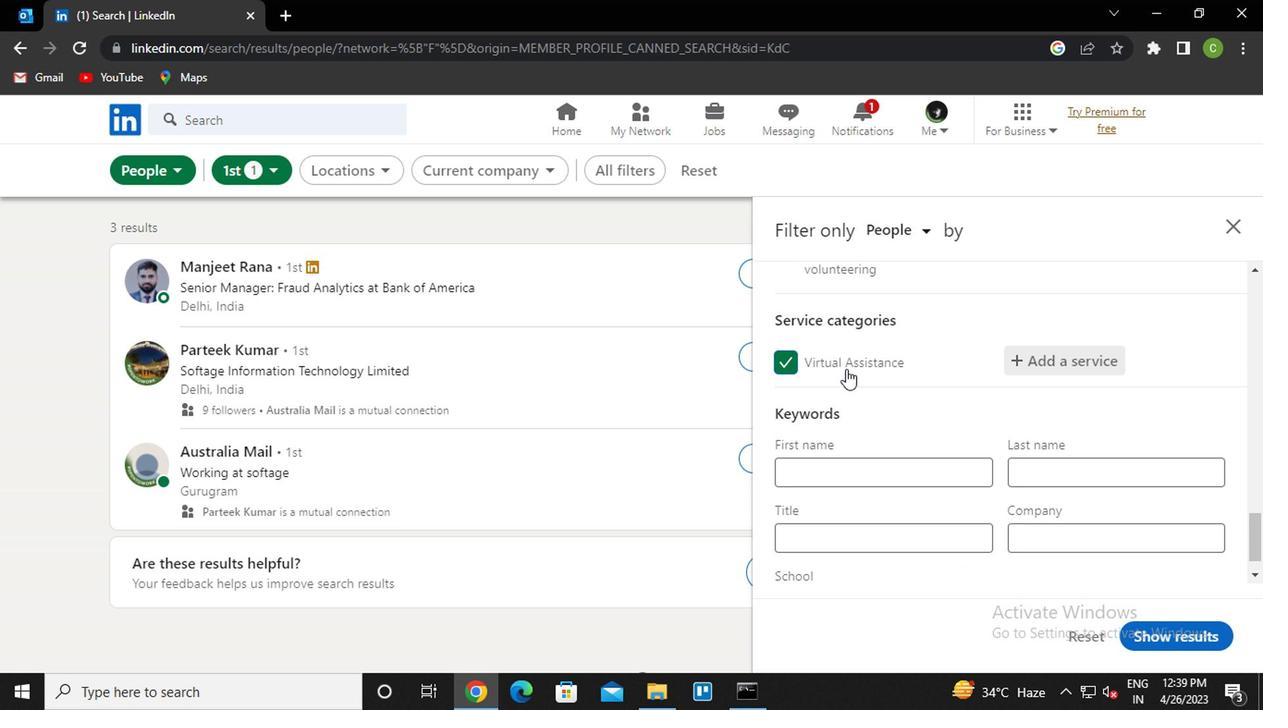 
Action: Mouse scrolled (839, 369) with delta (0, 0)
Screenshot: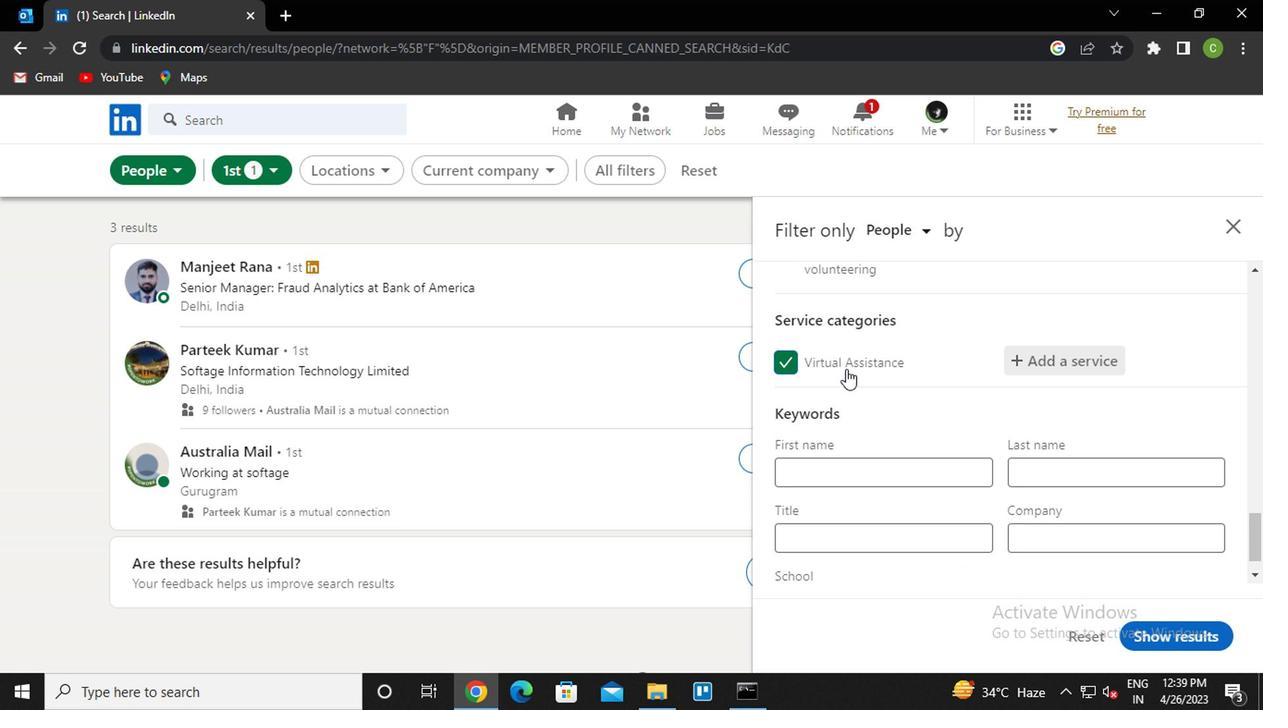
Action: Mouse moved to (848, 407)
Screenshot: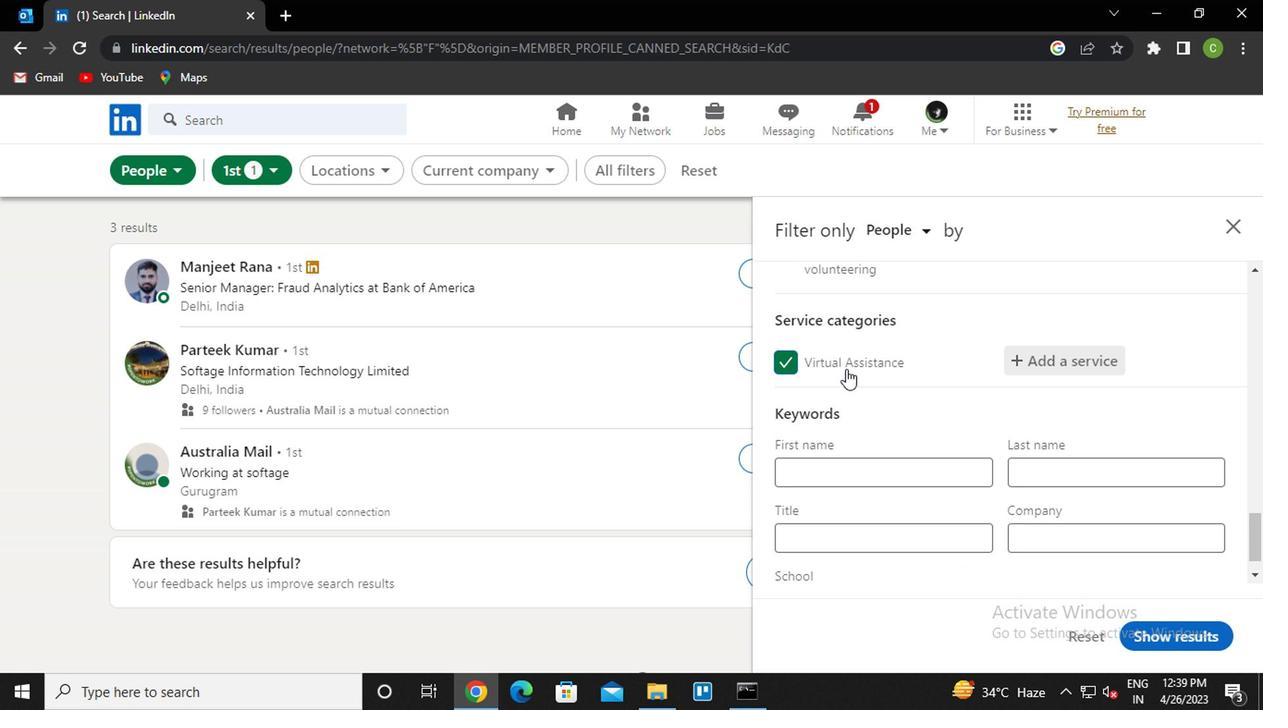 
Action: Mouse scrolled (848, 406) with delta (0, 0)
Screenshot: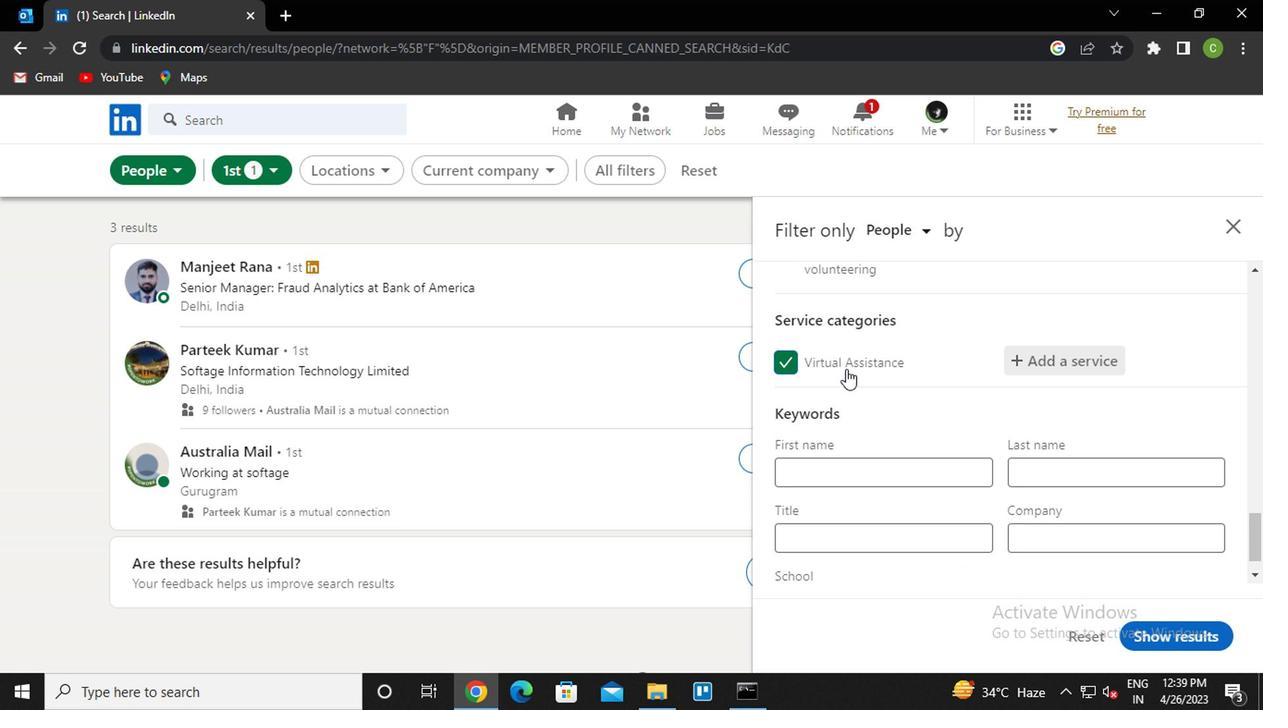 
Action: Mouse moved to (877, 508)
Screenshot: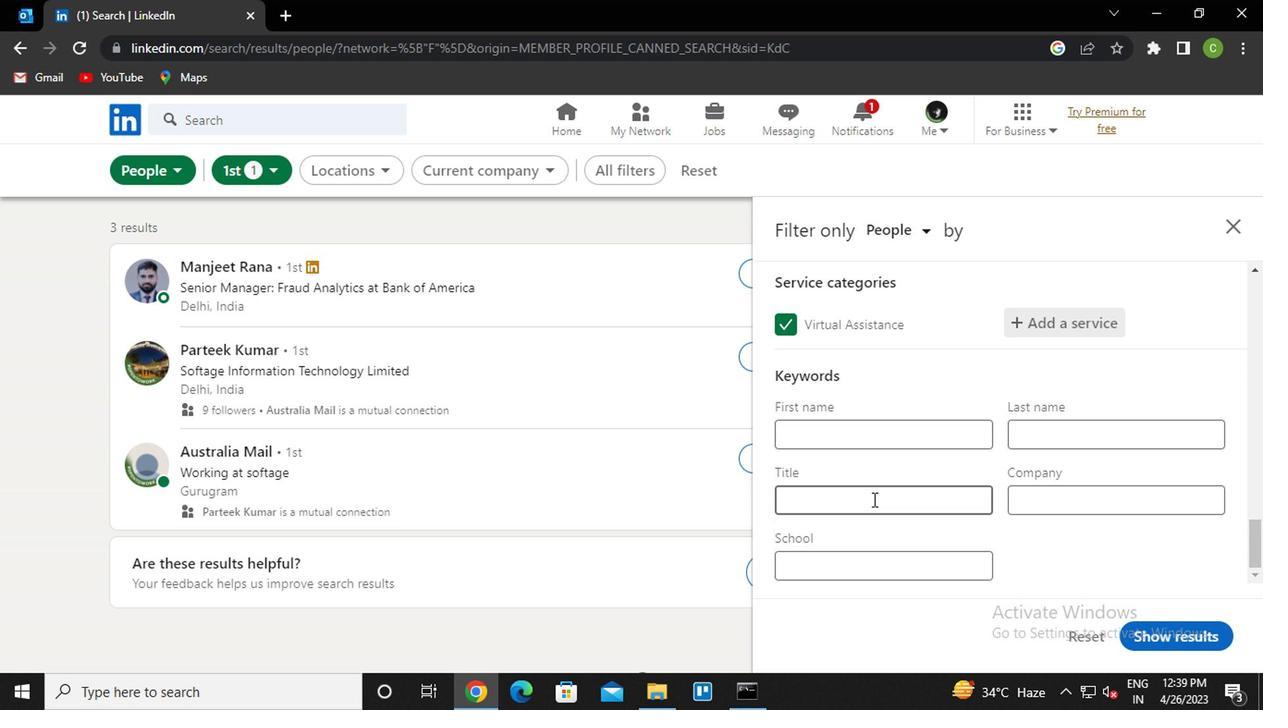 
Action: Mouse pressed left at (877, 508)
Screenshot: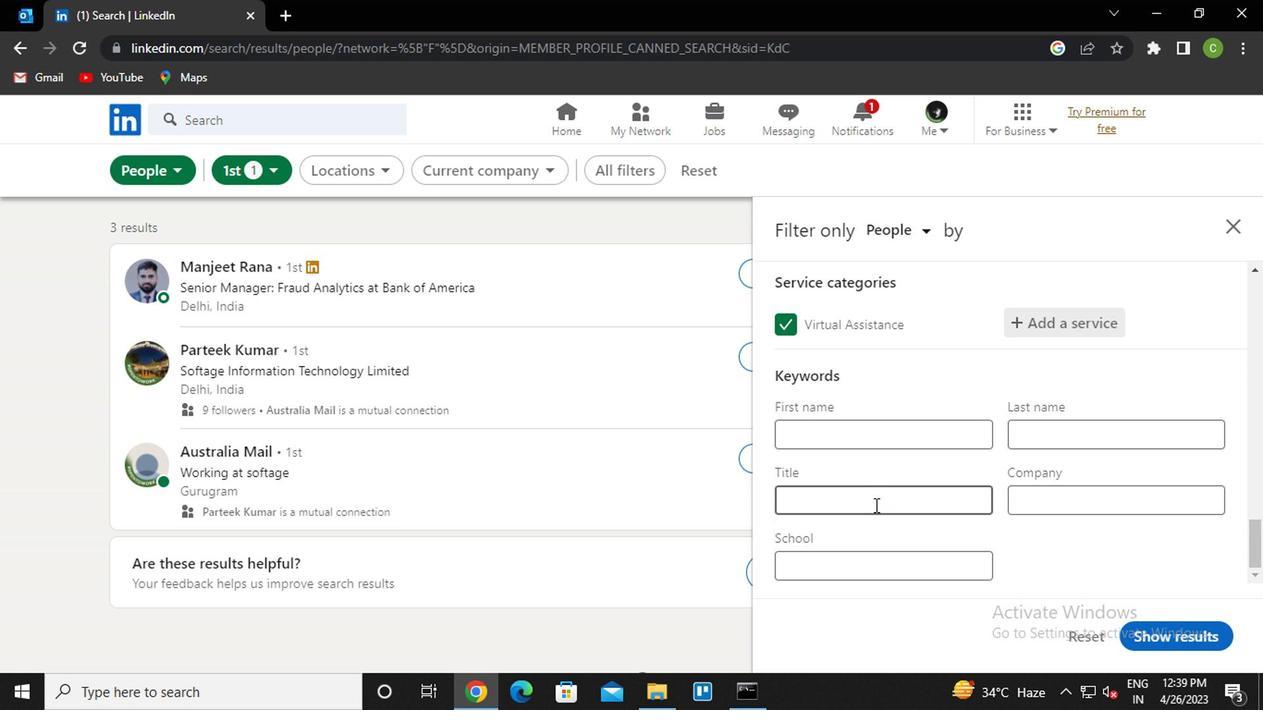 
Action: Key pressed <Key.caps_lock>s<Key.caps_lock>choll<Key.space><Key.backspace><Key.backspace><Key.backspace>ol<Key.space><Key.caps_lock>c<Key.caps_lock>ounselor
Screenshot: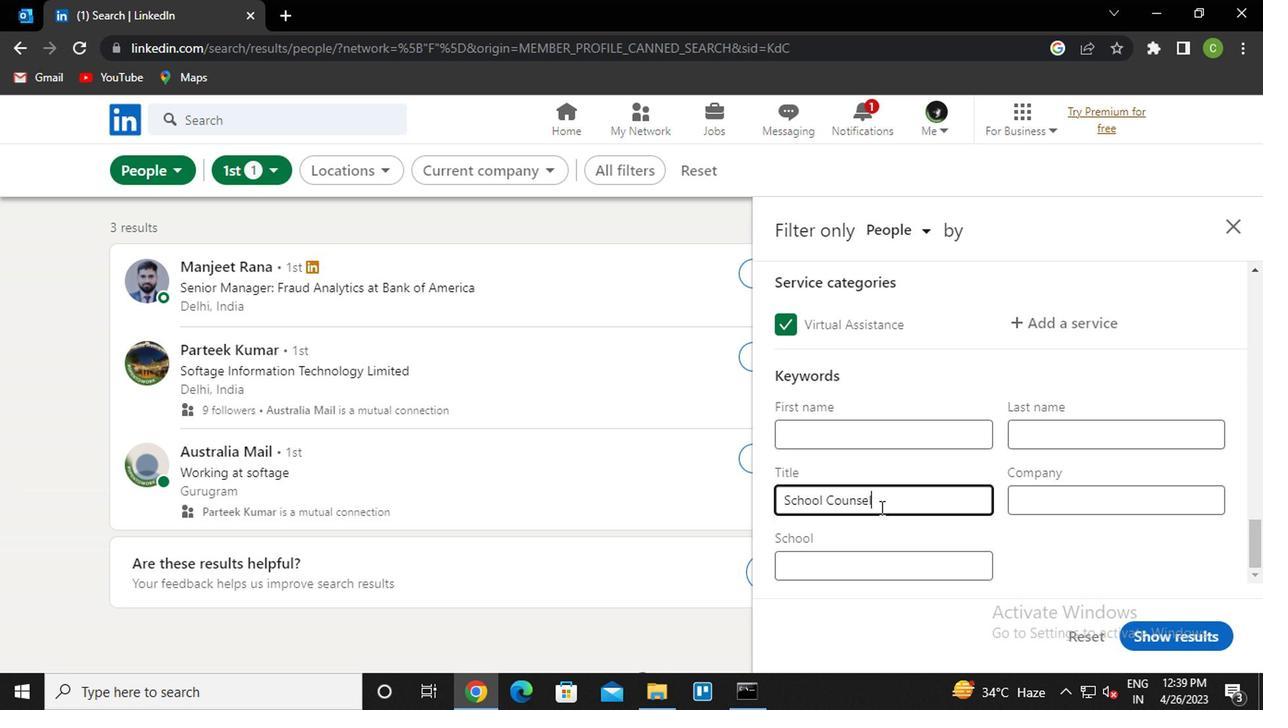 
Action: Mouse moved to (1192, 637)
Screenshot: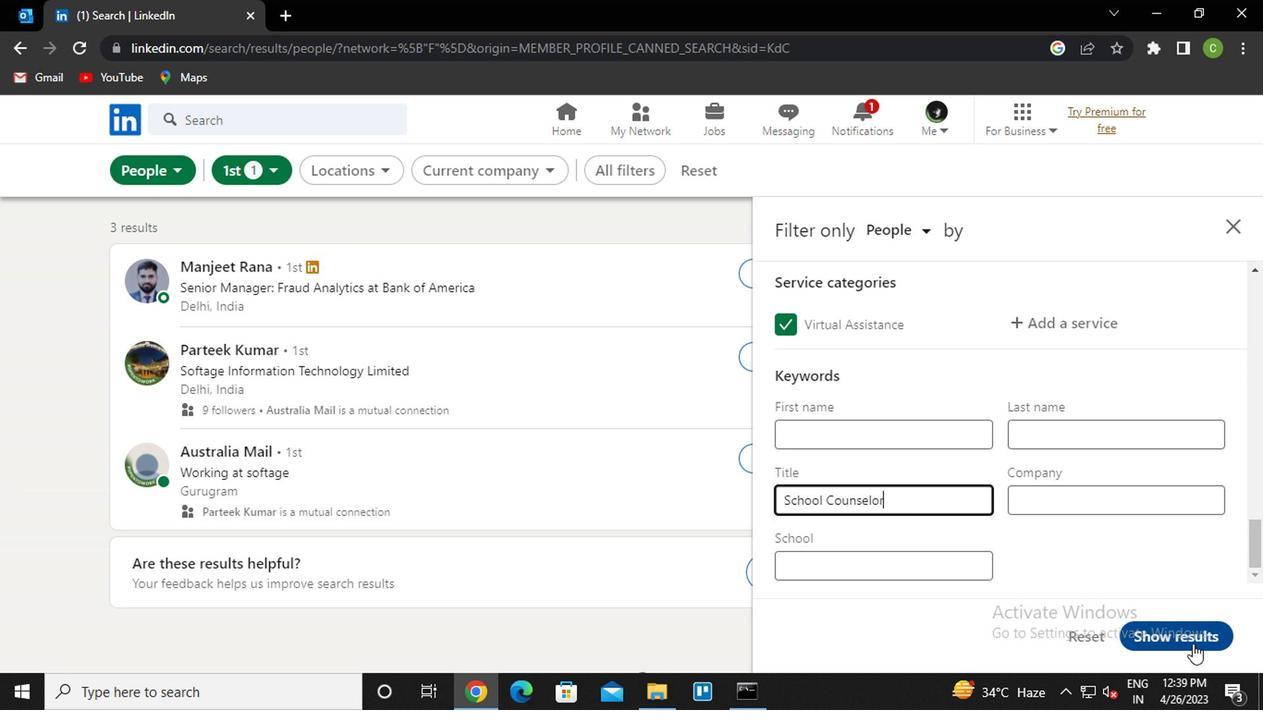 
Action: Mouse pressed left at (1192, 637)
Screenshot: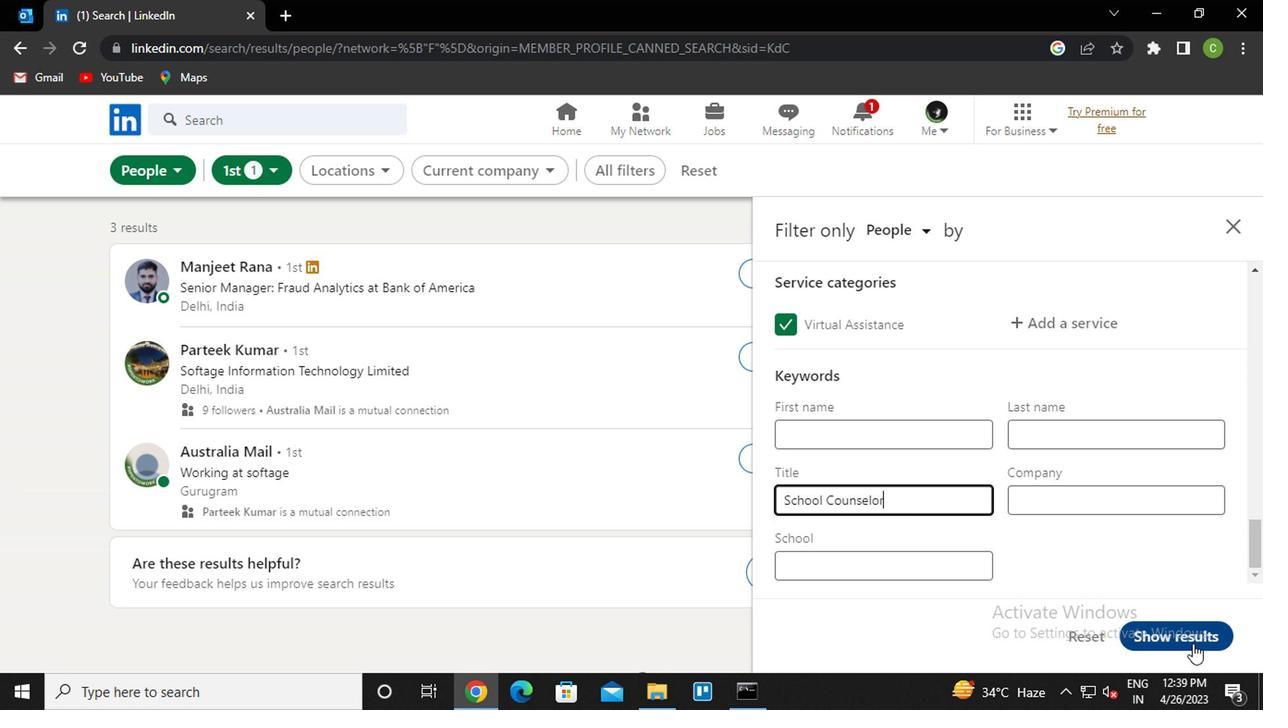 
Action: Mouse moved to (748, 535)
Screenshot: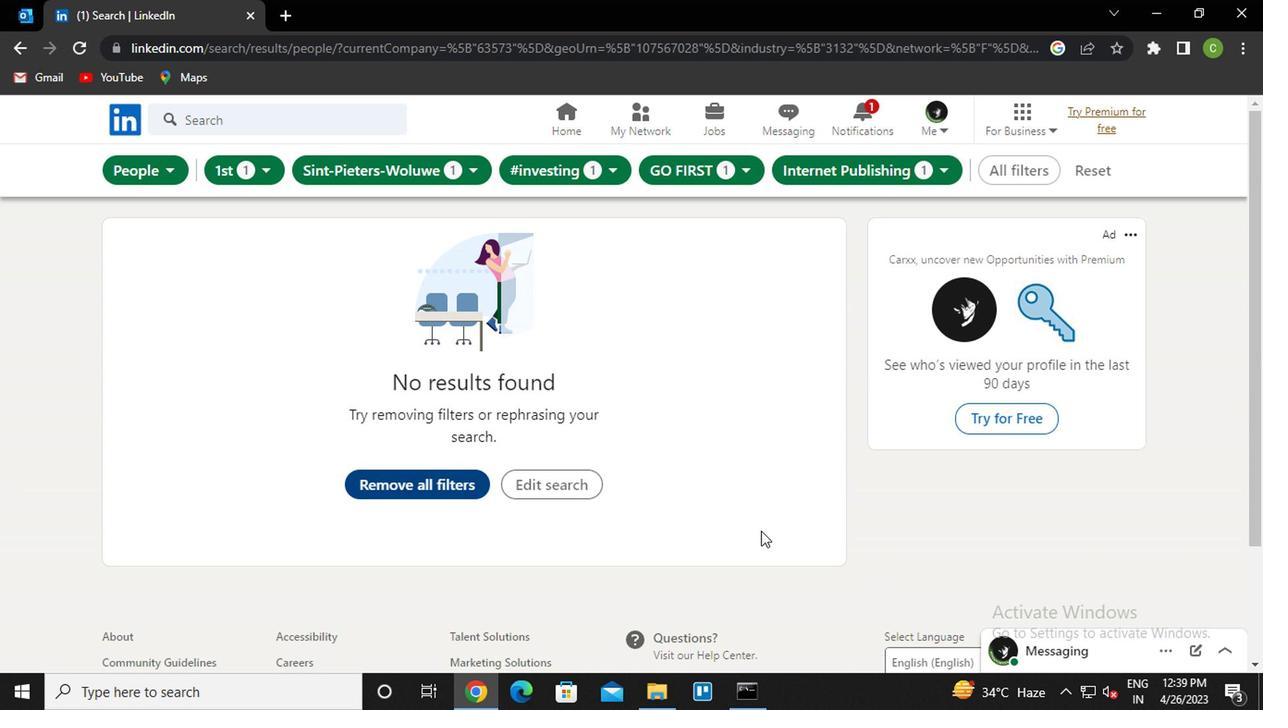 
